 Task: Search one way flight ticket for 4 adults, 1 infant in seat and 1 infant on lap in premium economy from Rochester: Frederick Douglass/greater Rochester International Airport to Riverton: Central Wyoming Regional Airport (was Riverton Regional) on 8-4-2023. Choice of flights is Sun country airlines. Number of bags: 2 carry on bags and 1 checked bag. Price is upto 98000. Outbound departure time preference is 14:00.
Action: Mouse moved to (410, 343)
Screenshot: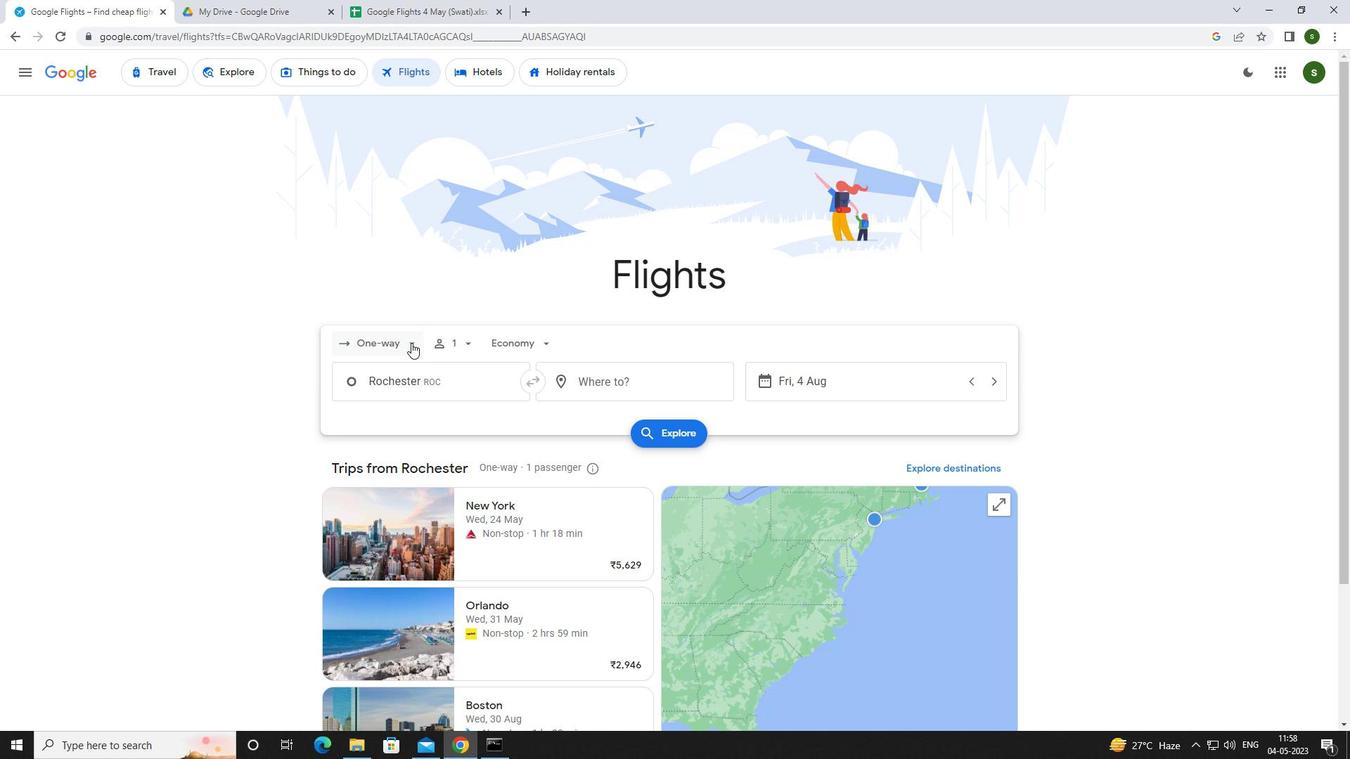 
Action: Mouse pressed left at (410, 343)
Screenshot: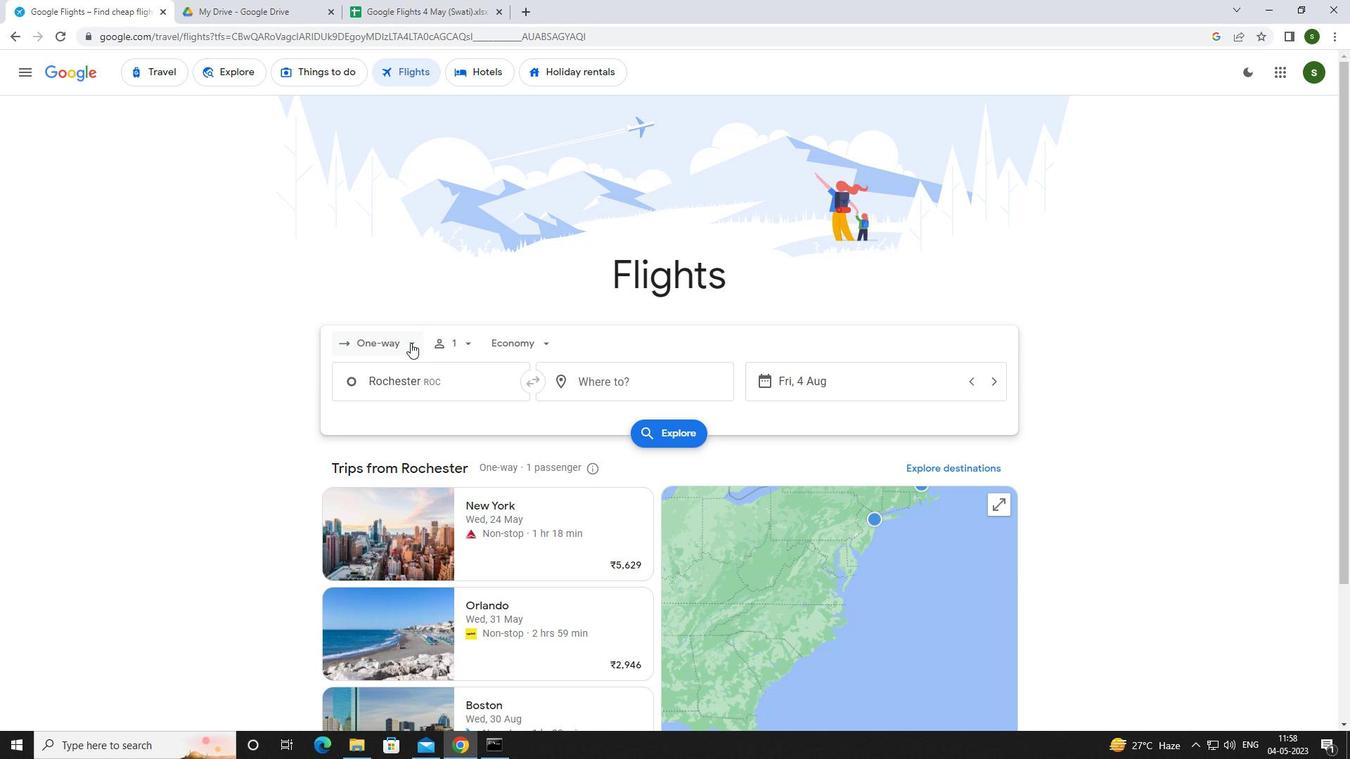 
Action: Mouse moved to (402, 402)
Screenshot: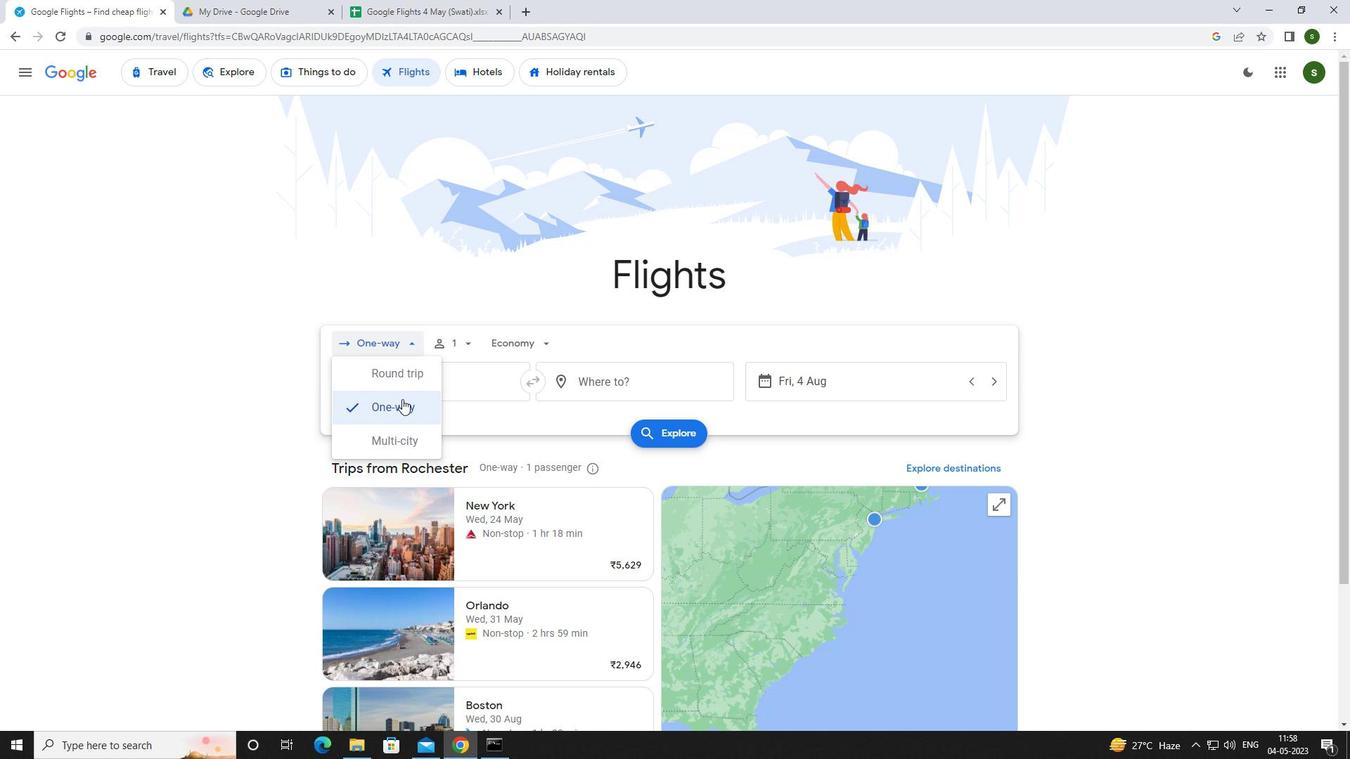 
Action: Mouse pressed left at (402, 402)
Screenshot: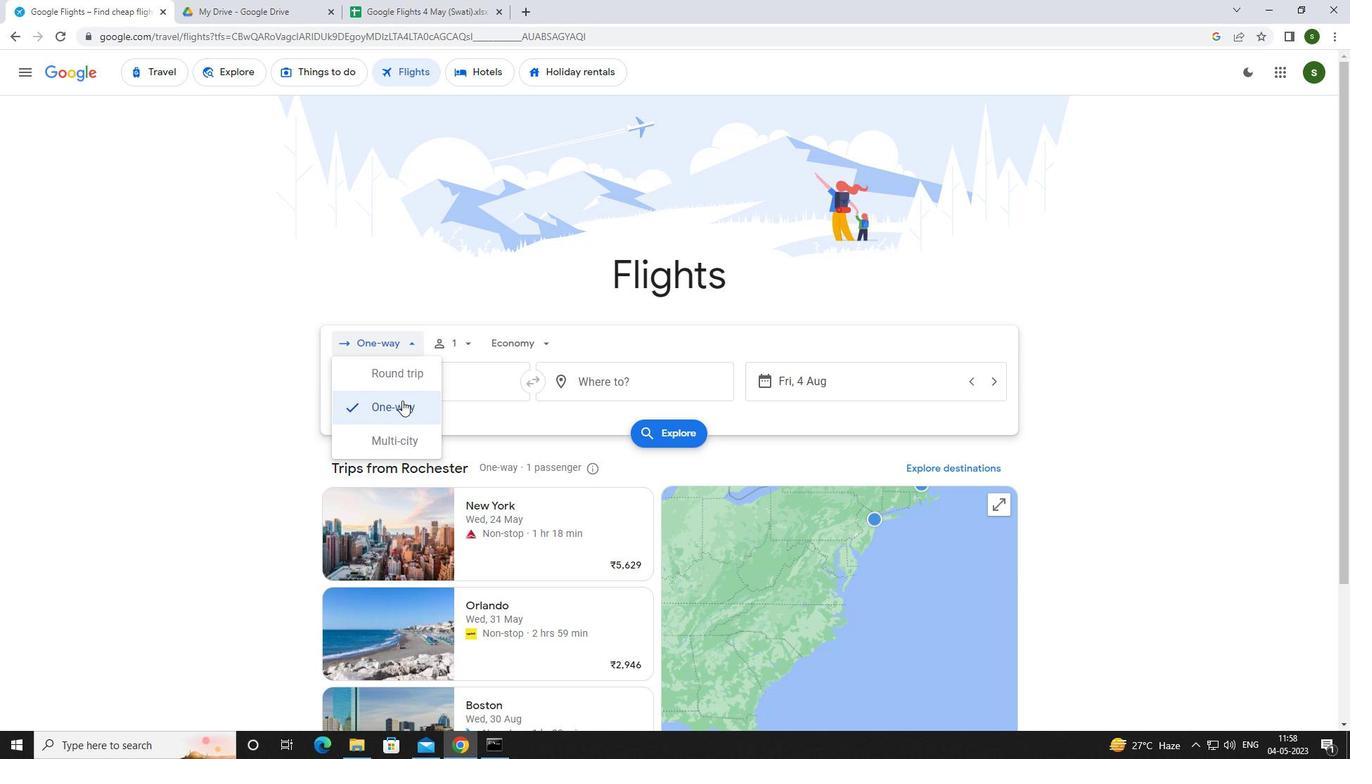 
Action: Mouse moved to (465, 341)
Screenshot: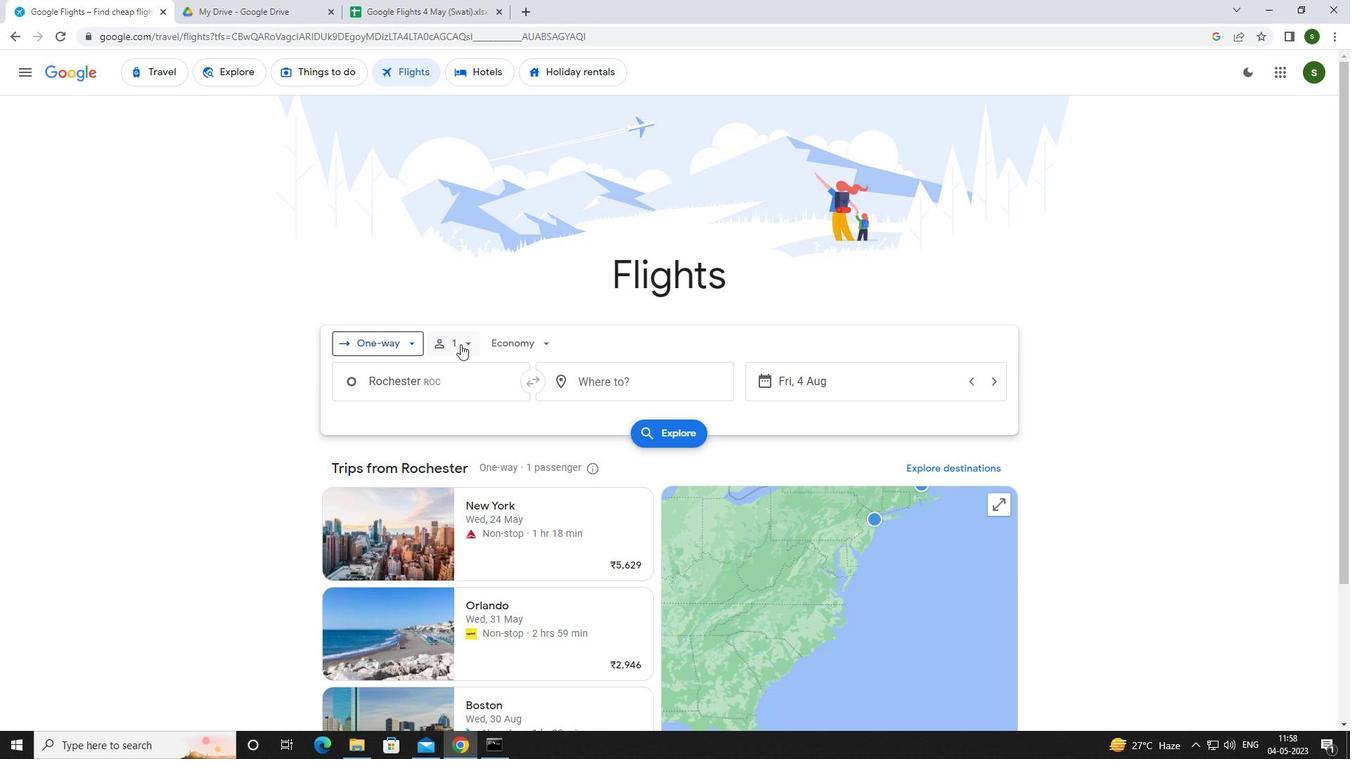 
Action: Mouse pressed left at (465, 341)
Screenshot: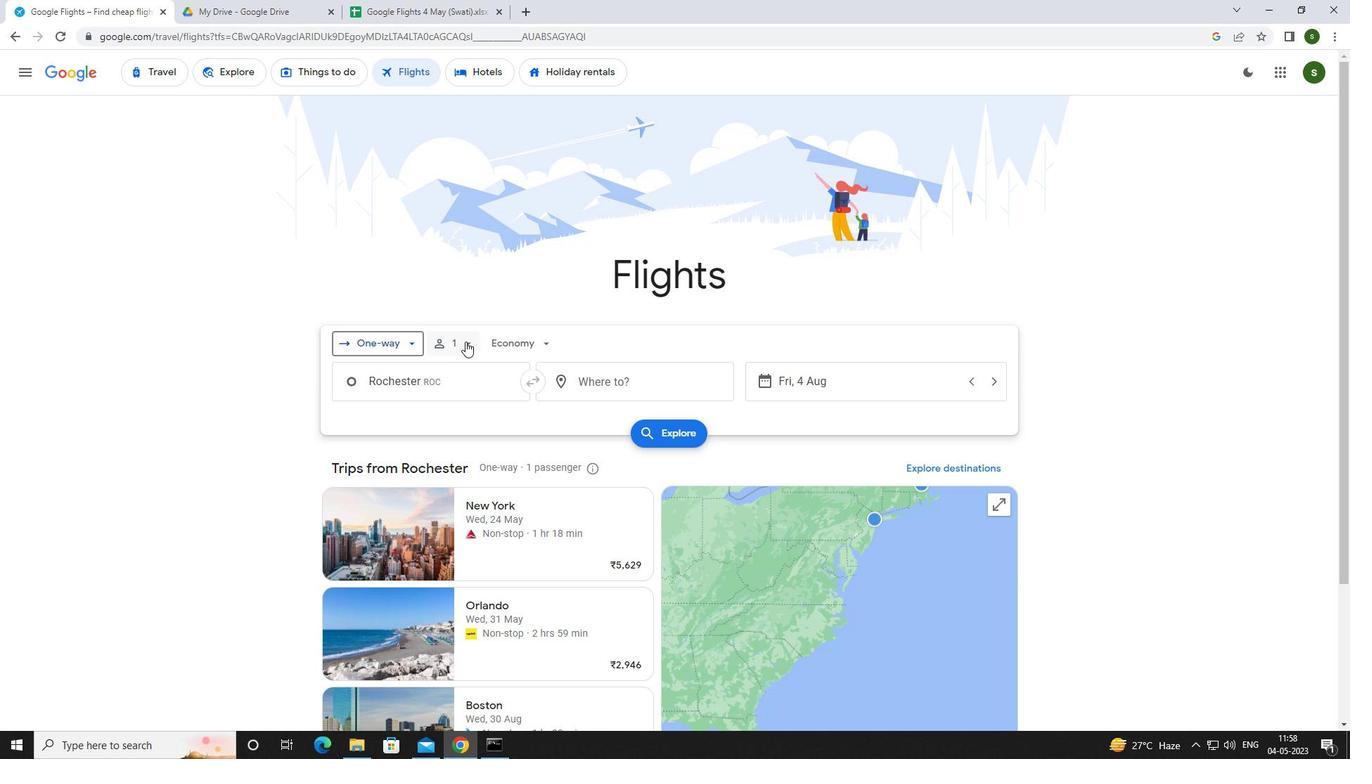 
Action: Mouse moved to (570, 376)
Screenshot: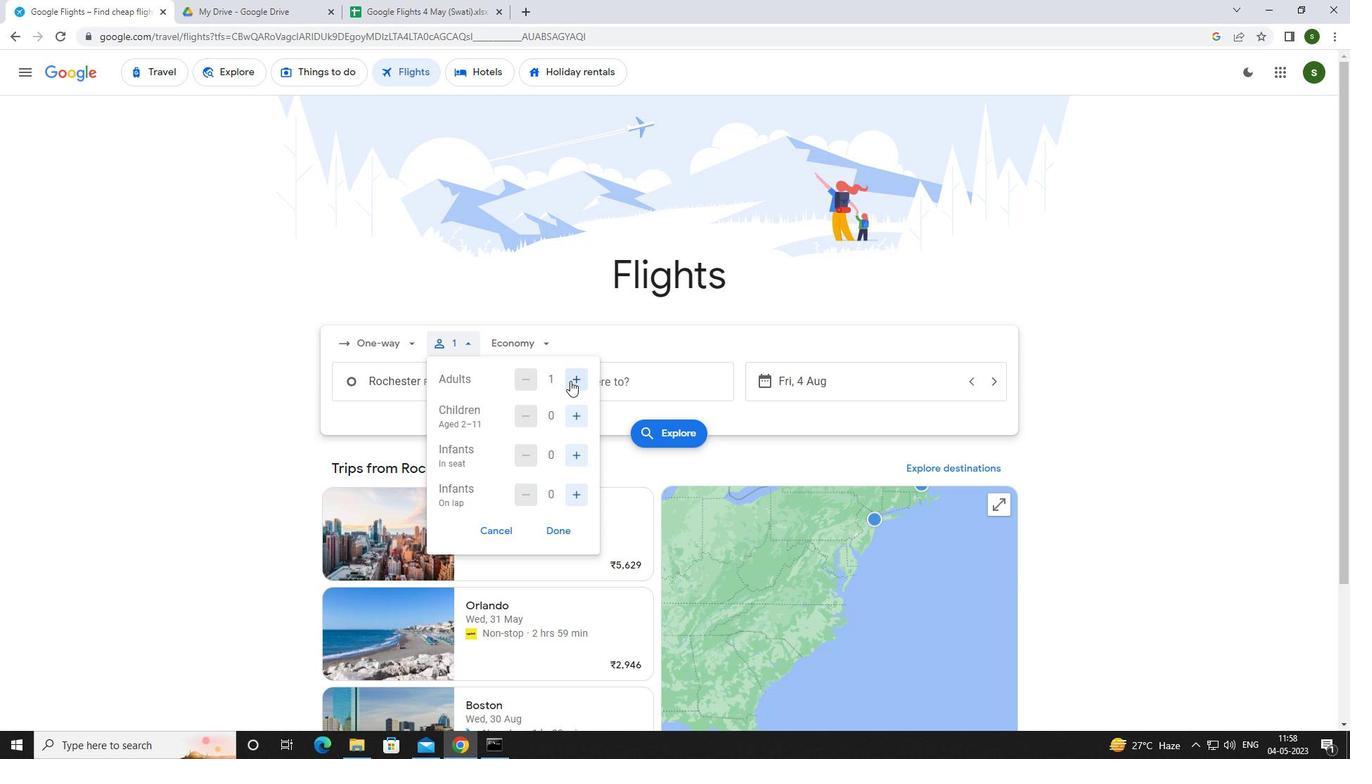 
Action: Mouse pressed left at (570, 376)
Screenshot: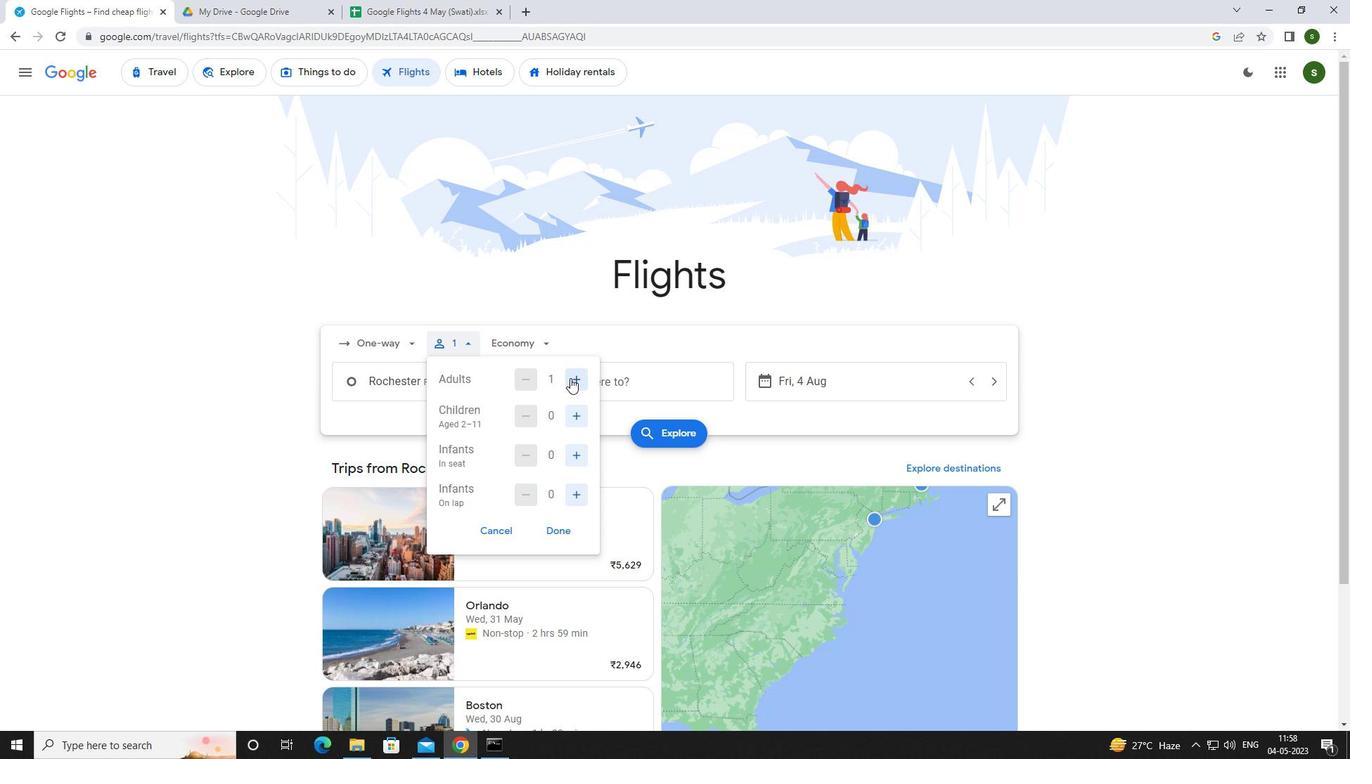 
Action: Mouse pressed left at (570, 376)
Screenshot: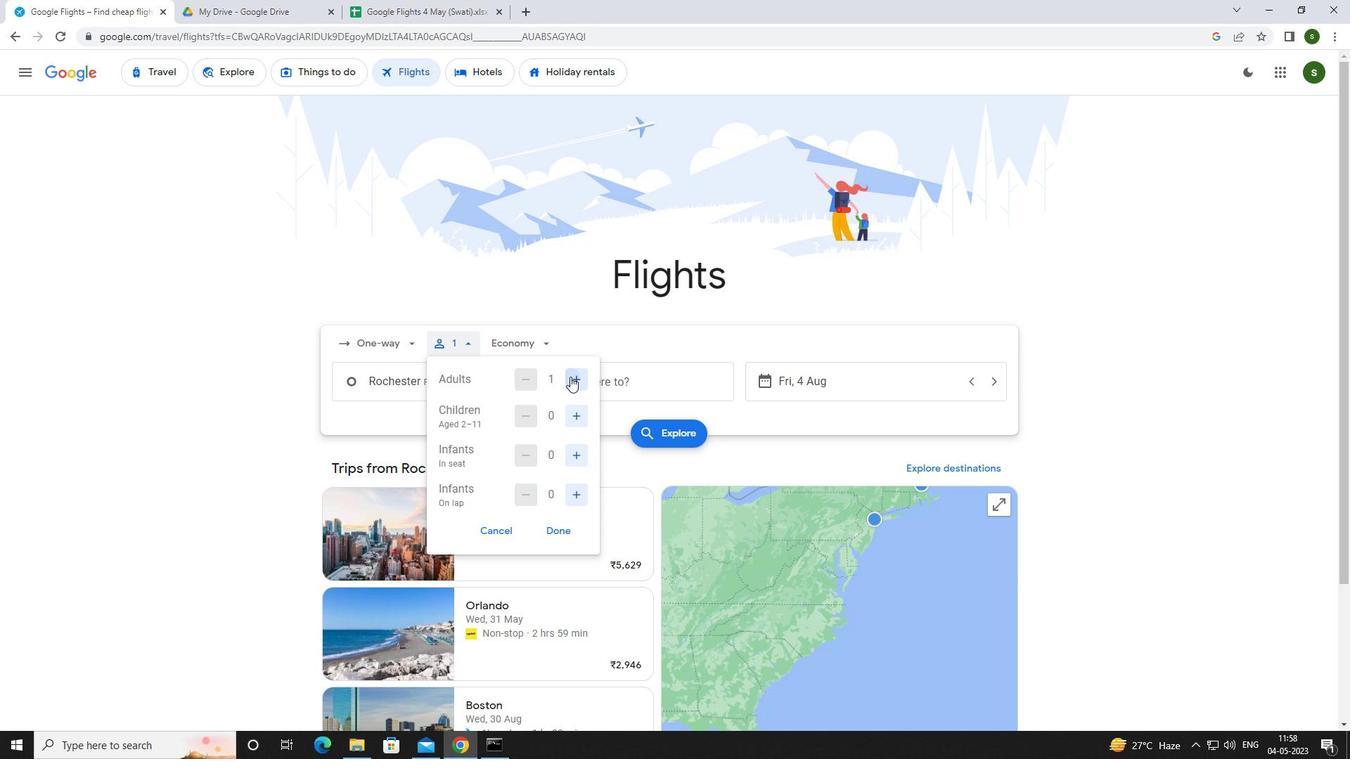 
Action: Mouse pressed left at (570, 376)
Screenshot: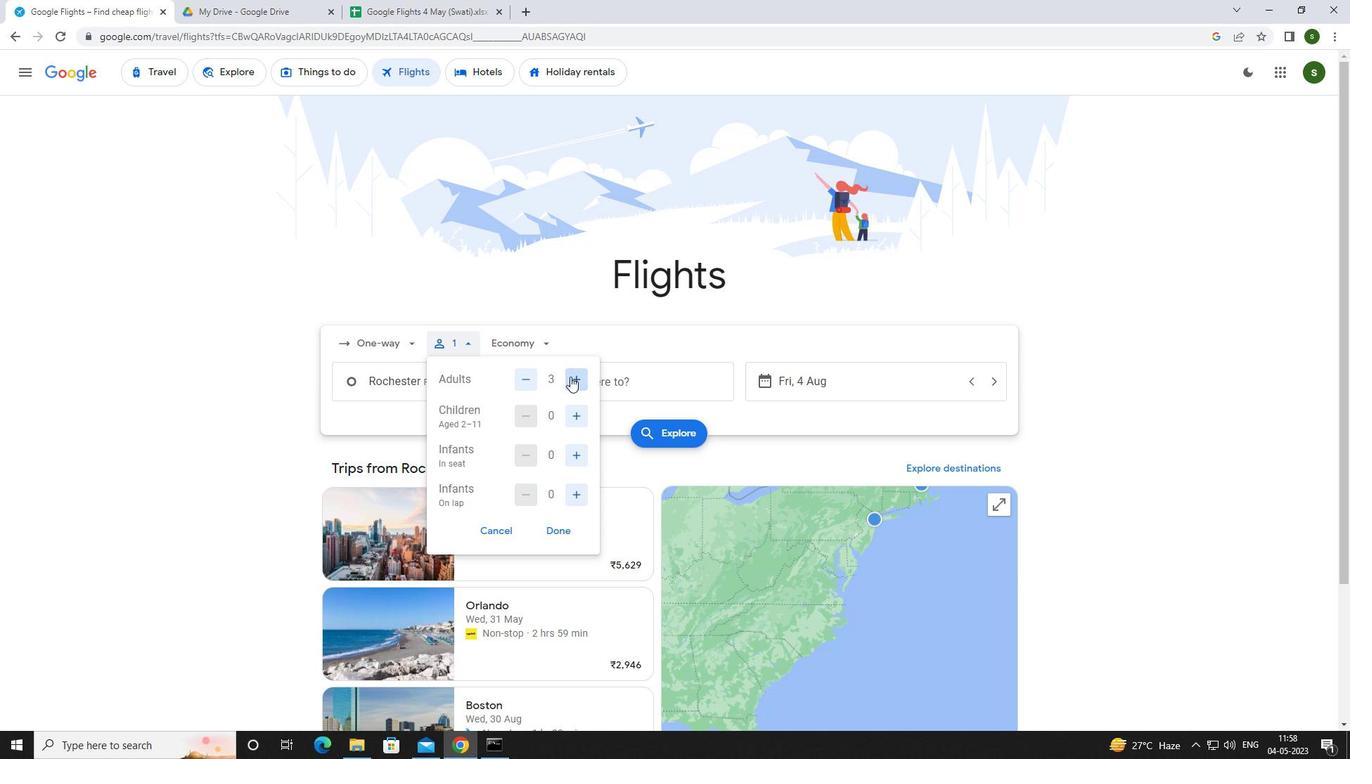 
Action: Mouse moved to (583, 455)
Screenshot: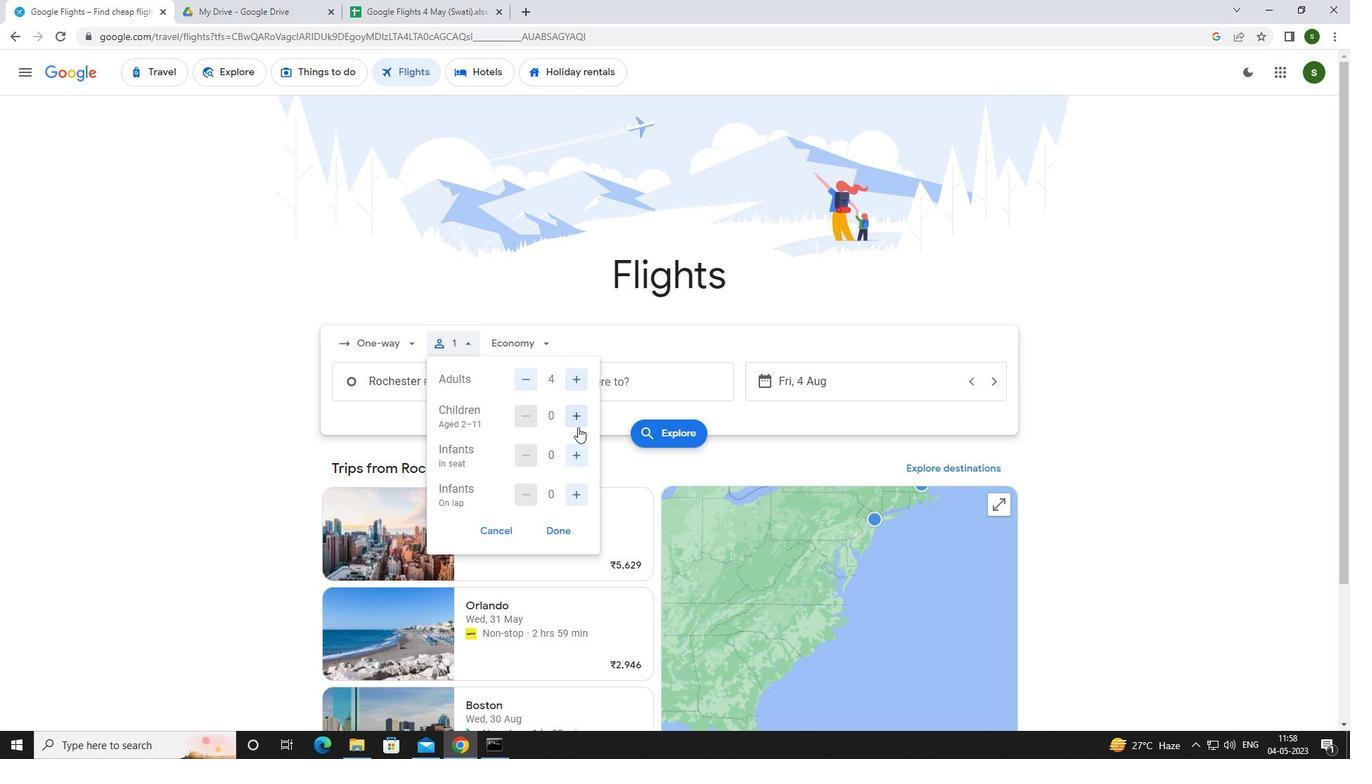 
Action: Mouse pressed left at (583, 455)
Screenshot: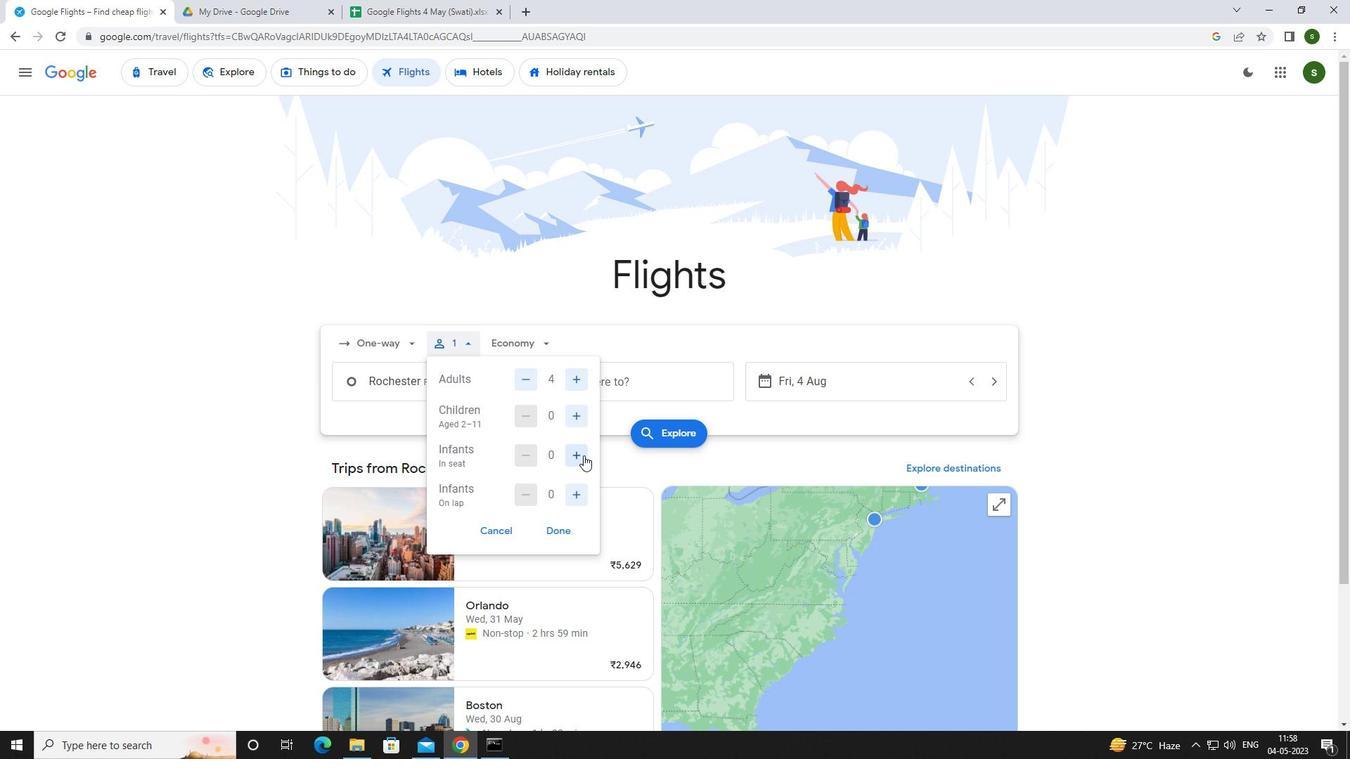 
Action: Mouse moved to (577, 492)
Screenshot: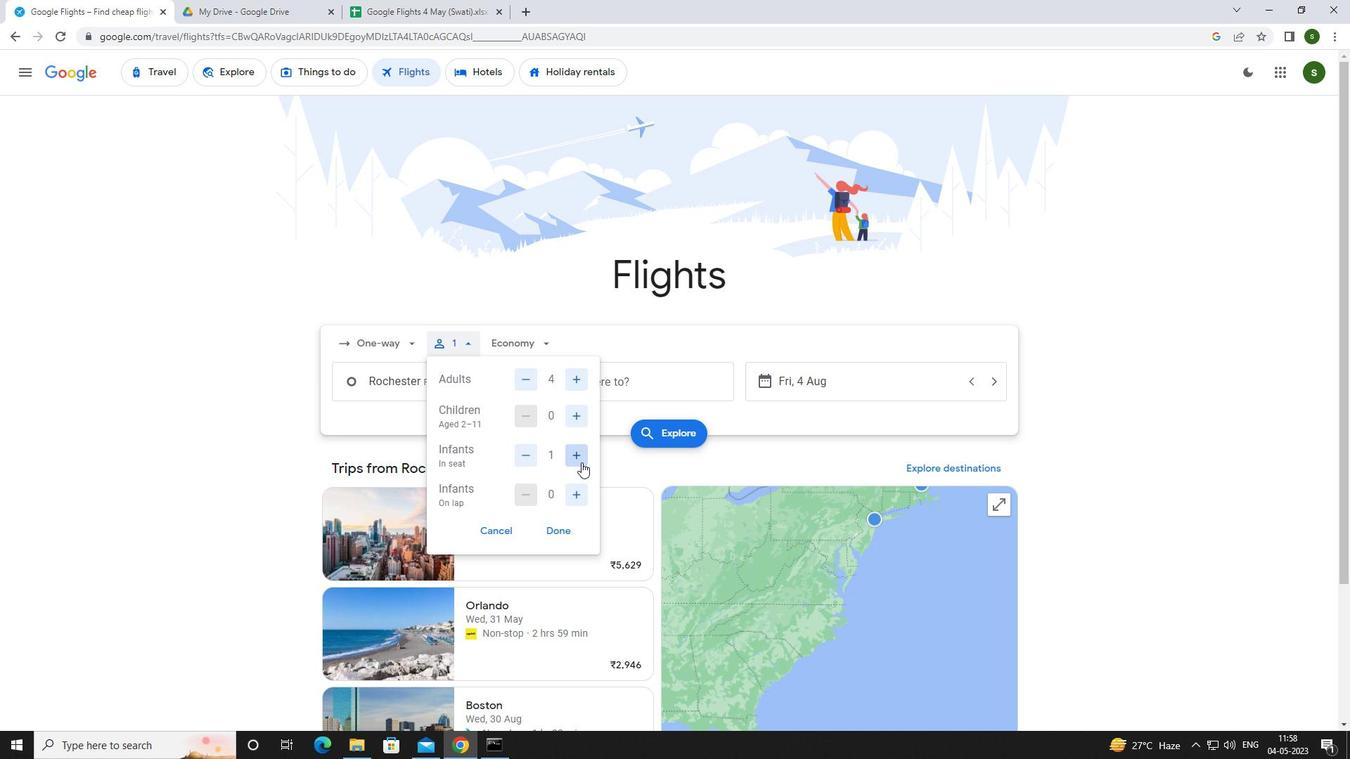
Action: Mouse pressed left at (577, 492)
Screenshot: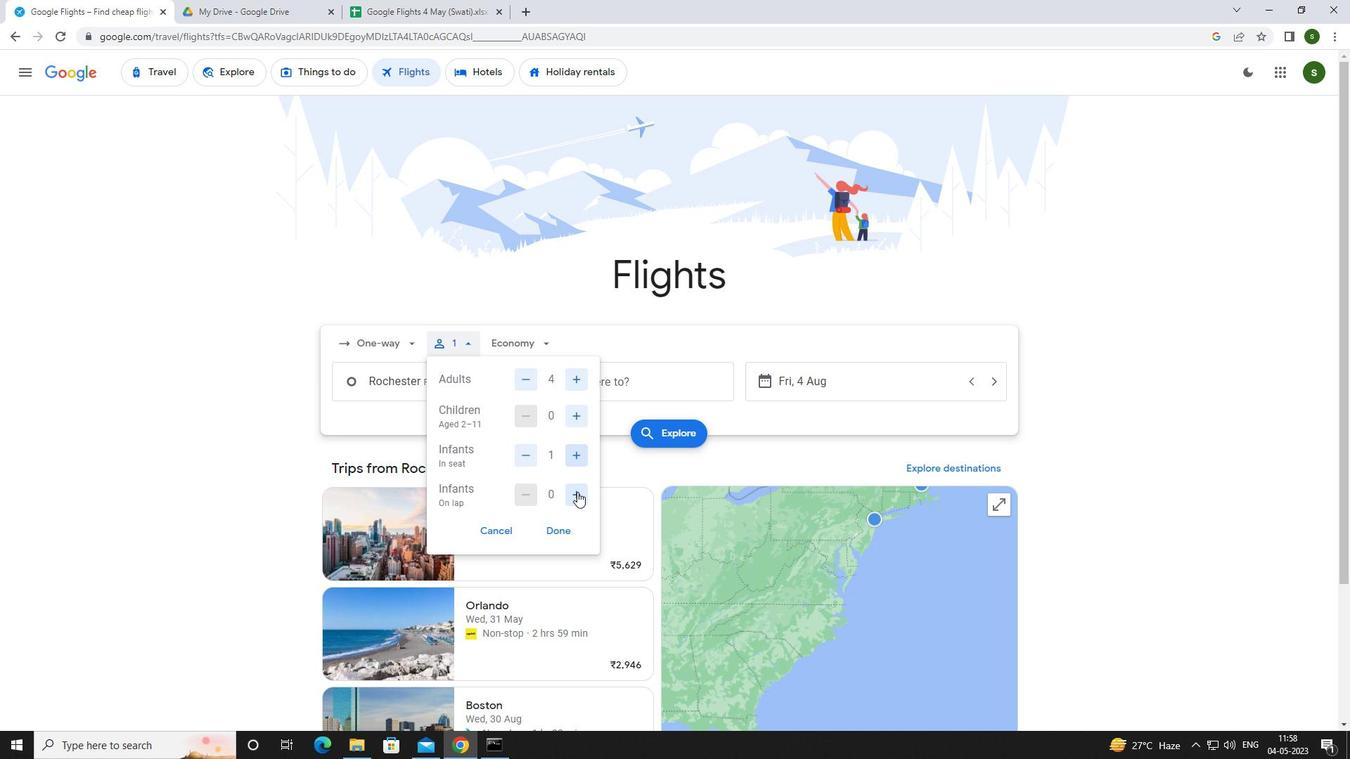 
Action: Mouse moved to (527, 339)
Screenshot: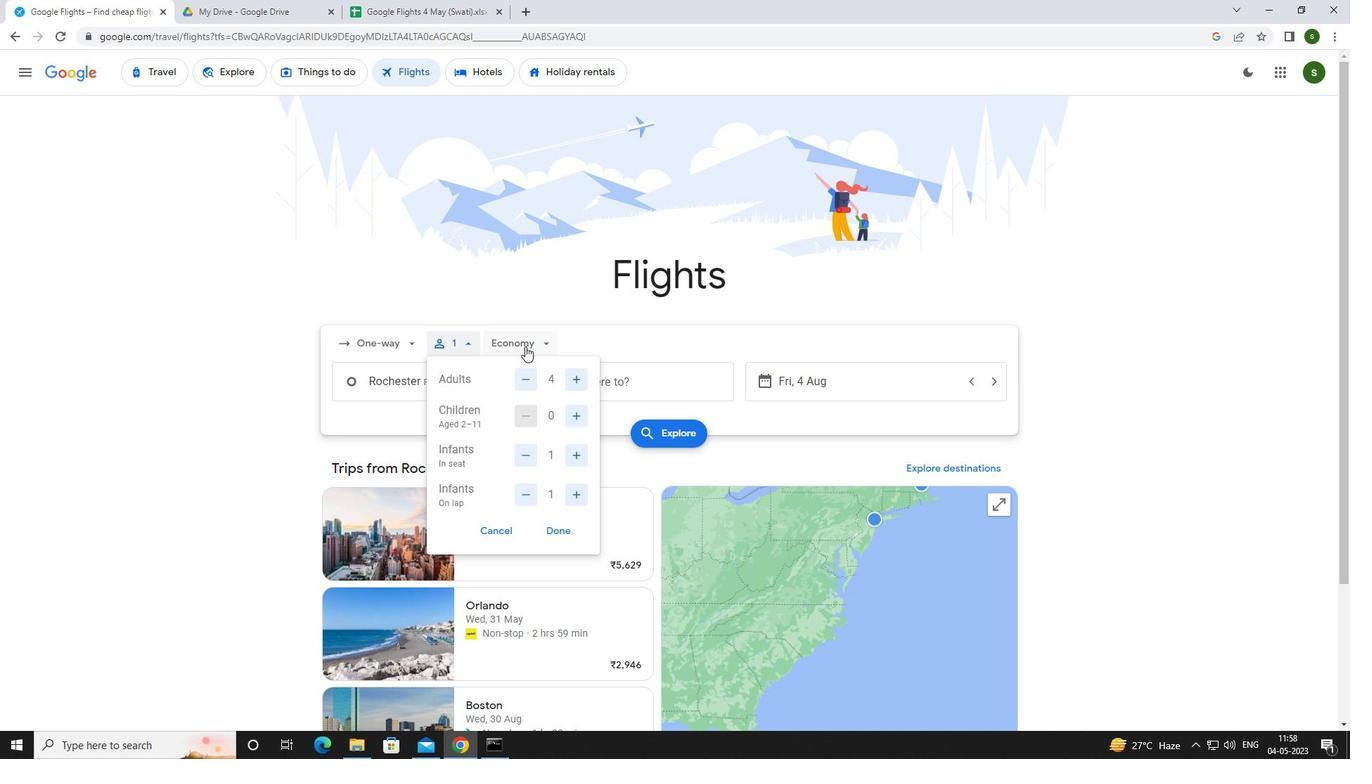 
Action: Mouse pressed left at (527, 339)
Screenshot: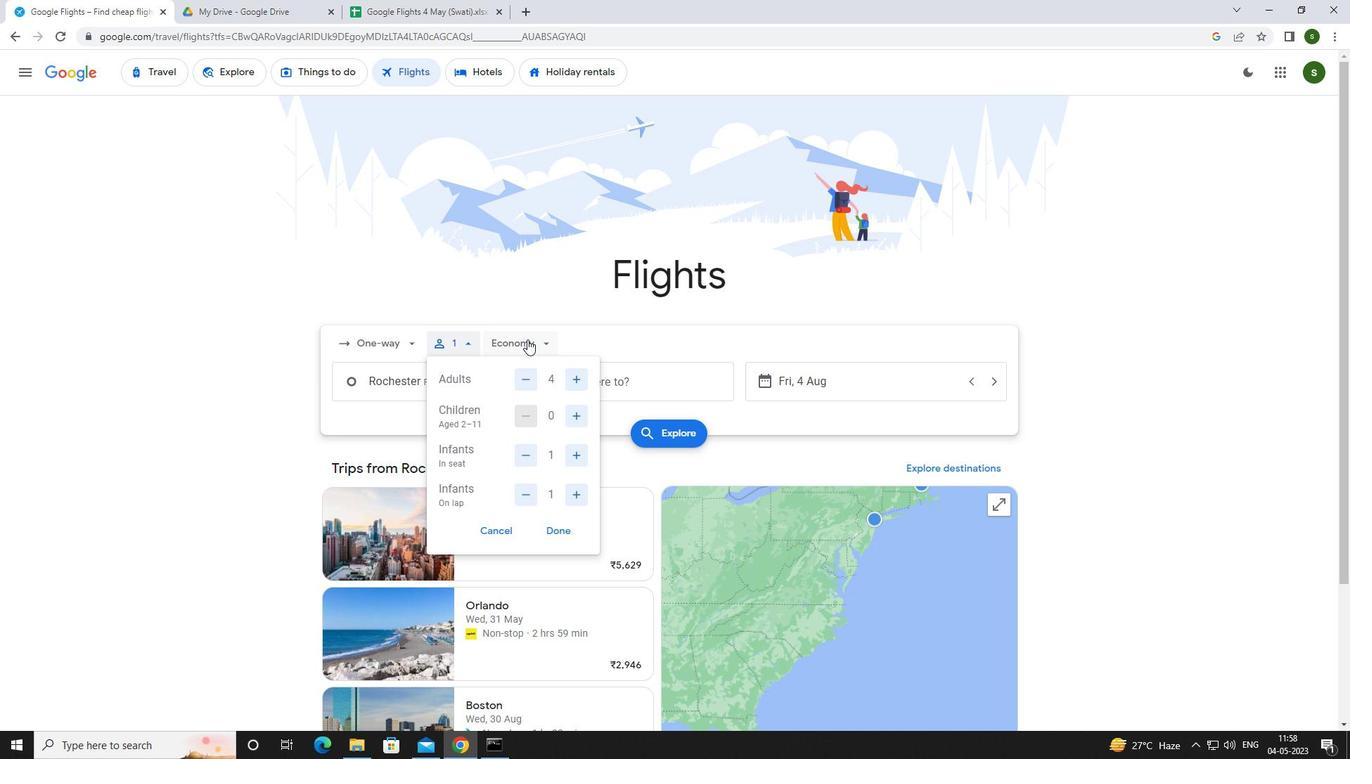 
Action: Mouse moved to (540, 409)
Screenshot: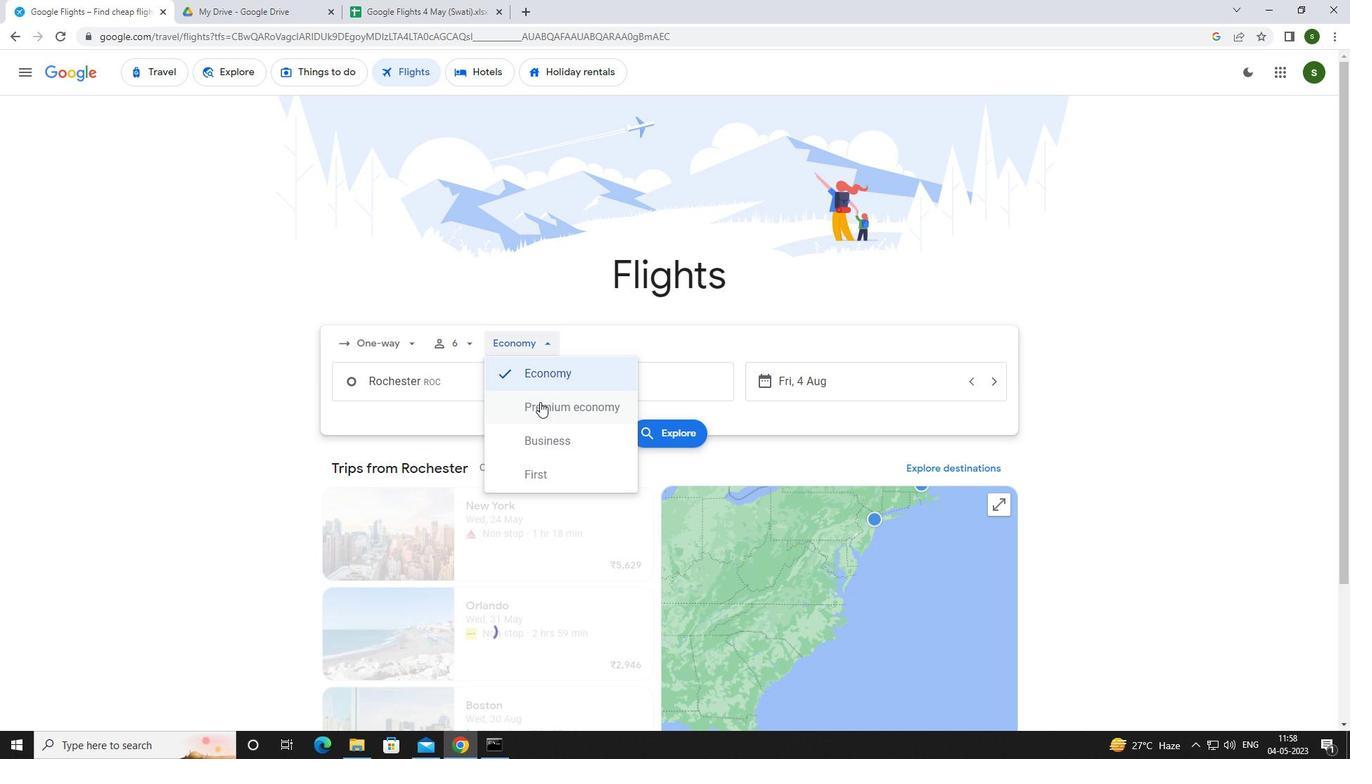 
Action: Mouse pressed left at (540, 409)
Screenshot: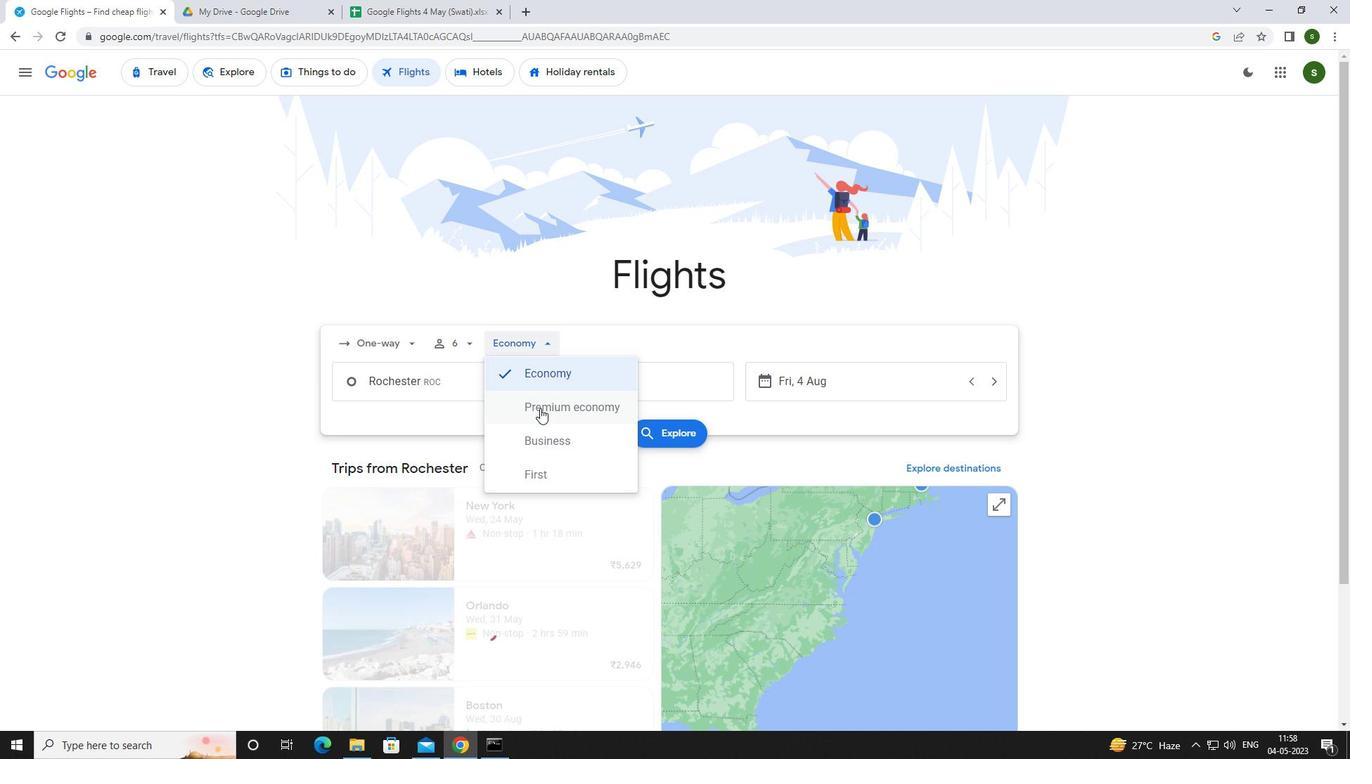 
Action: Mouse moved to (450, 387)
Screenshot: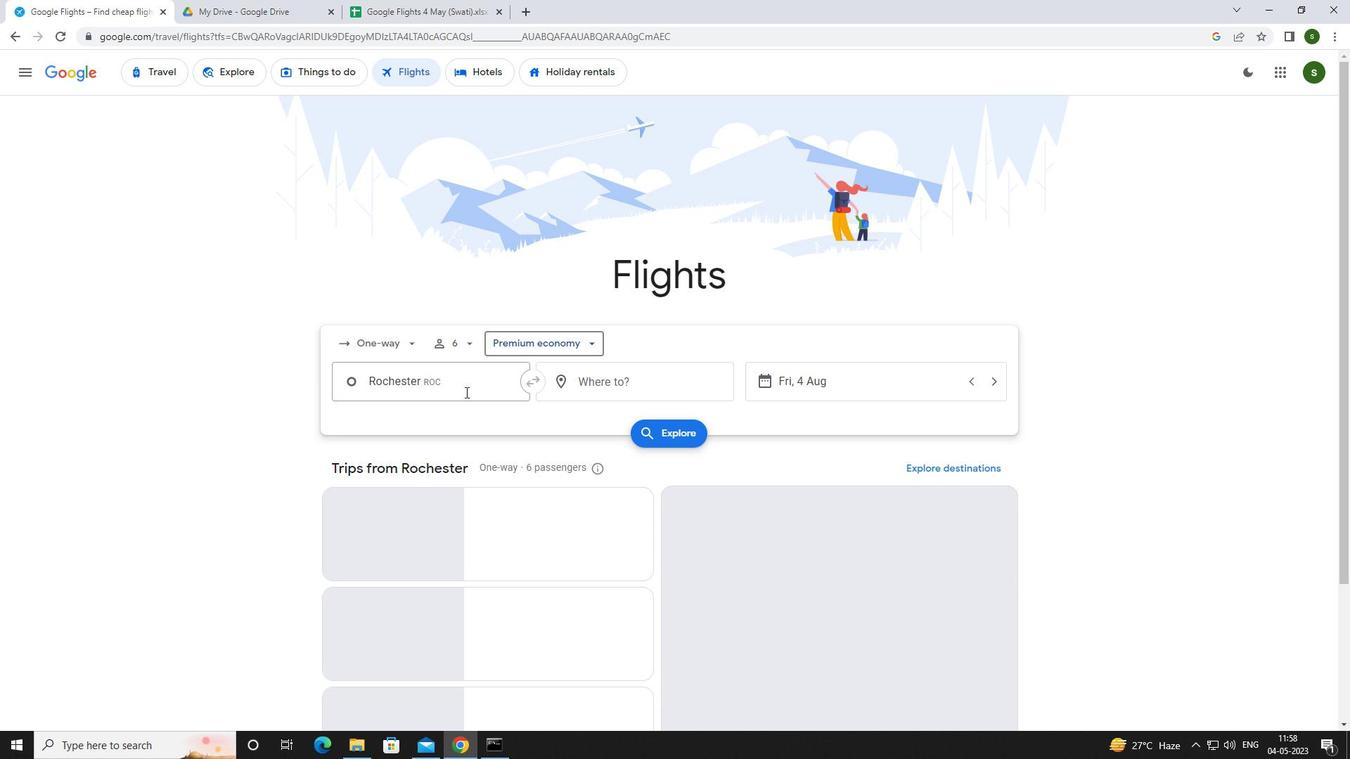 
Action: Mouse pressed left at (450, 387)
Screenshot: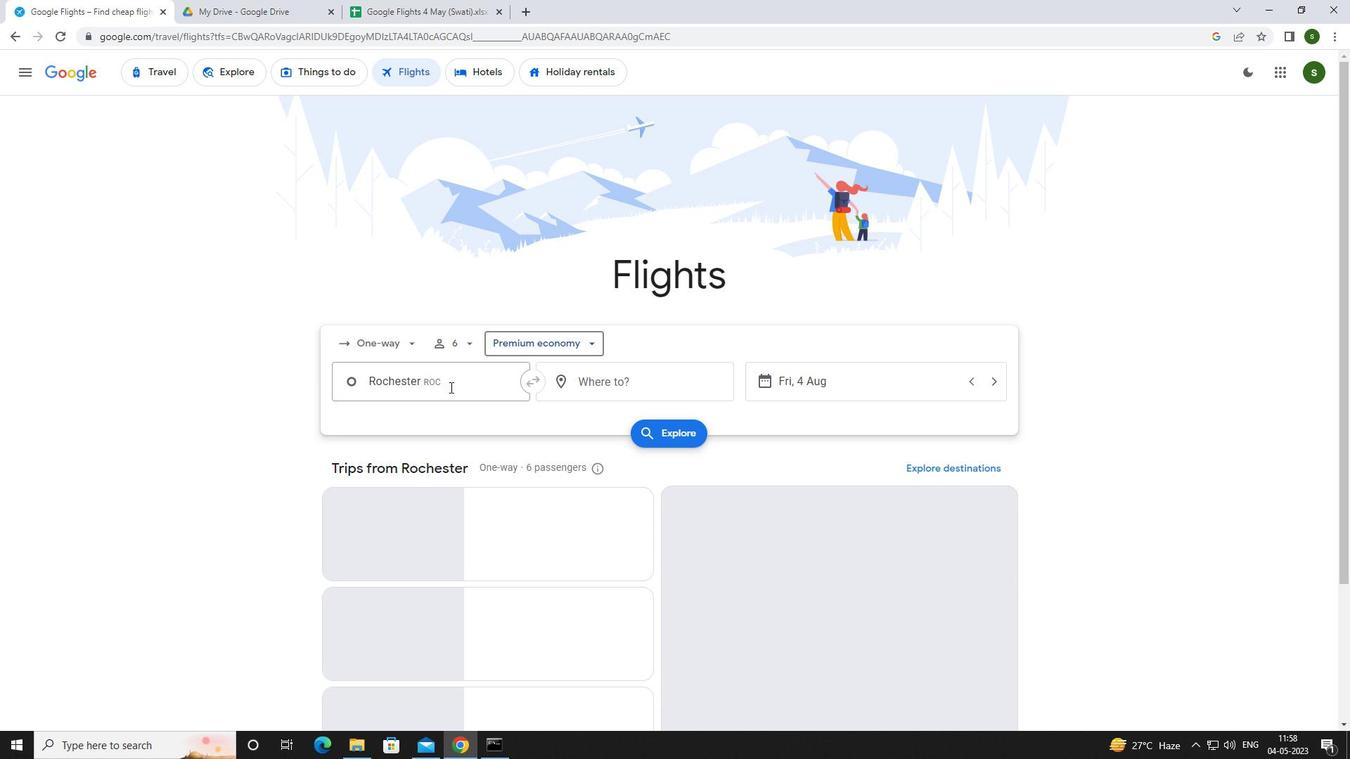 
Action: Mouse moved to (449, 387)
Screenshot: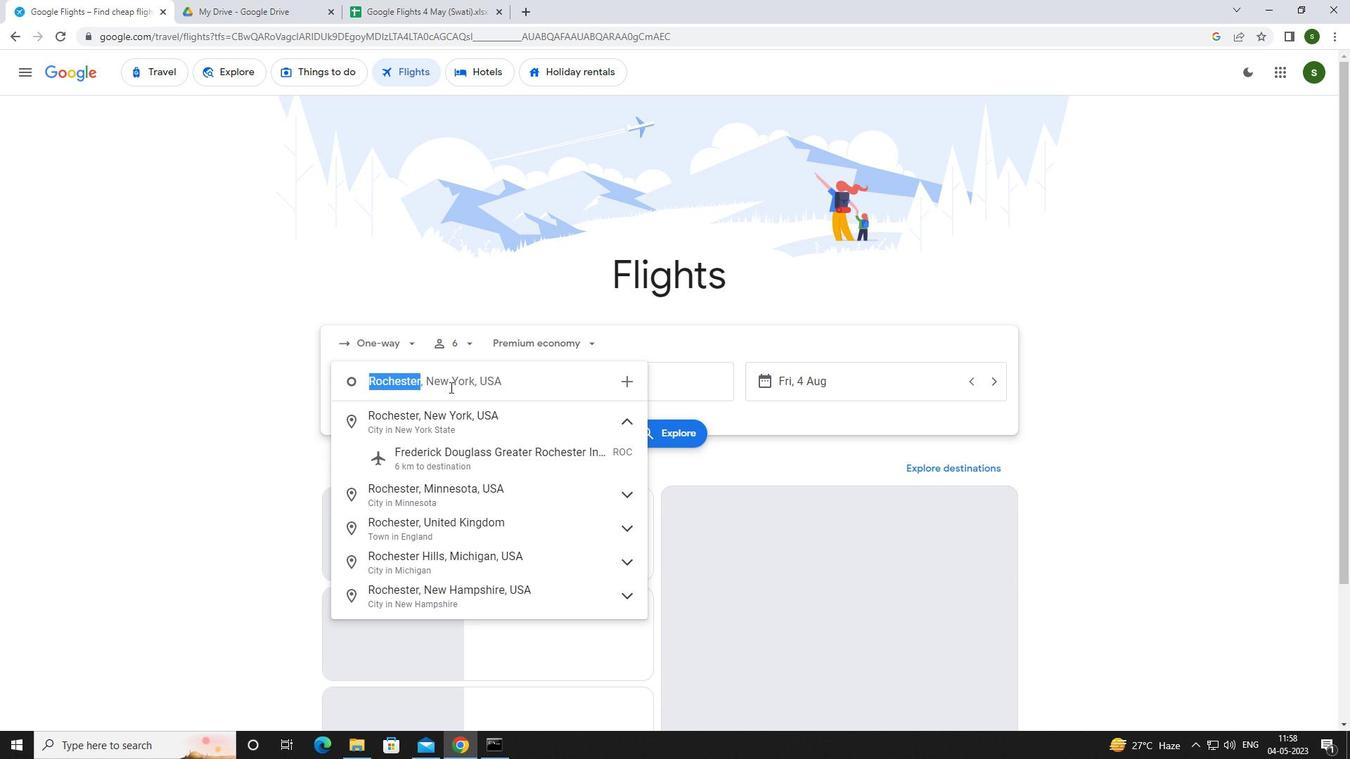 
Action: Key pressed <Key.caps_lock>r<Key.caps_lock>ochester
Screenshot: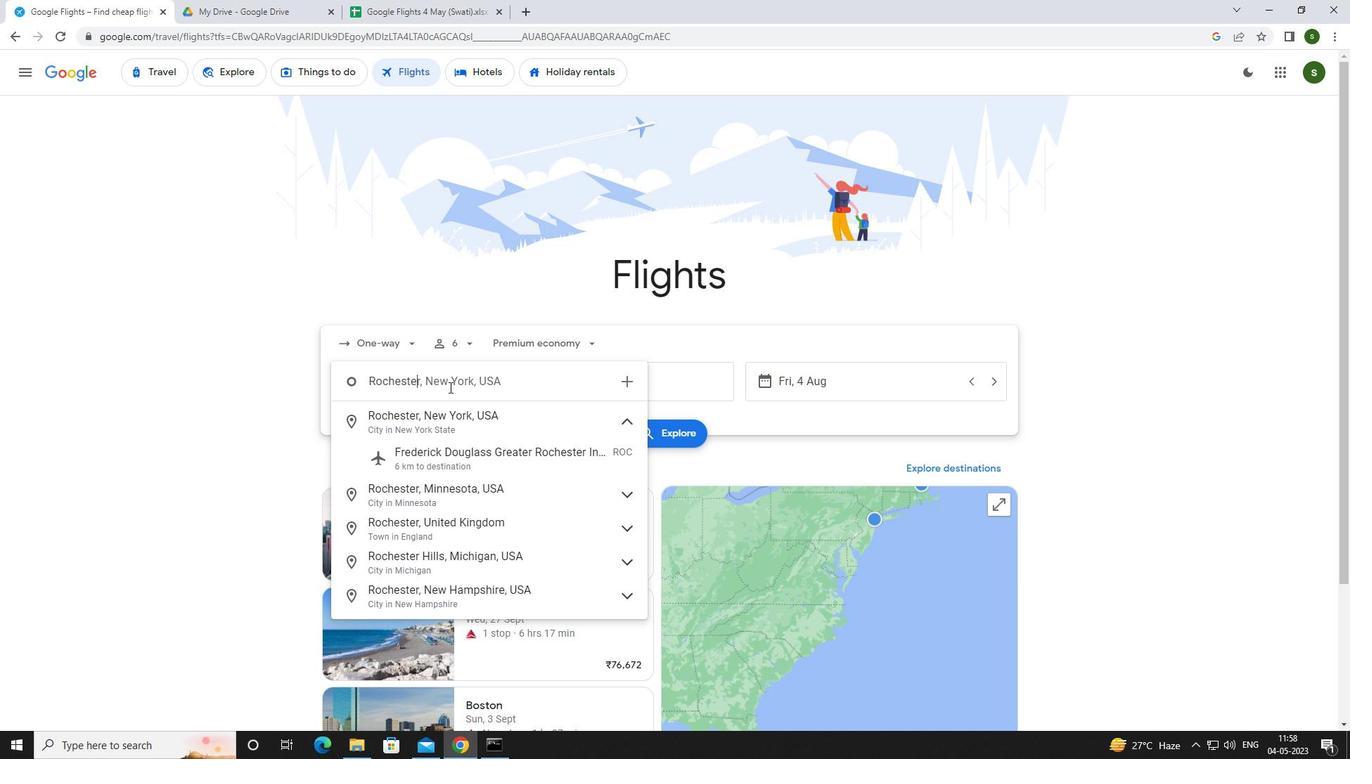 
Action: Mouse moved to (477, 450)
Screenshot: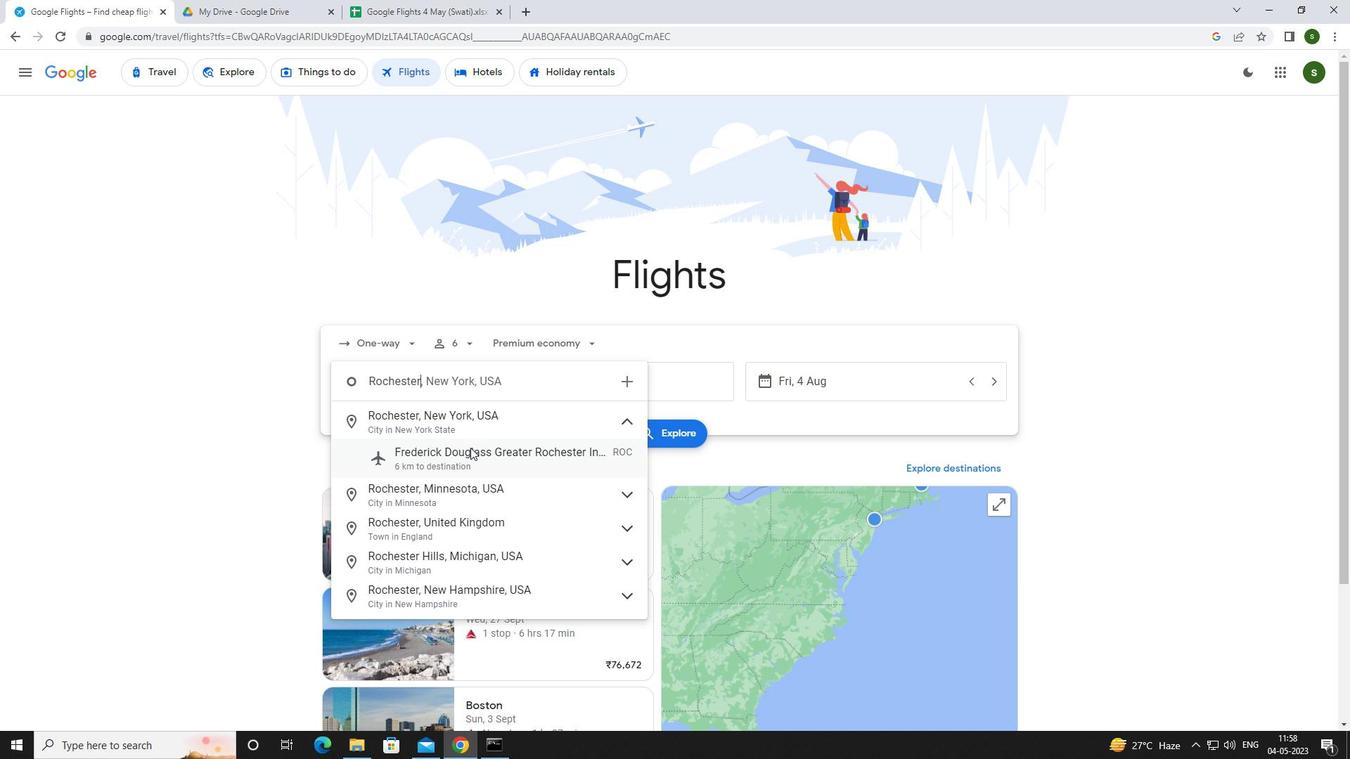 
Action: Mouse pressed left at (477, 450)
Screenshot: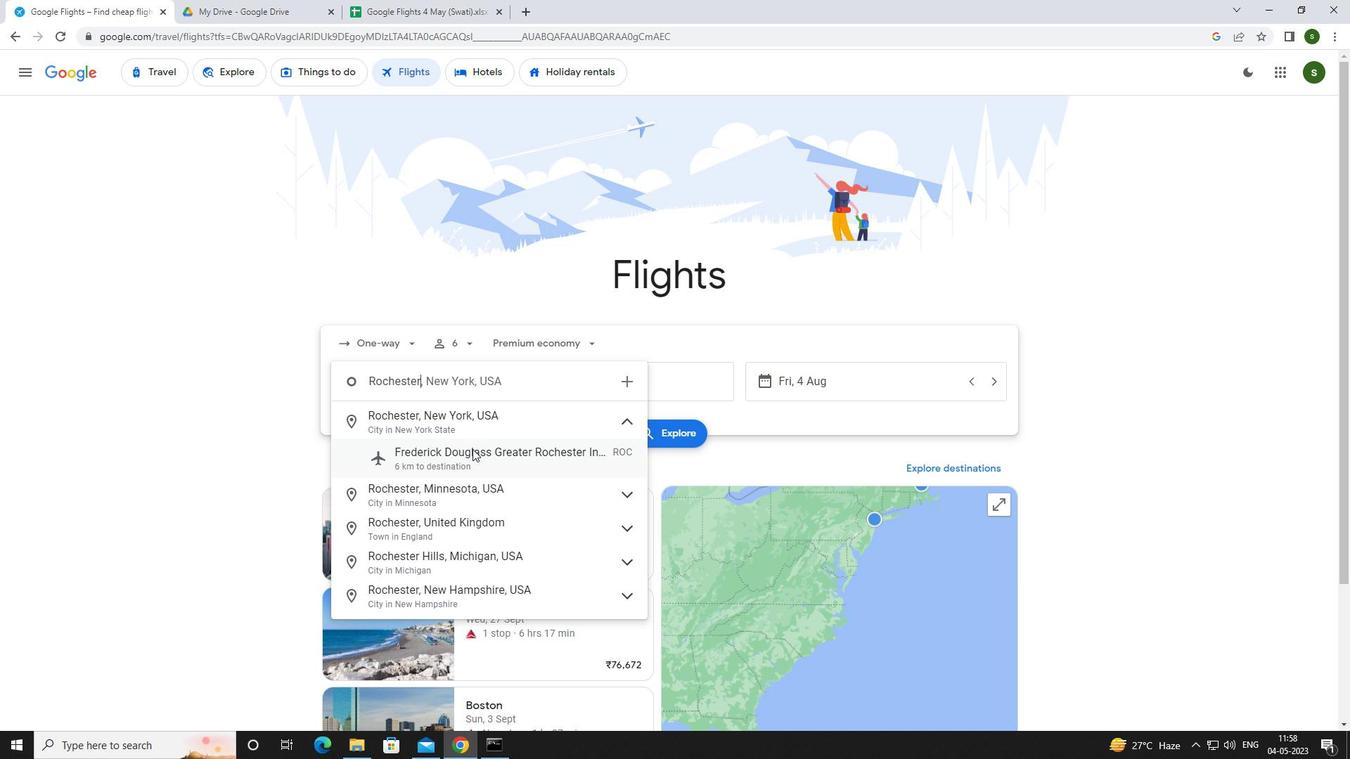 
Action: Mouse moved to (623, 384)
Screenshot: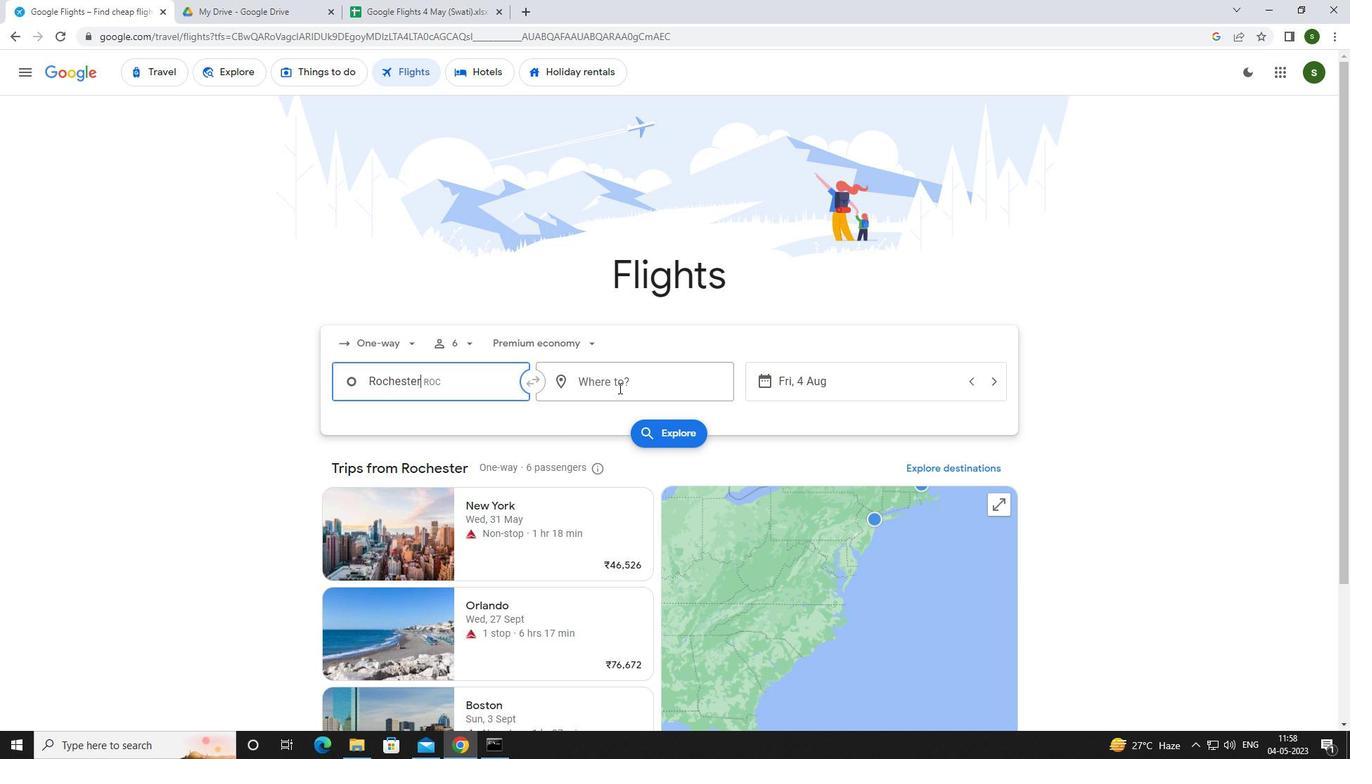 
Action: Mouse pressed left at (623, 384)
Screenshot: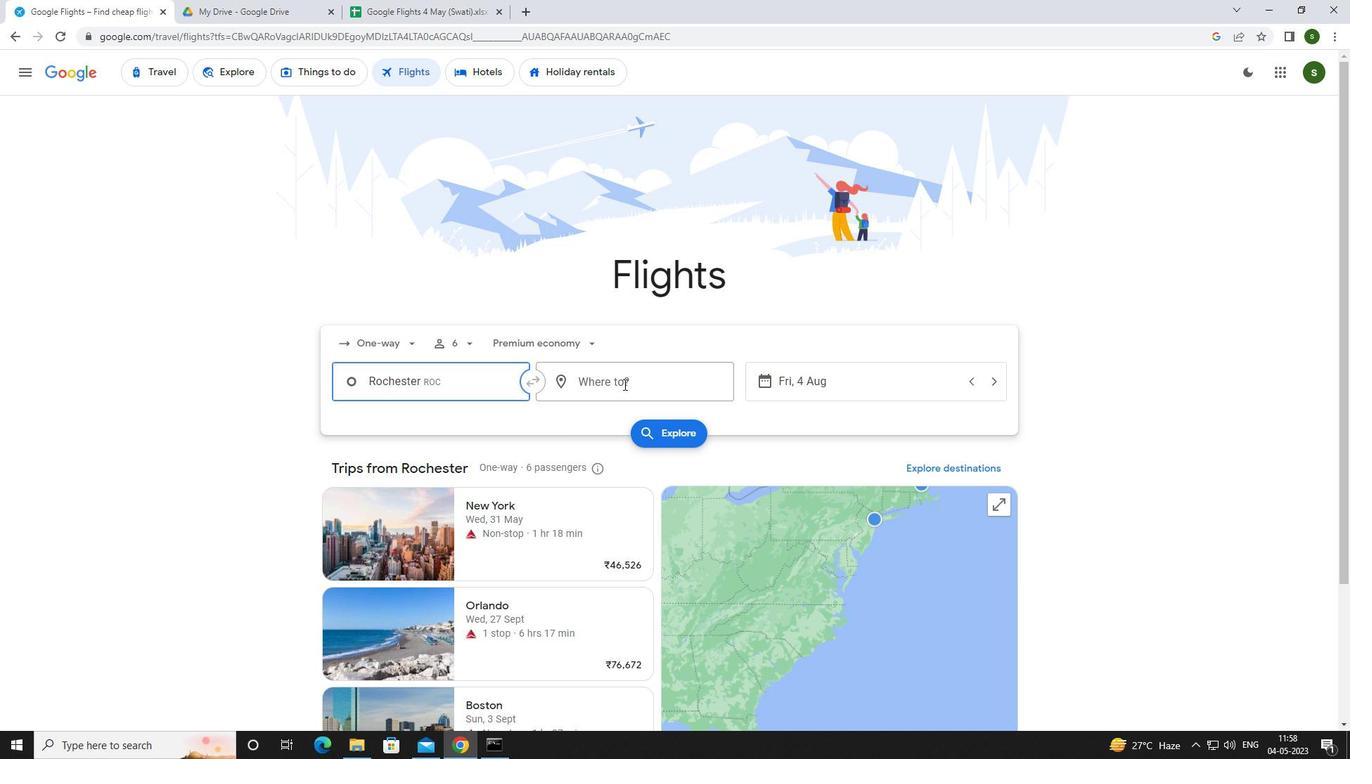
Action: Mouse moved to (563, 390)
Screenshot: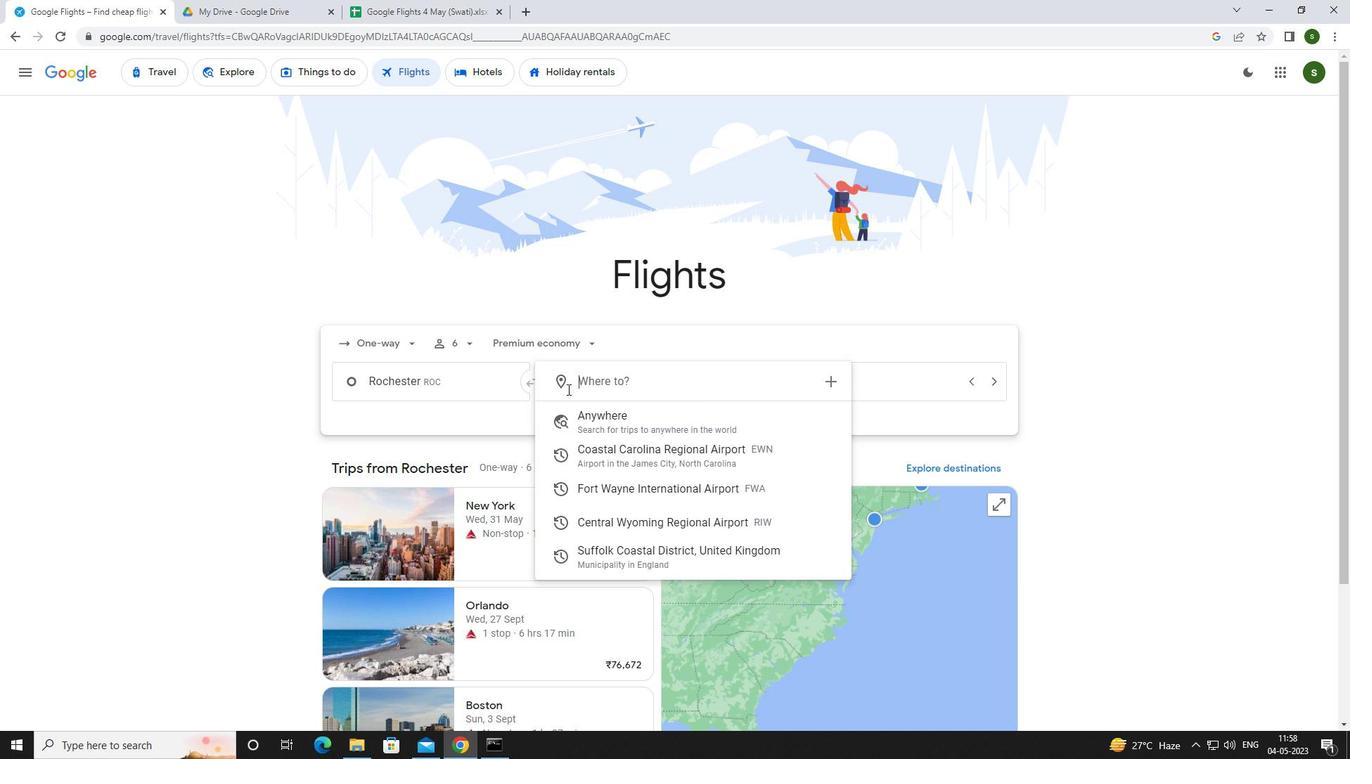 
Action: Key pressed <Key.caps_lock>r<Key.caps_lock>iverton
Screenshot: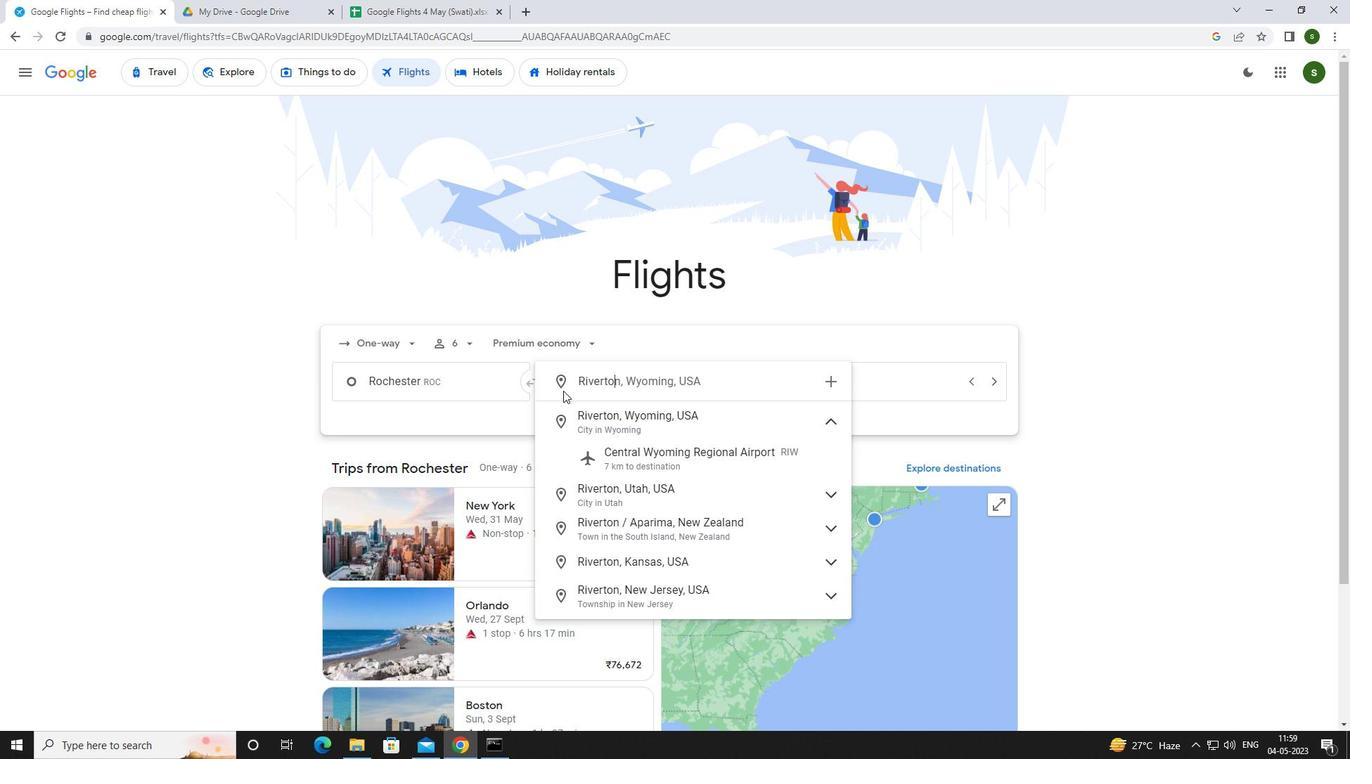 
Action: Mouse moved to (641, 446)
Screenshot: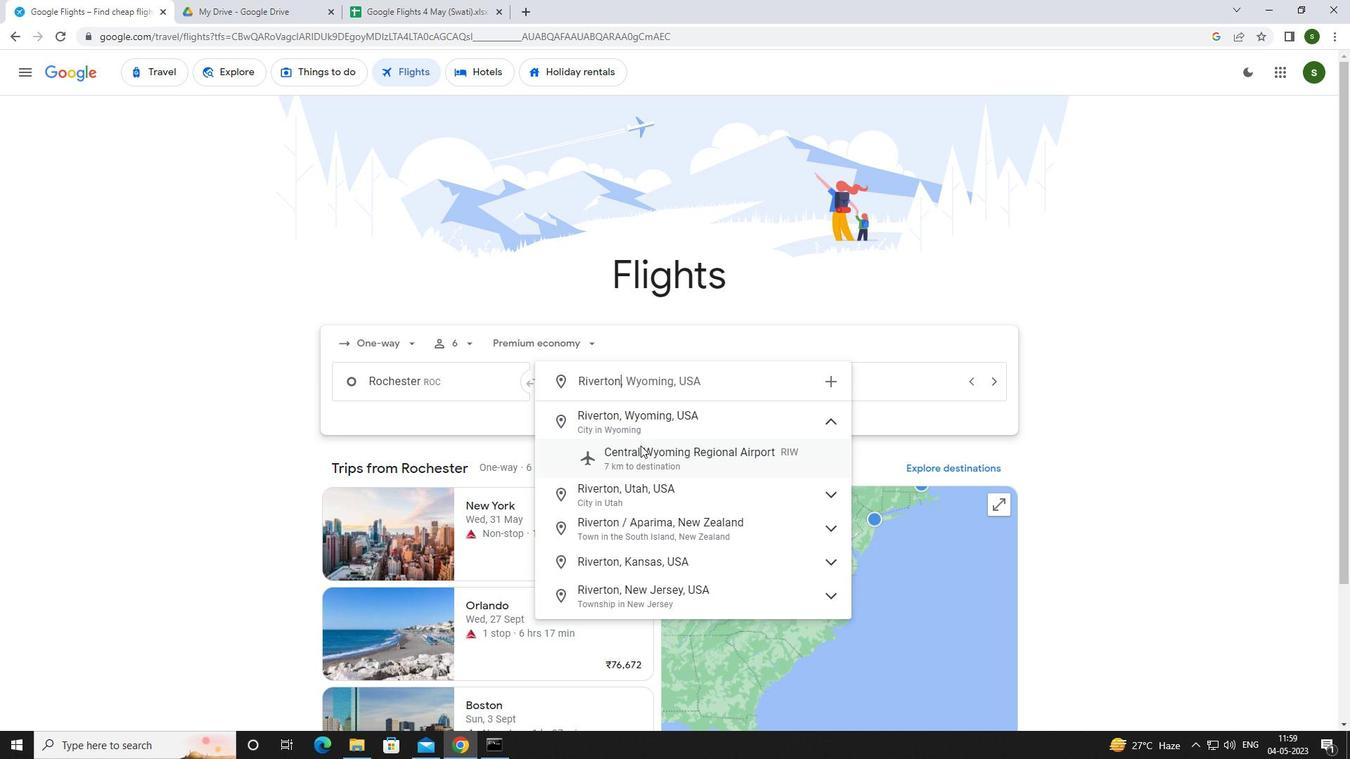 
Action: Mouse pressed left at (641, 446)
Screenshot: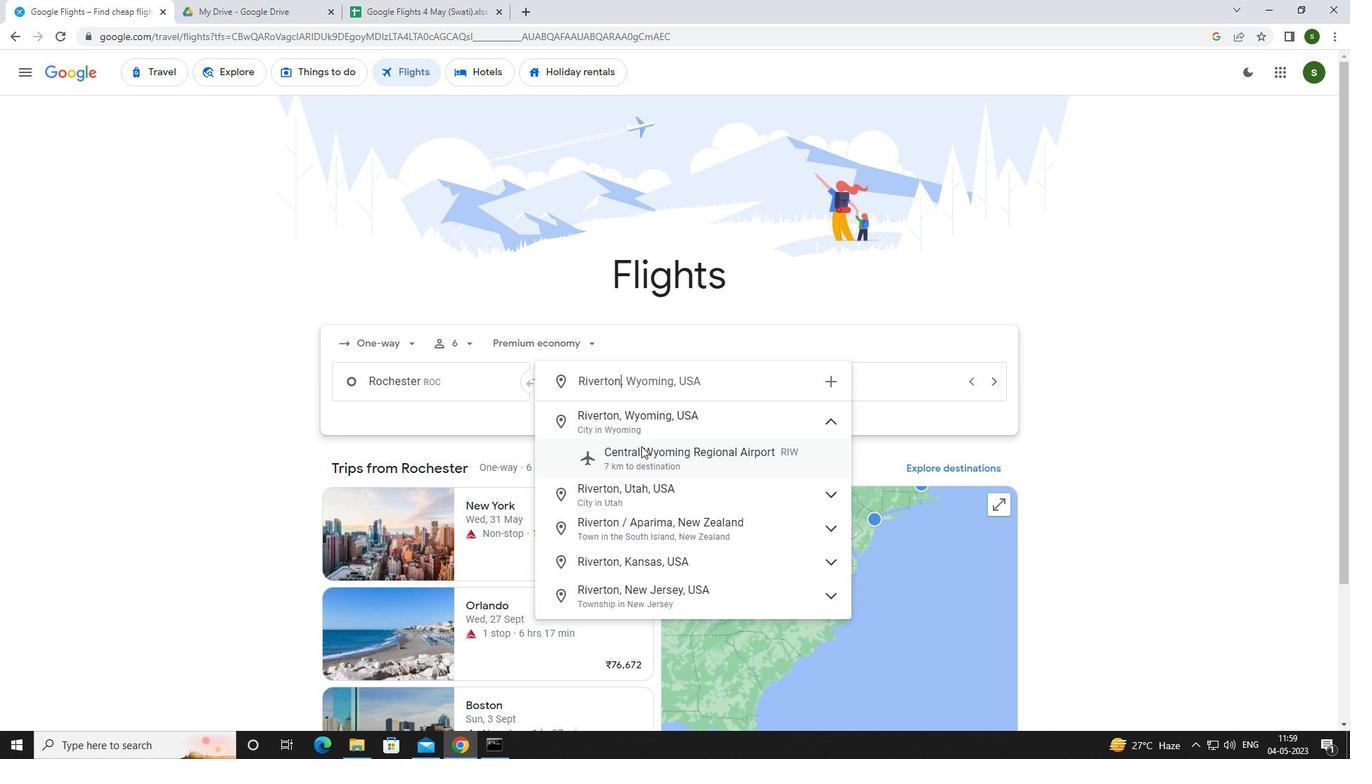 
Action: Mouse moved to (850, 376)
Screenshot: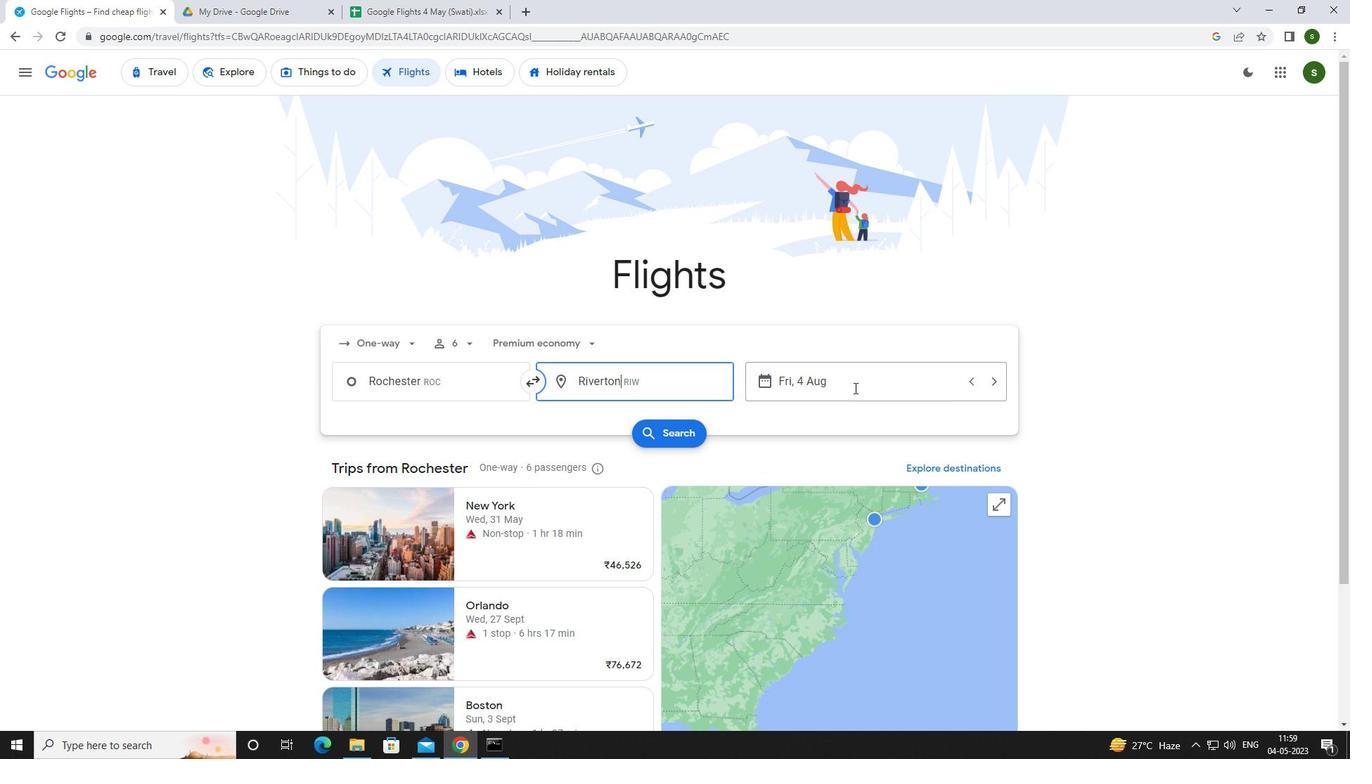 
Action: Mouse pressed left at (850, 376)
Screenshot: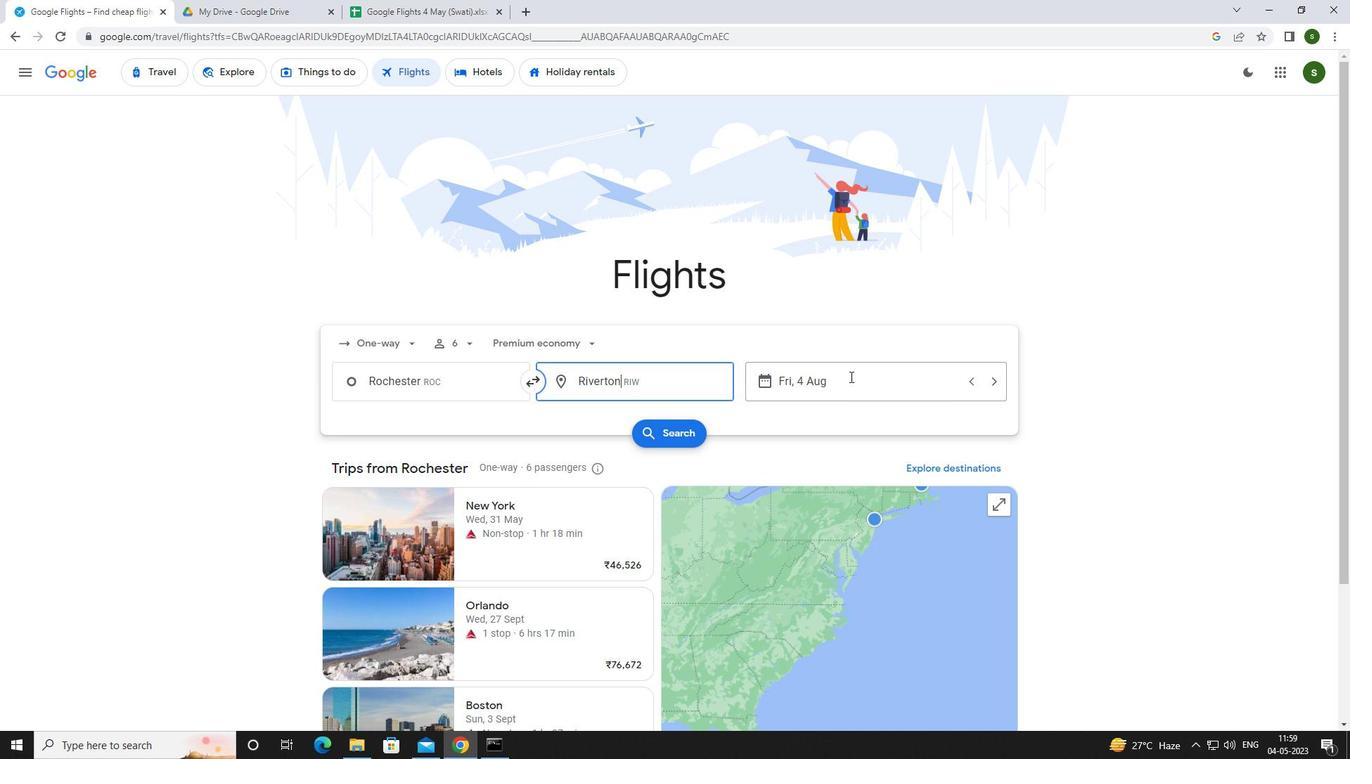
Action: Mouse moved to (686, 482)
Screenshot: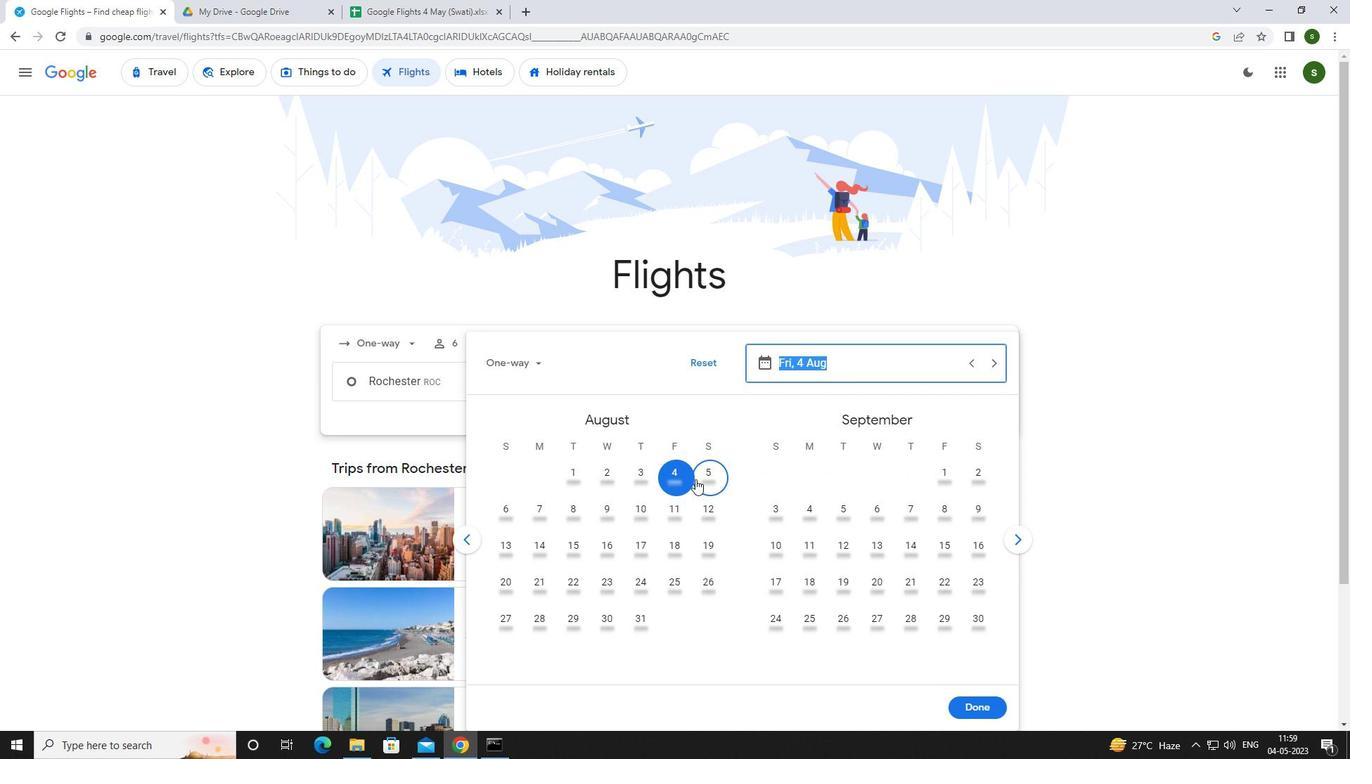 
Action: Mouse pressed left at (686, 482)
Screenshot: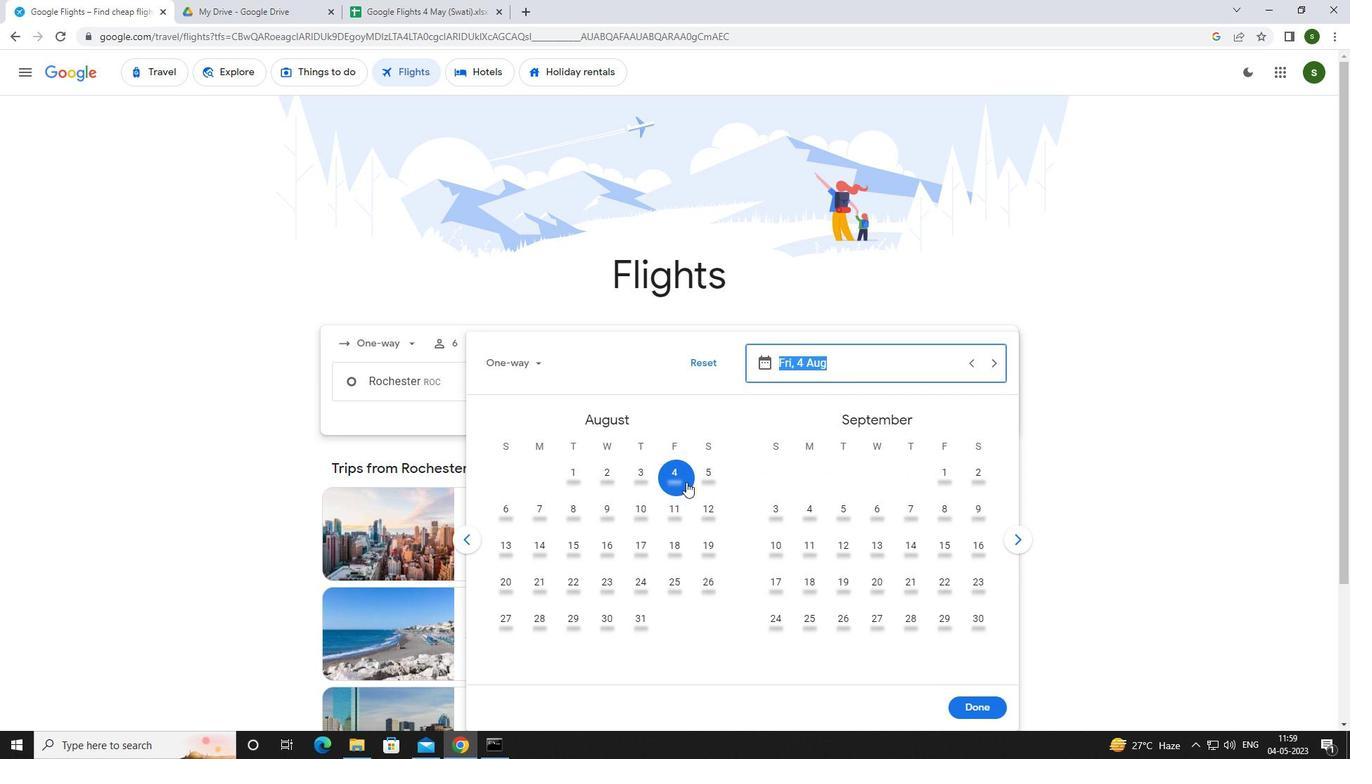 
Action: Mouse moved to (958, 700)
Screenshot: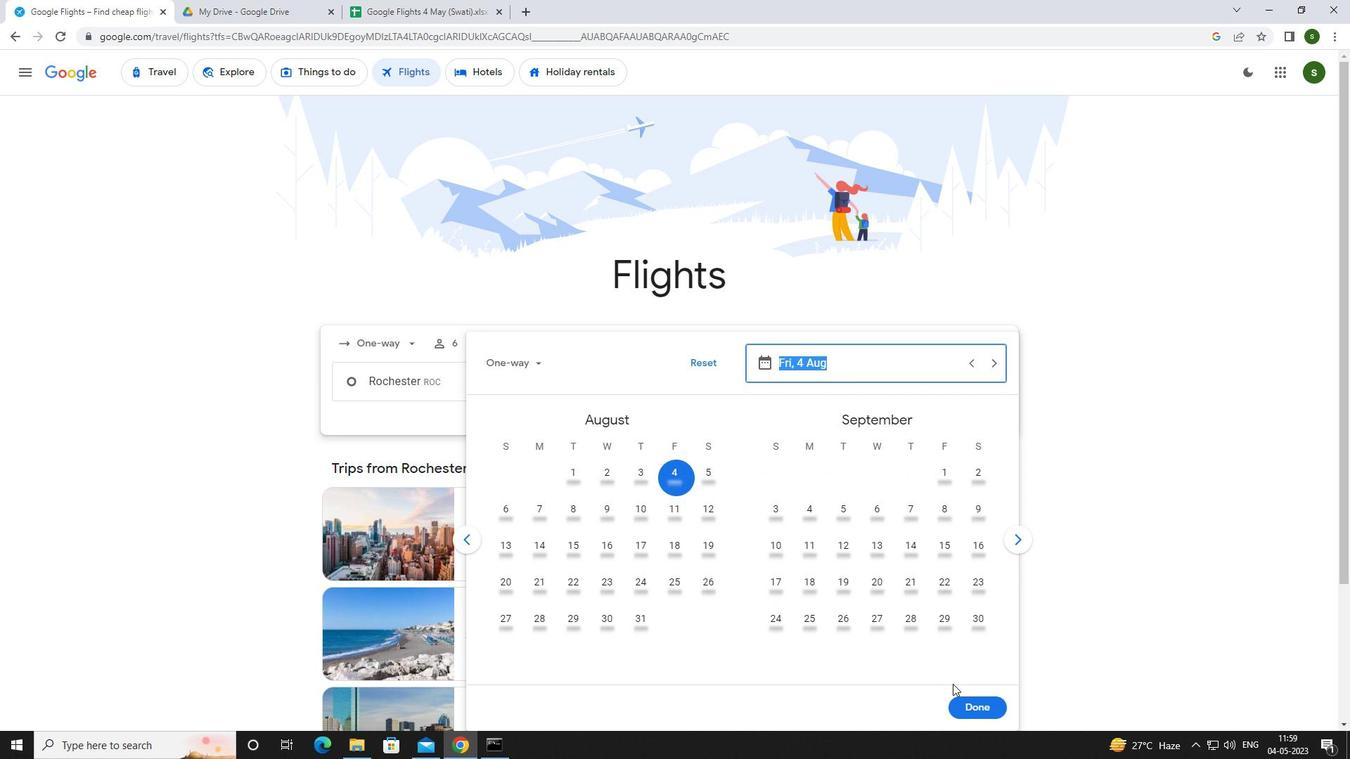 
Action: Mouse pressed left at (958, 700)
Screenshot: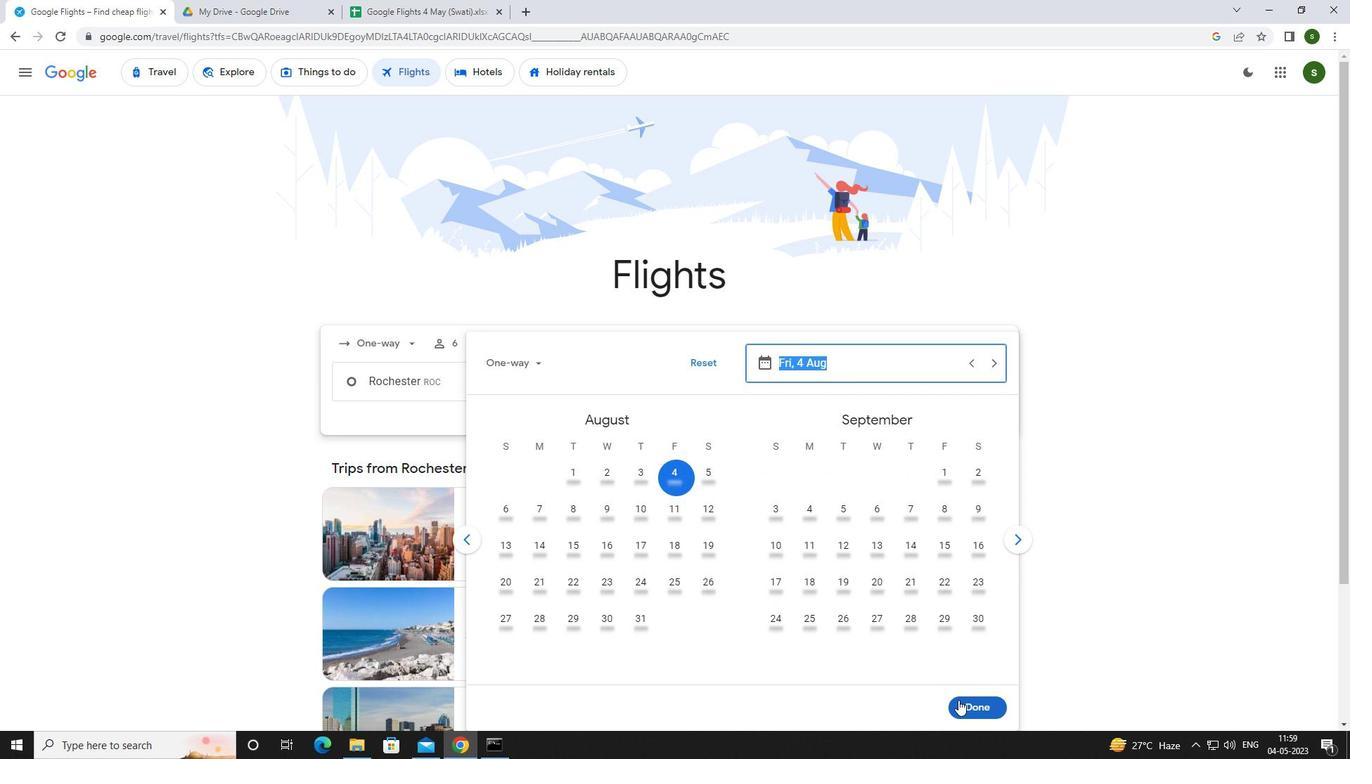 
Action: Mouse moved to (653, 437)
Screenshot: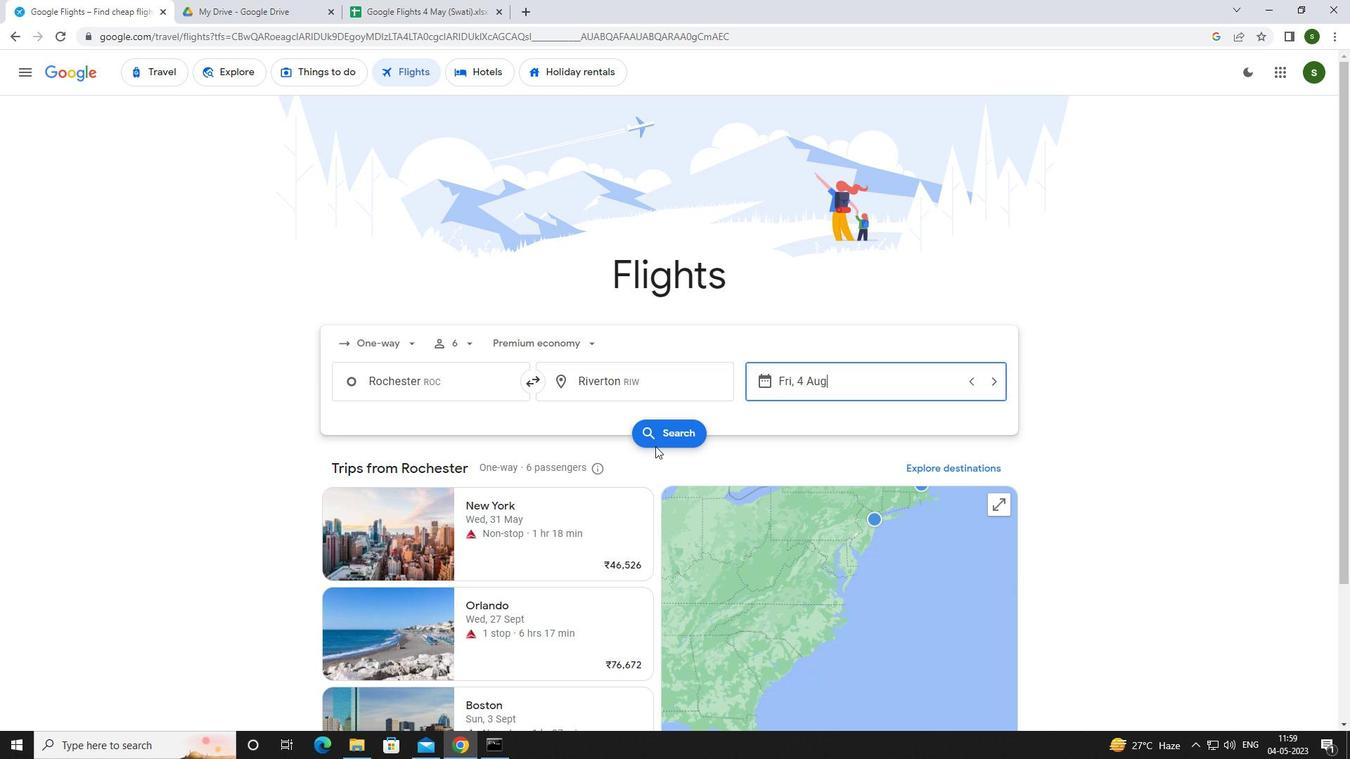 
Action: Mouse pressed left at (653, 437)
Screenshot: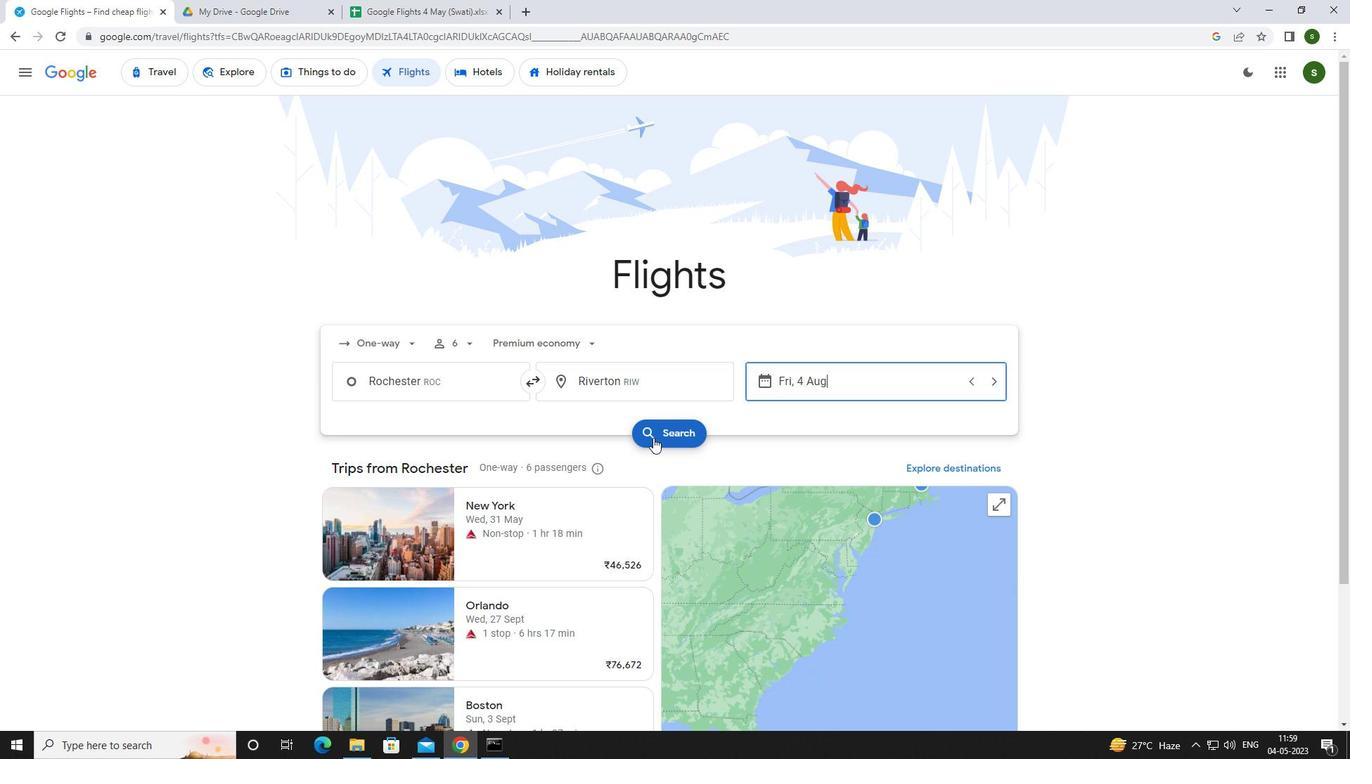 
Action: Mouse moved to (361, 201)
Screenshot: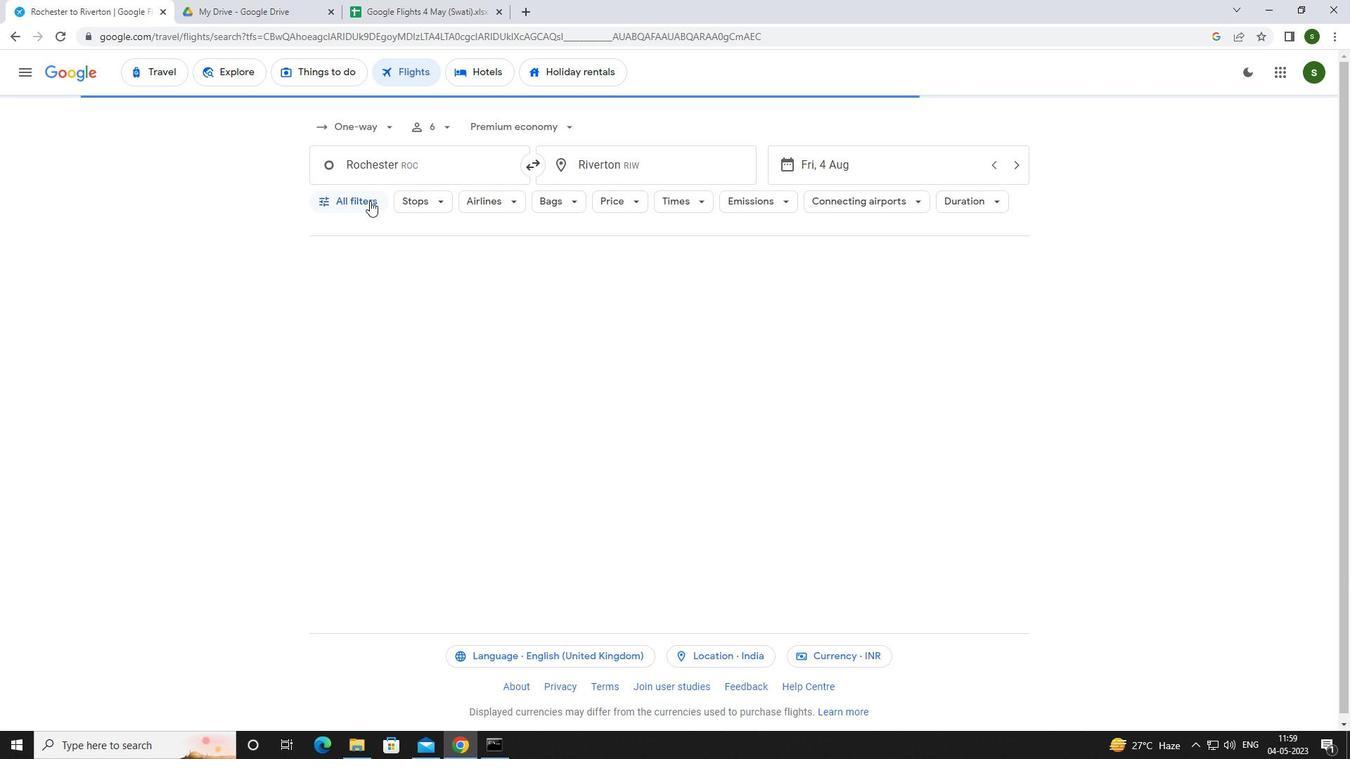 
Action: Mouse pressed left at (361, 201)
Screenshot: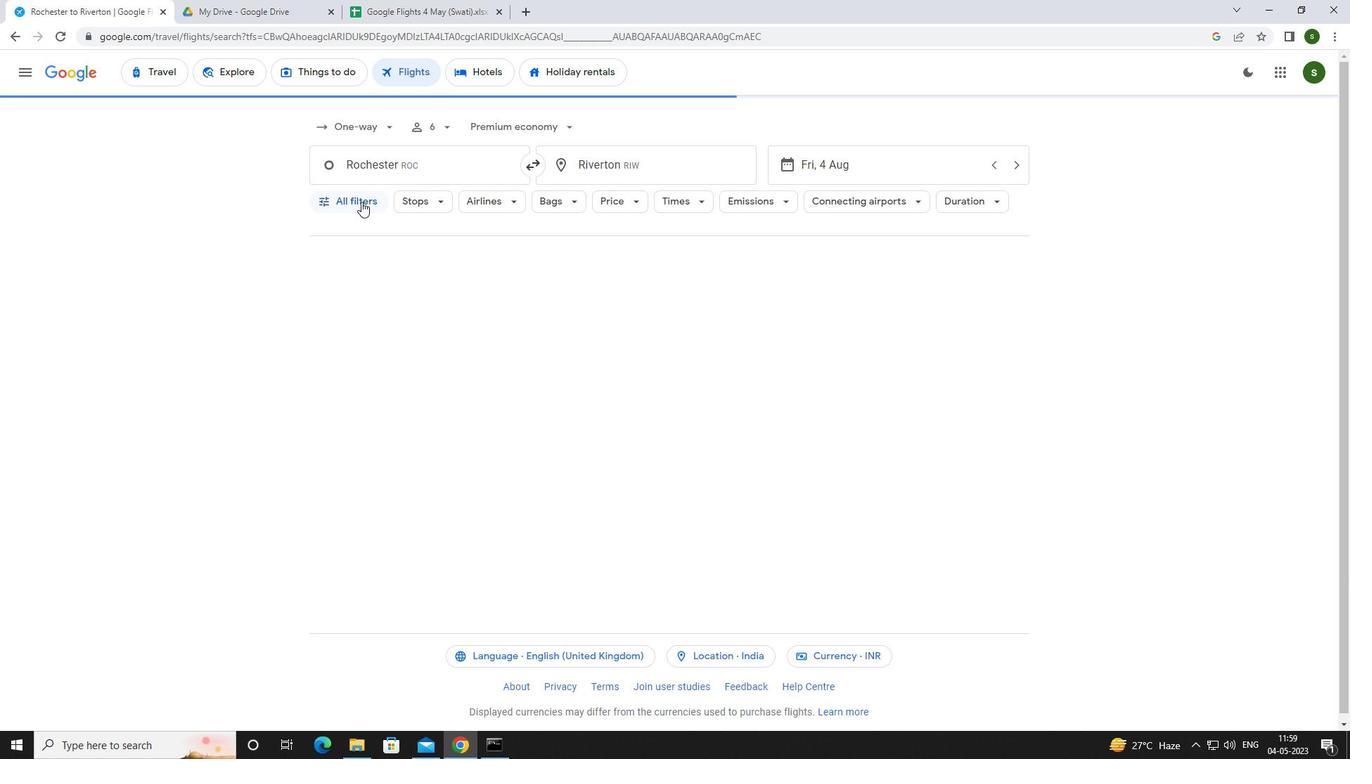 
Action: Mouse moved to (528, 495)
Screenshot: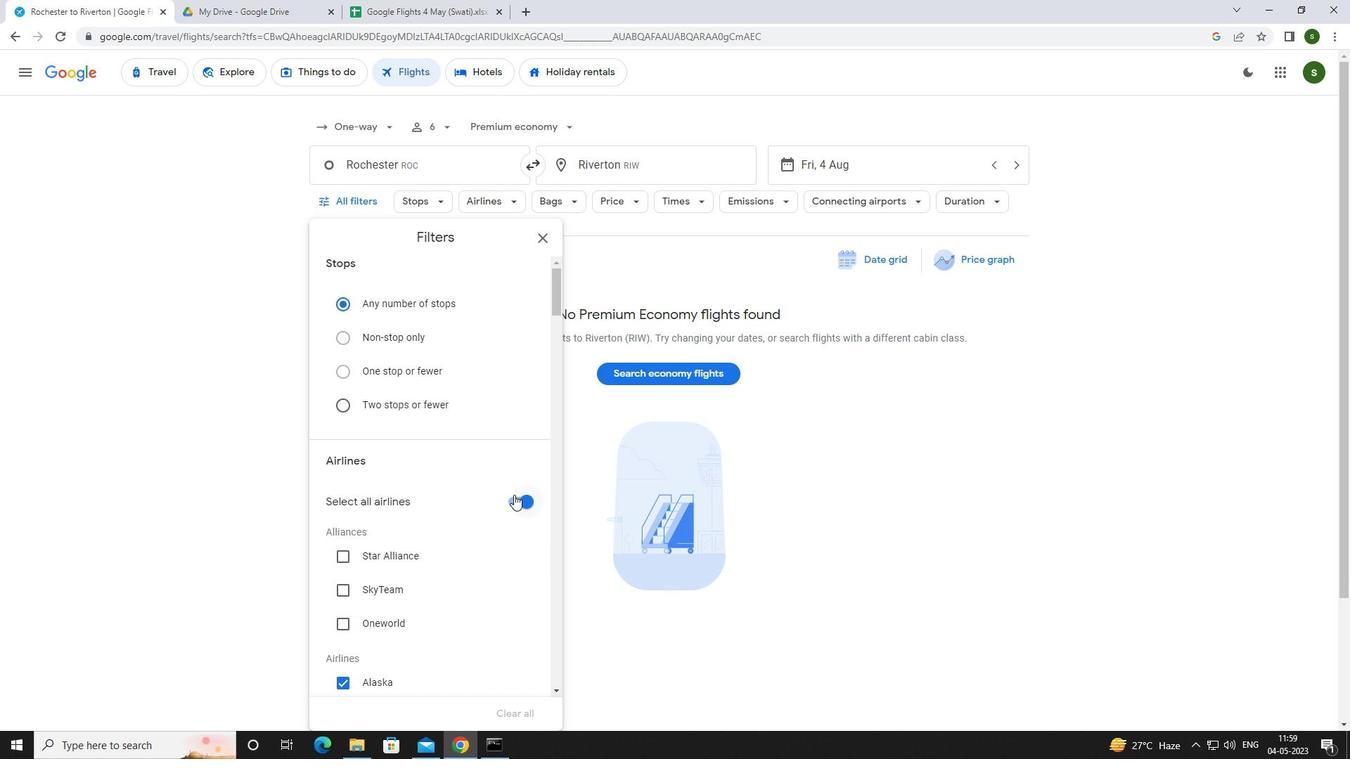
Action: Mouse pressed left at (528, 495)
Screenshot: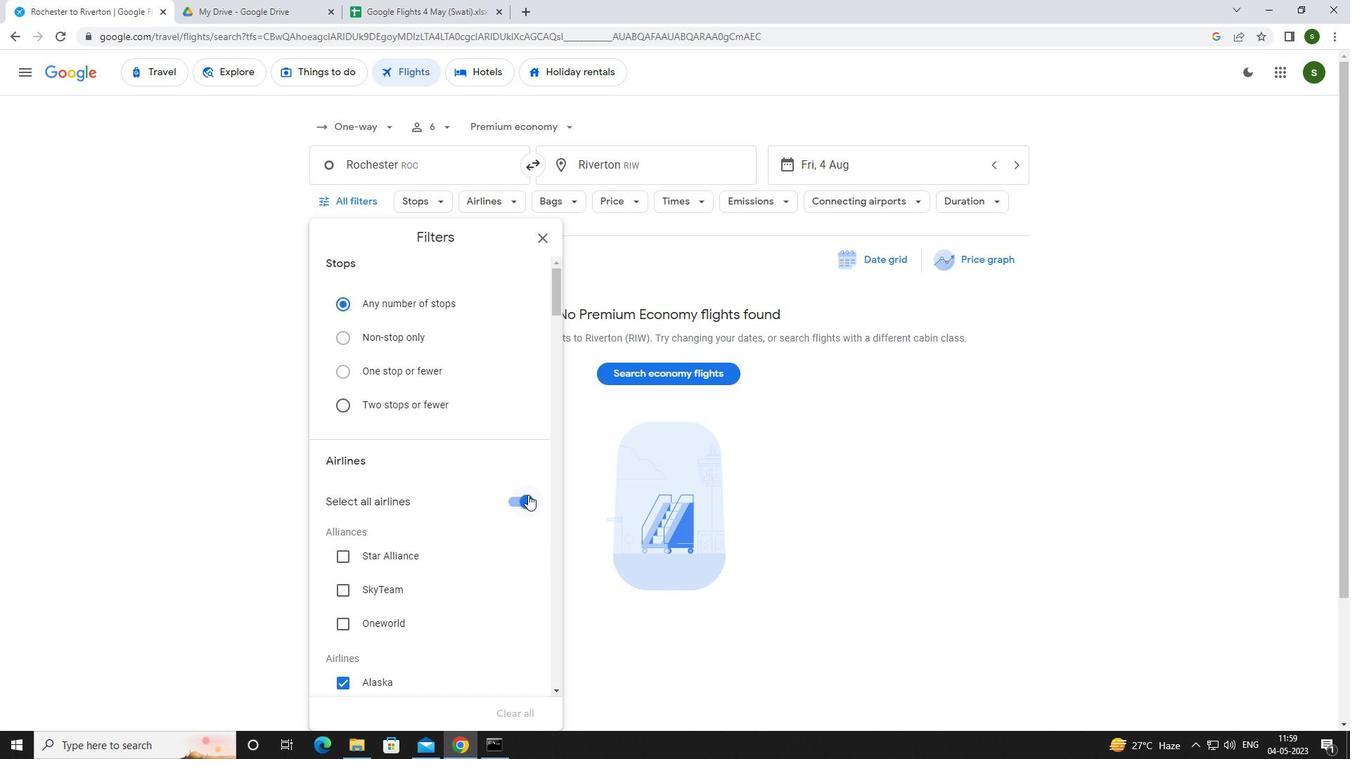 
Action: Mouse moved to (483, 447)
Screenshot: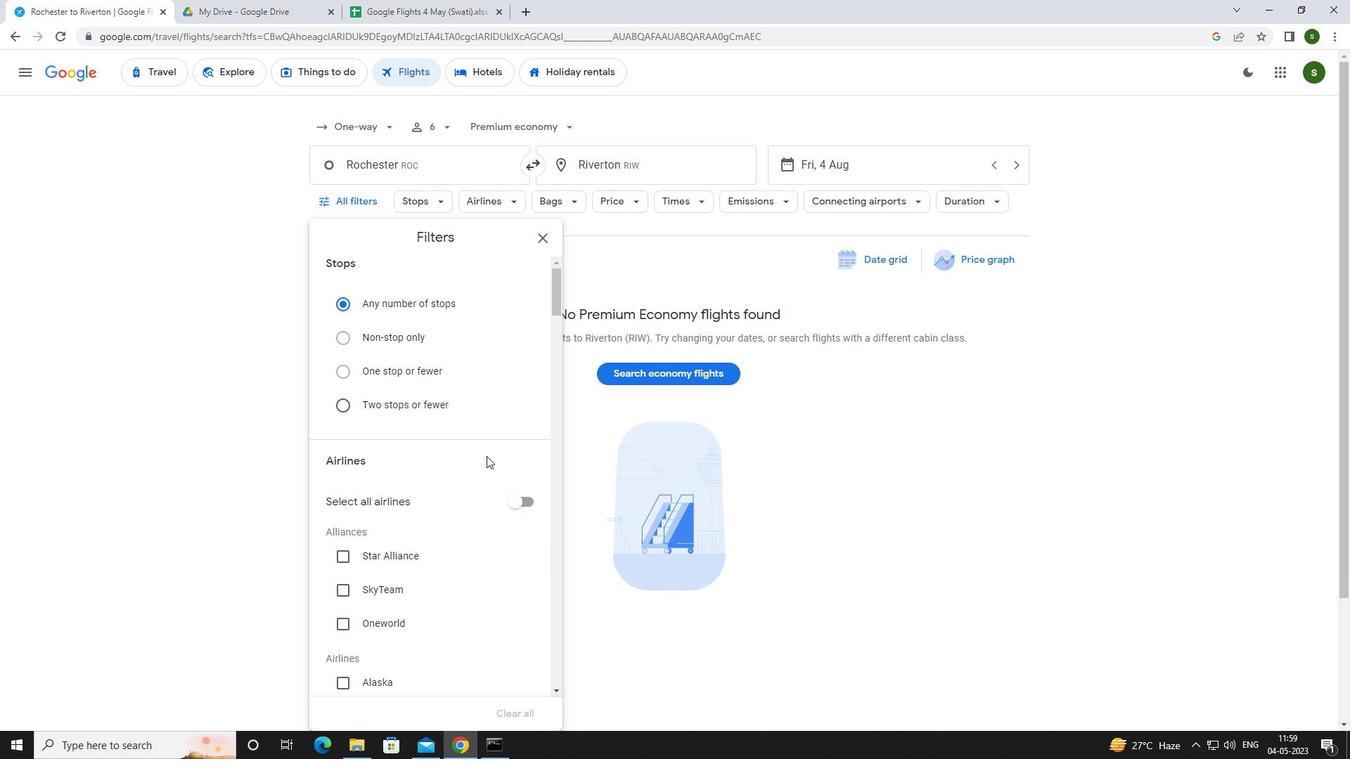 
Action: Mouse scrolled (483, 446) with delta (0, 0)
Screenshot: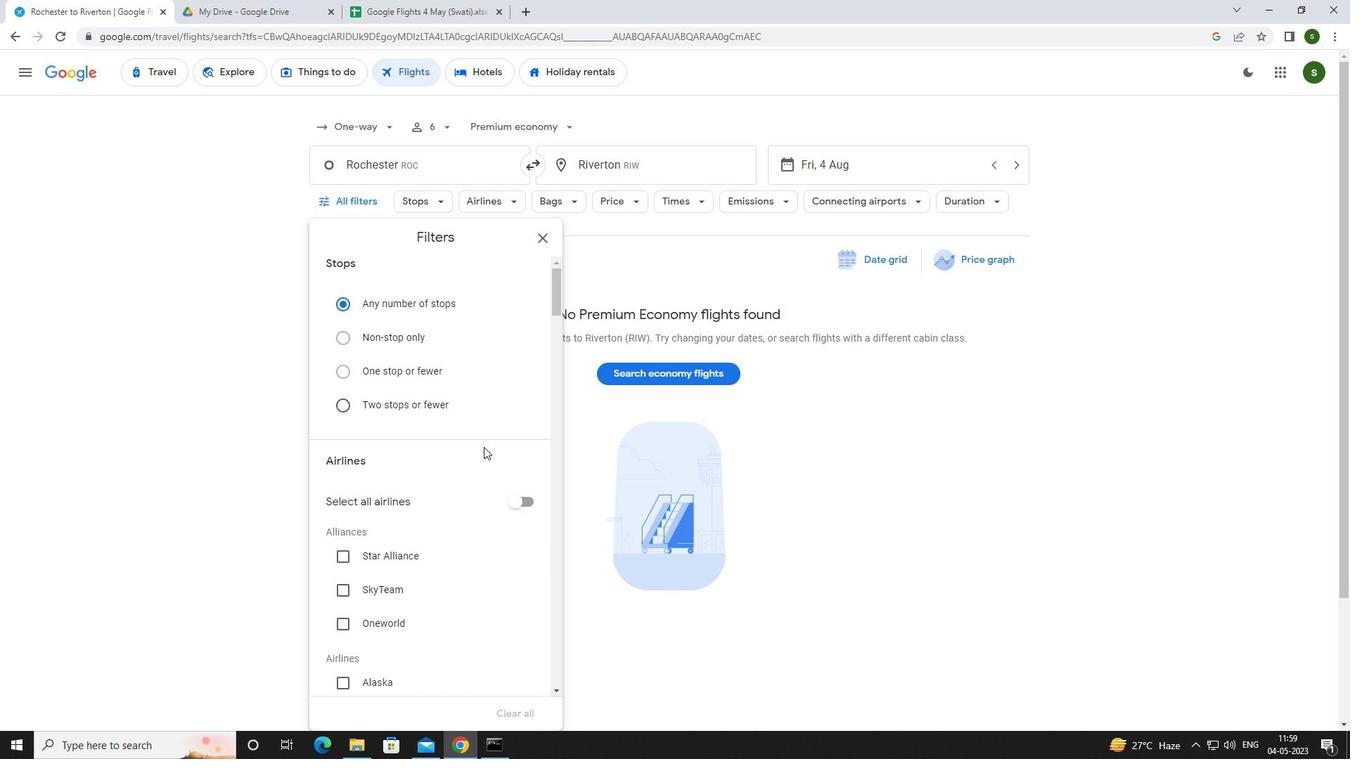 
Action: Mouse scrolled (483, 446) with delta (0, 0)
Screenshot: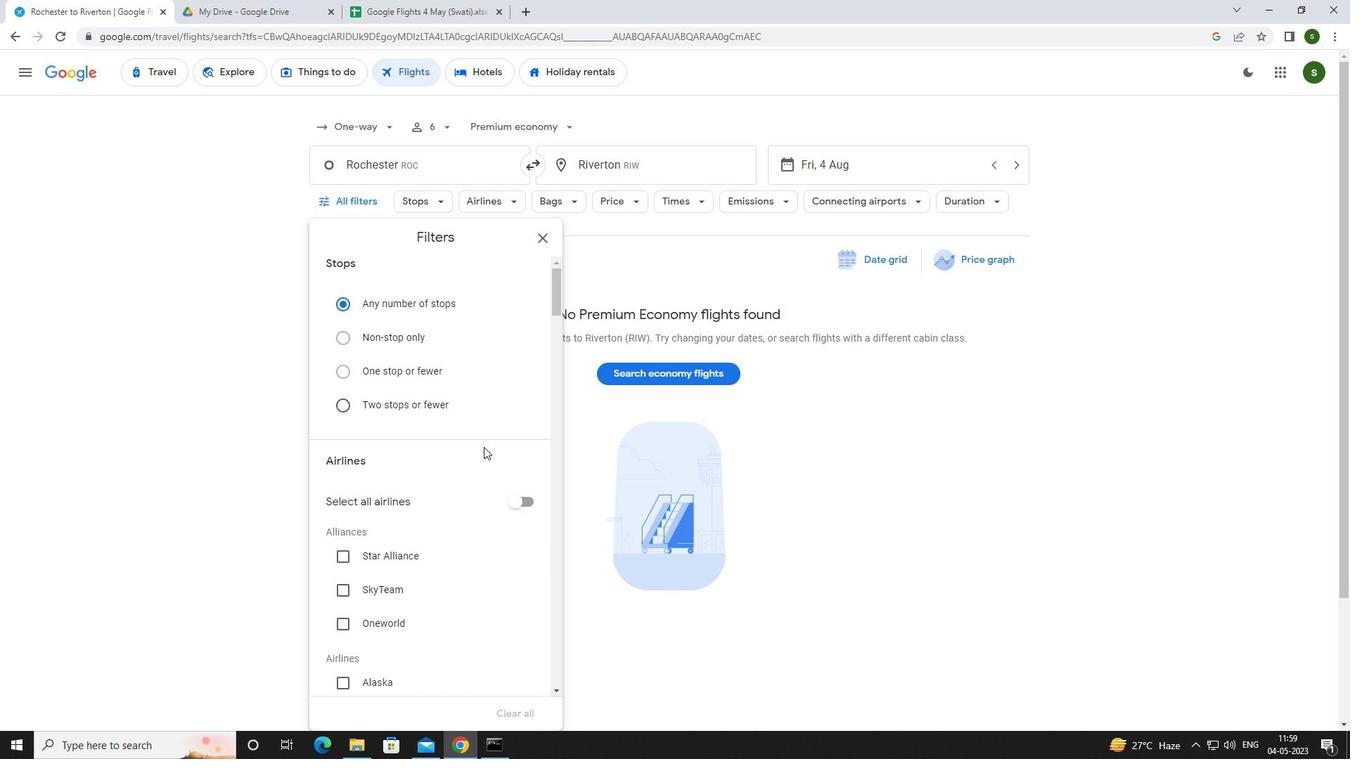 
Action: Mouse scrolled (483, 446) with delta (0, 0)
Screenshot: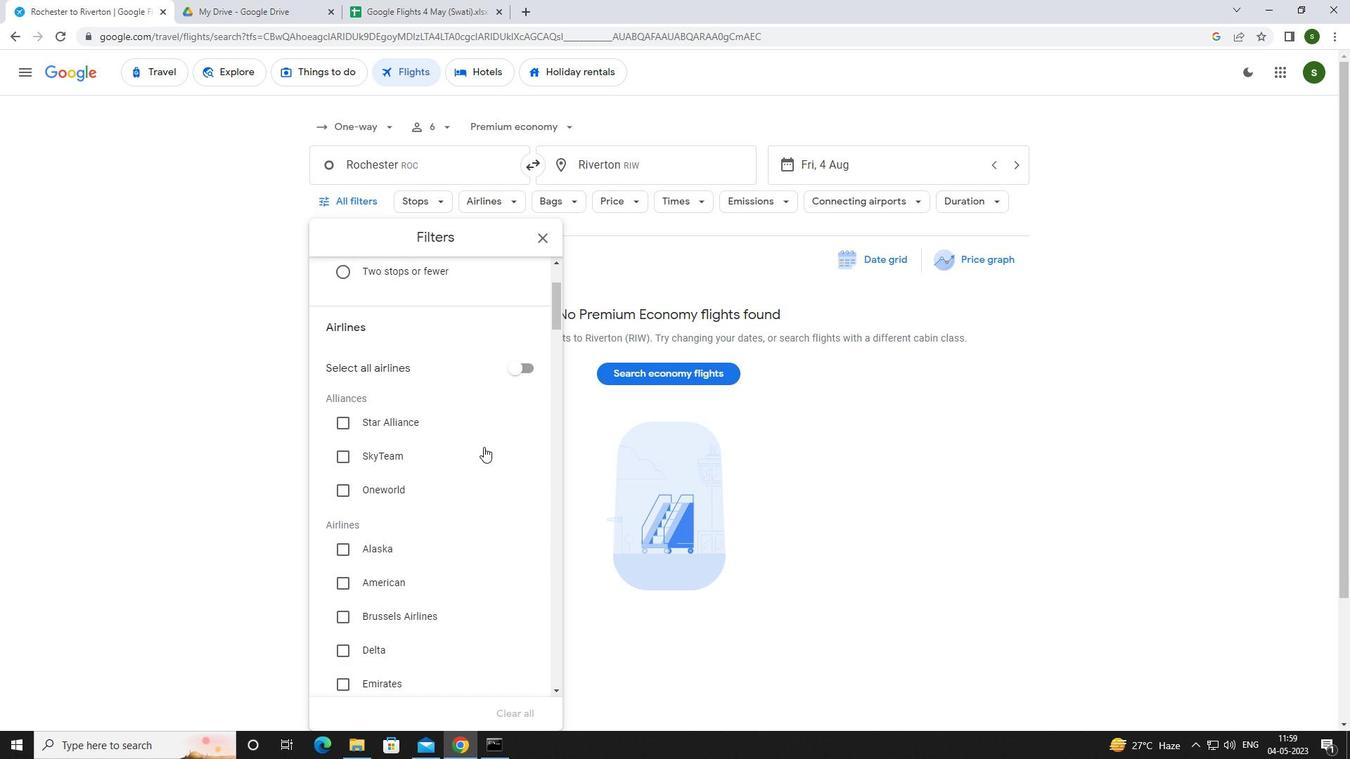 
Action: Mouse scrolled (483, 446) with delta (0, 0)
Screenshot: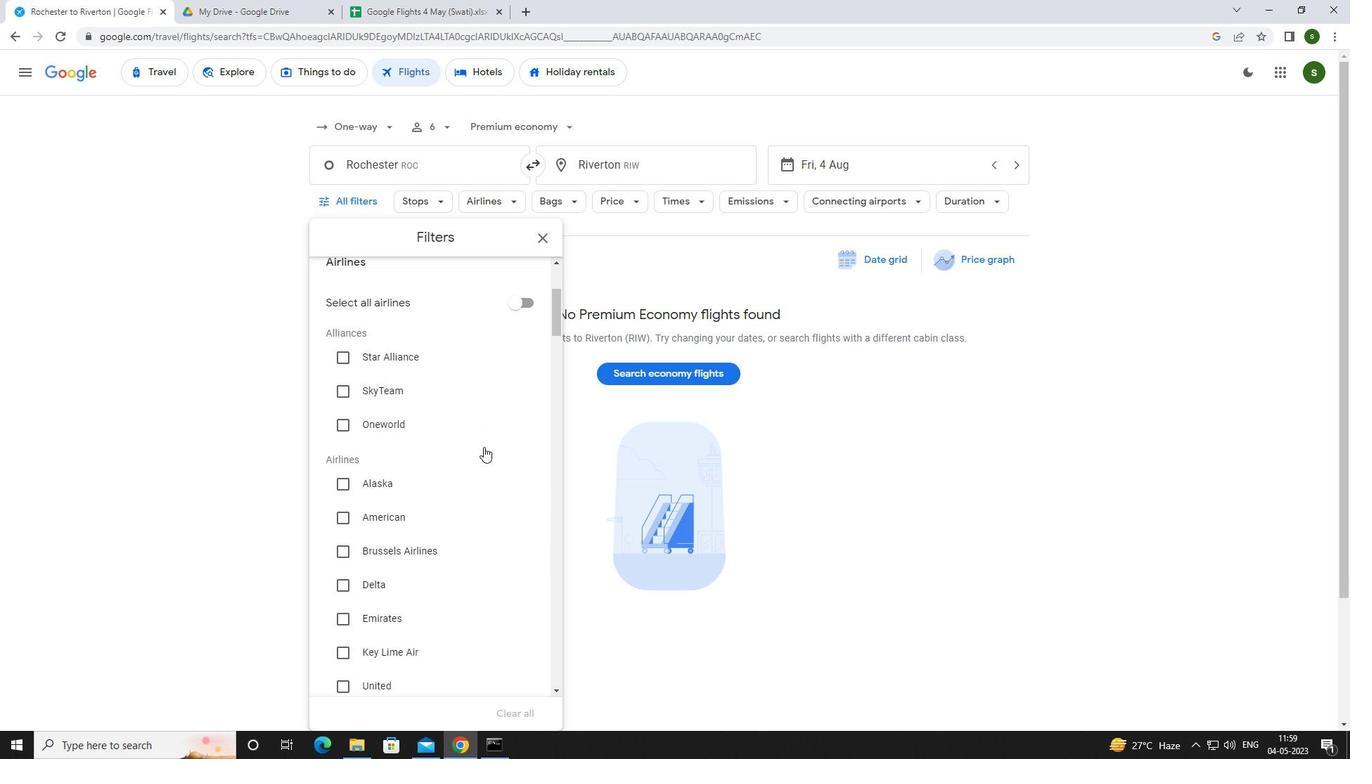 
Action: Mouse scrolled (483, 446) with delta (0, 0)
Screenshot: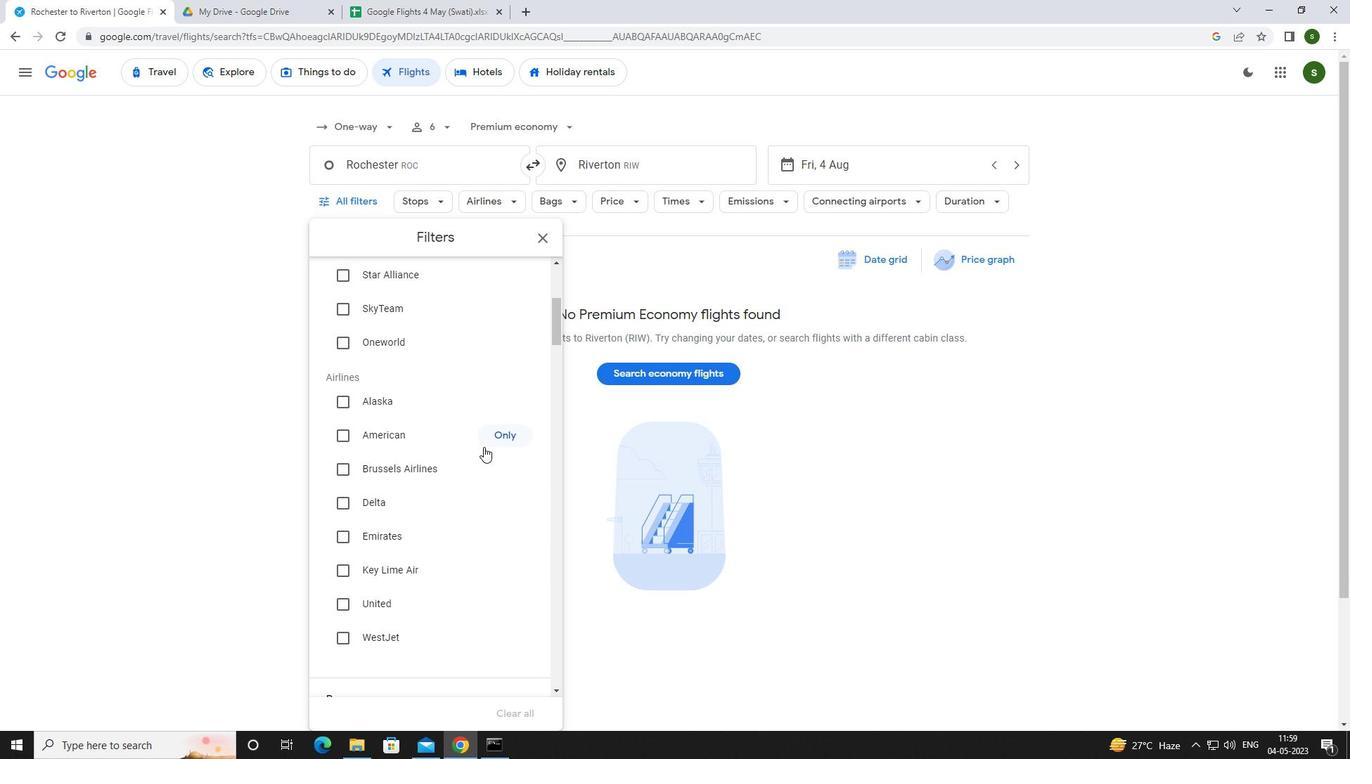 
Action: Mouse scrolled (483, 446) with delta (0, 0)
Screenshot: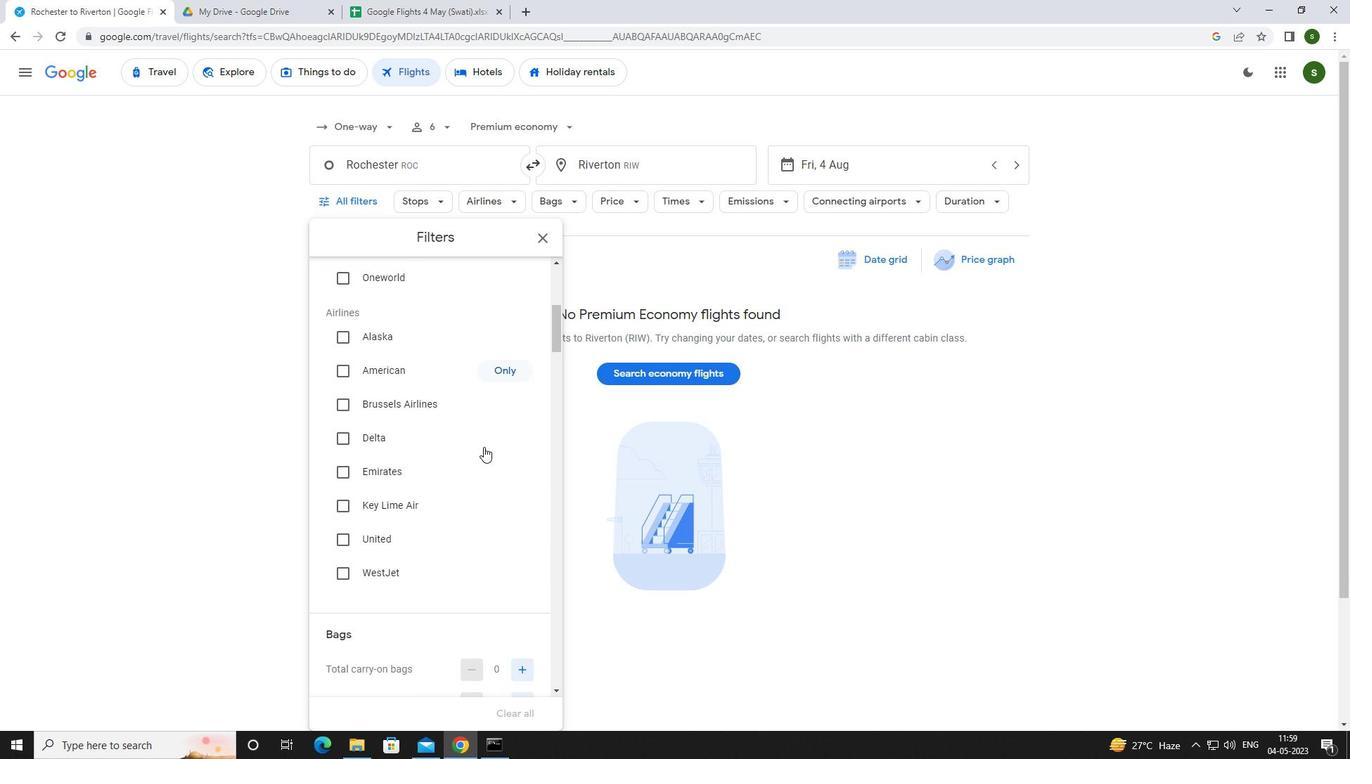 
Action: Mouse scrolled (483, 446) with delta (0, 0)
Screenshot: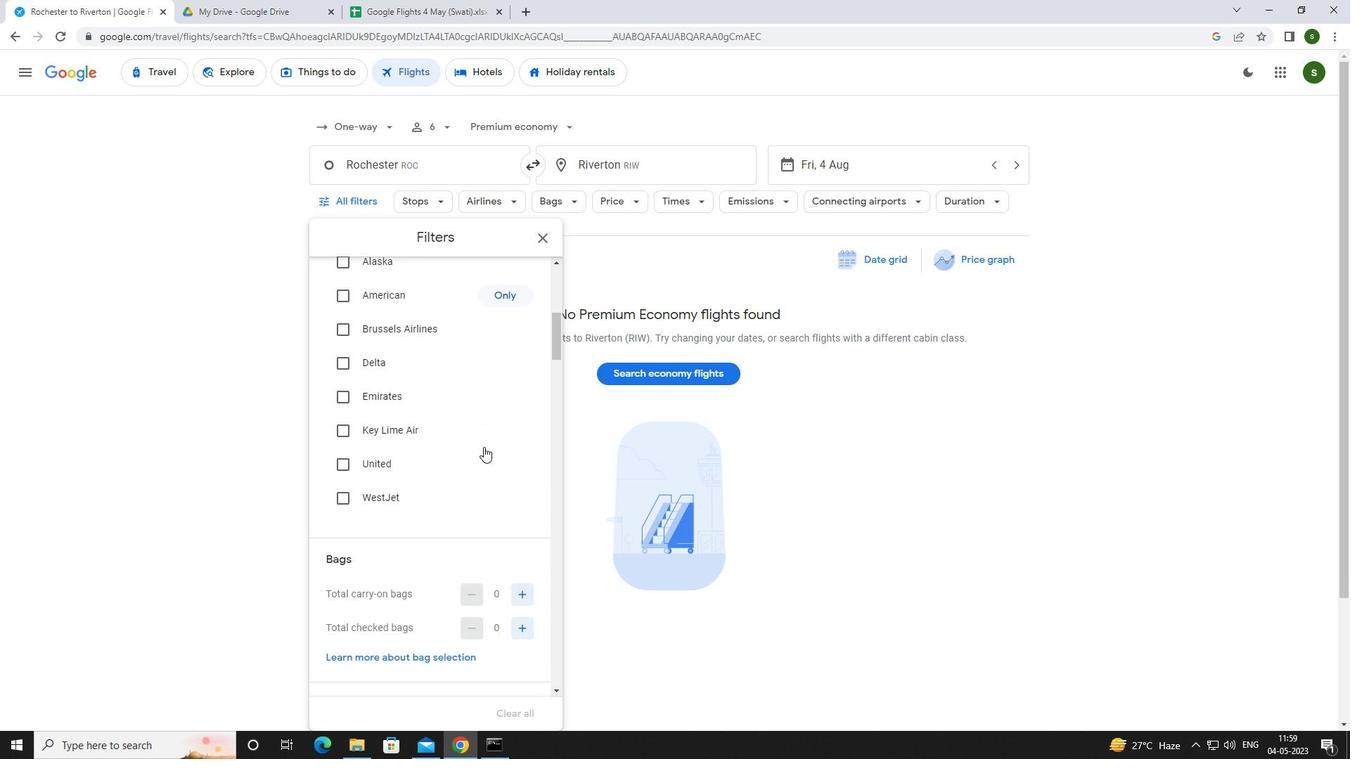 
Action: Mouse scrolled (483, 446) with delta (0, 0)
Screenshot: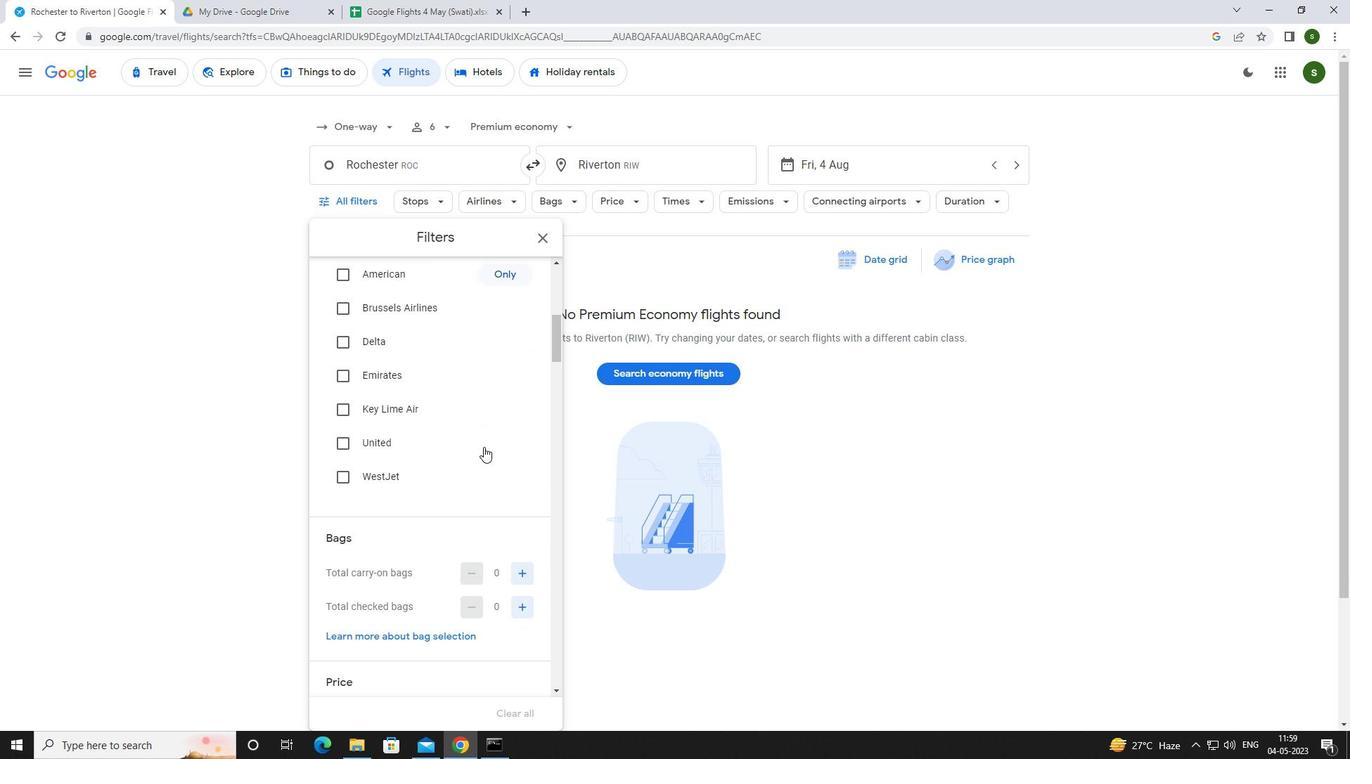 
Action: Mouse moved to (523, 452)
Screenshot: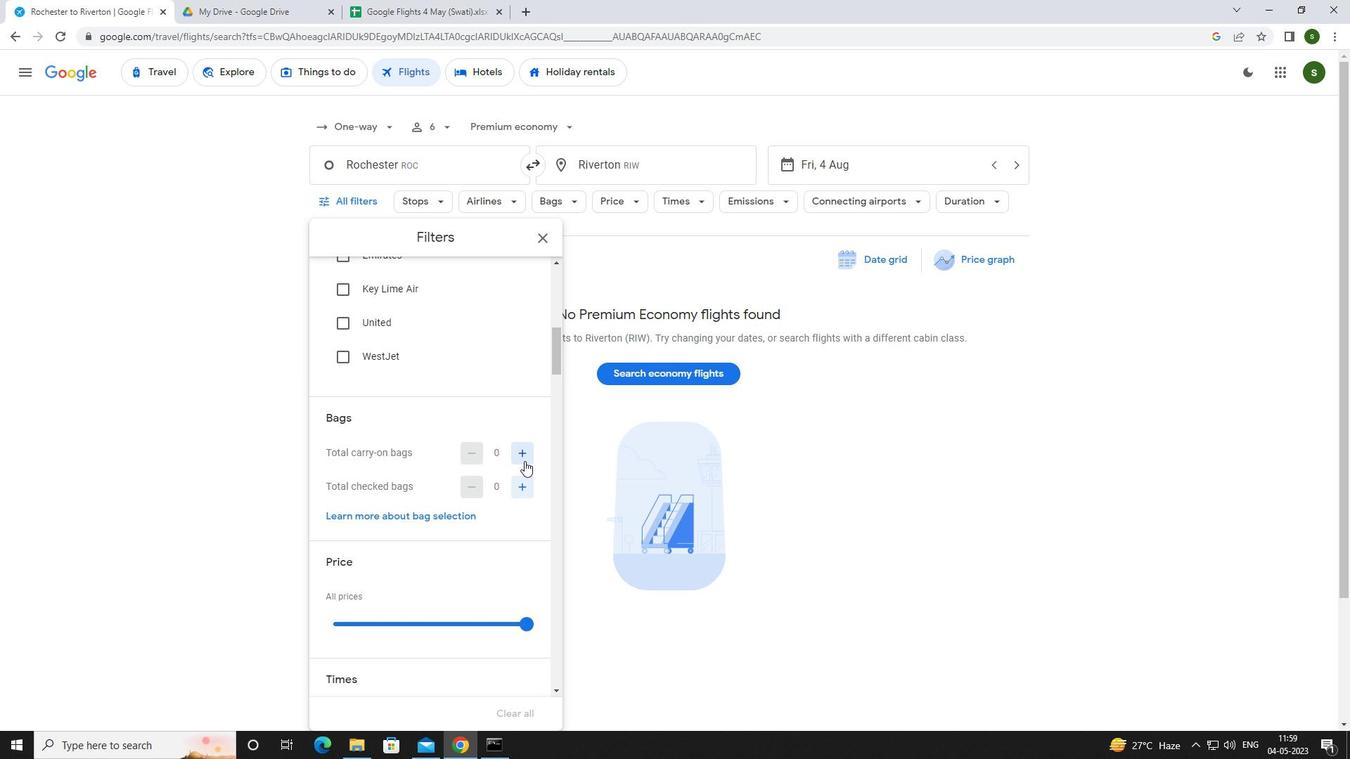 
Action: Mouse pressed left at (523, 452)
Screenshot: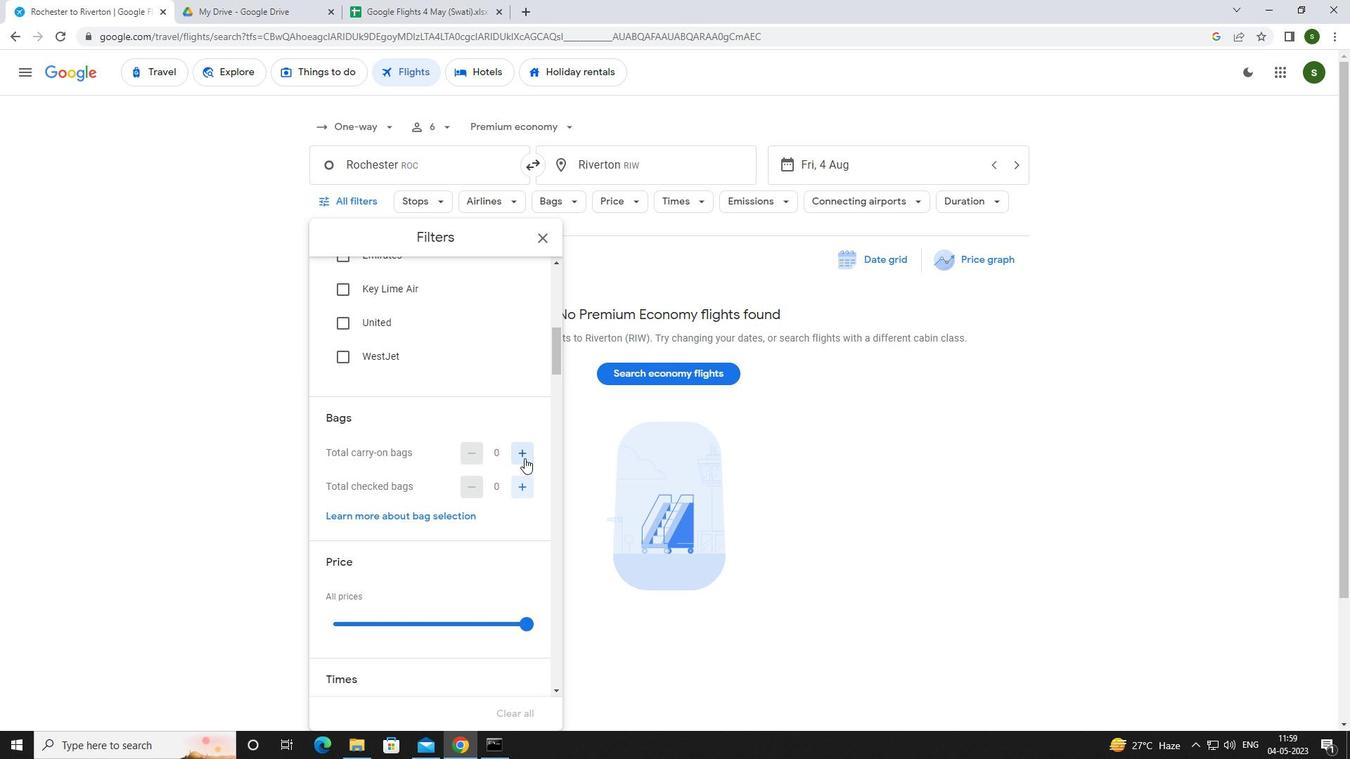 
Action: Mouse pressed left at (523, 452)
Screenshot: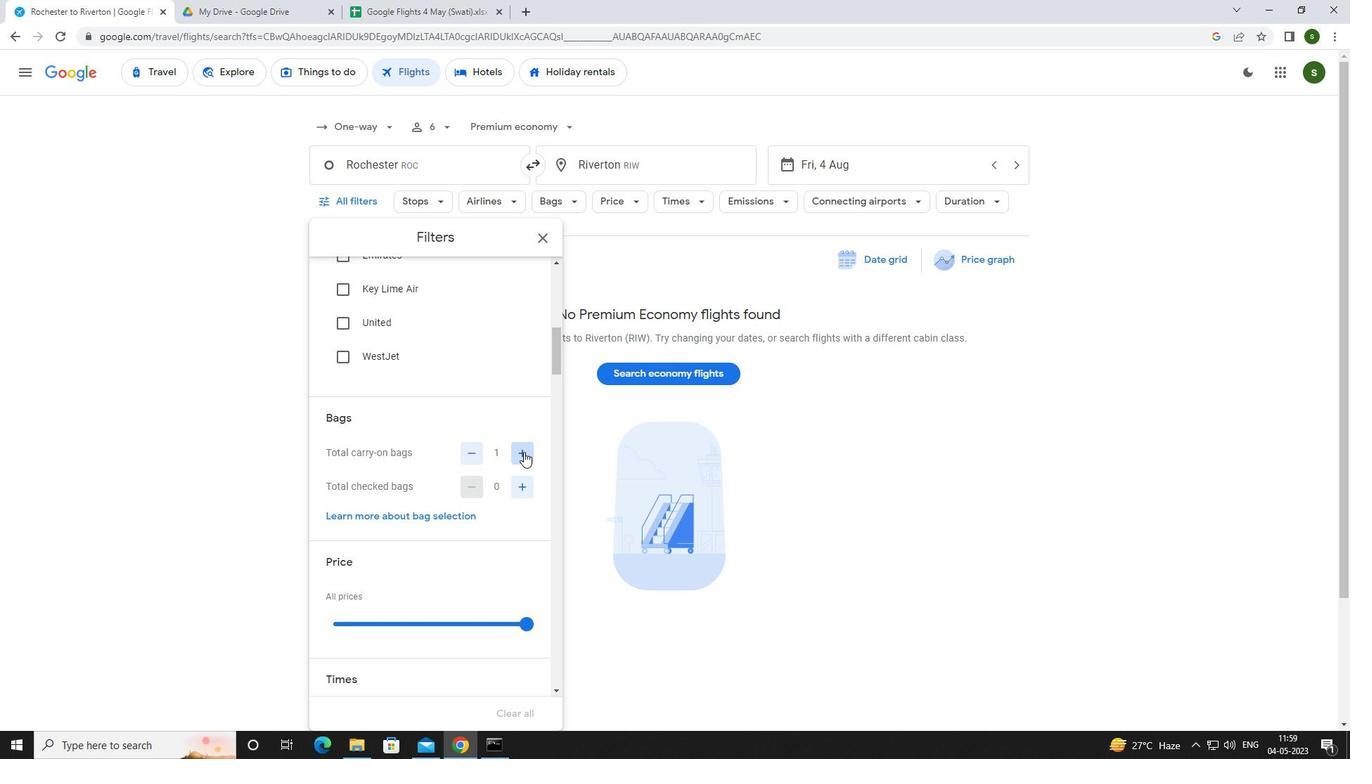 
Action: Mouse moved to (520, 482)
Screenshot: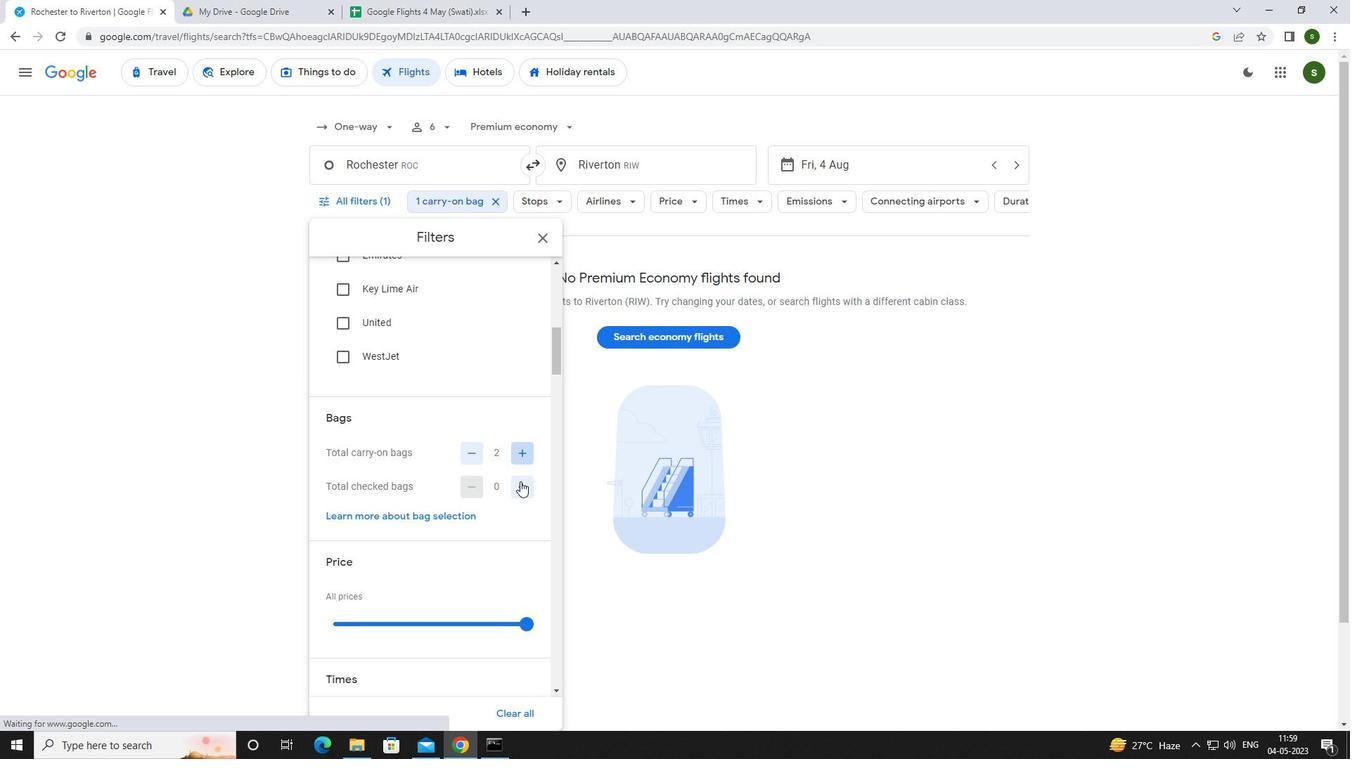 
Action: Mouse pressed left at (520, 482)
Screenshot: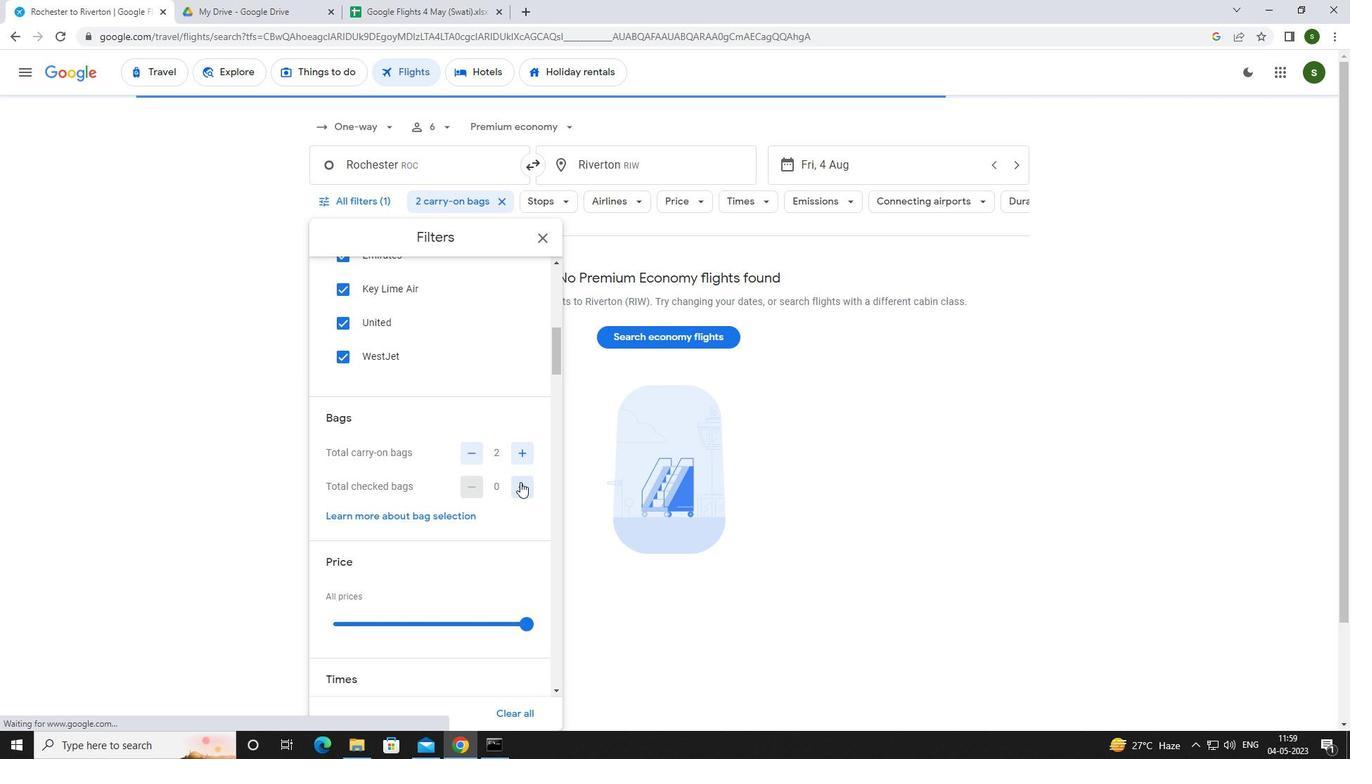
Action: Mouse scrolled (520, 481) with delta (0, 0)
Screenshot: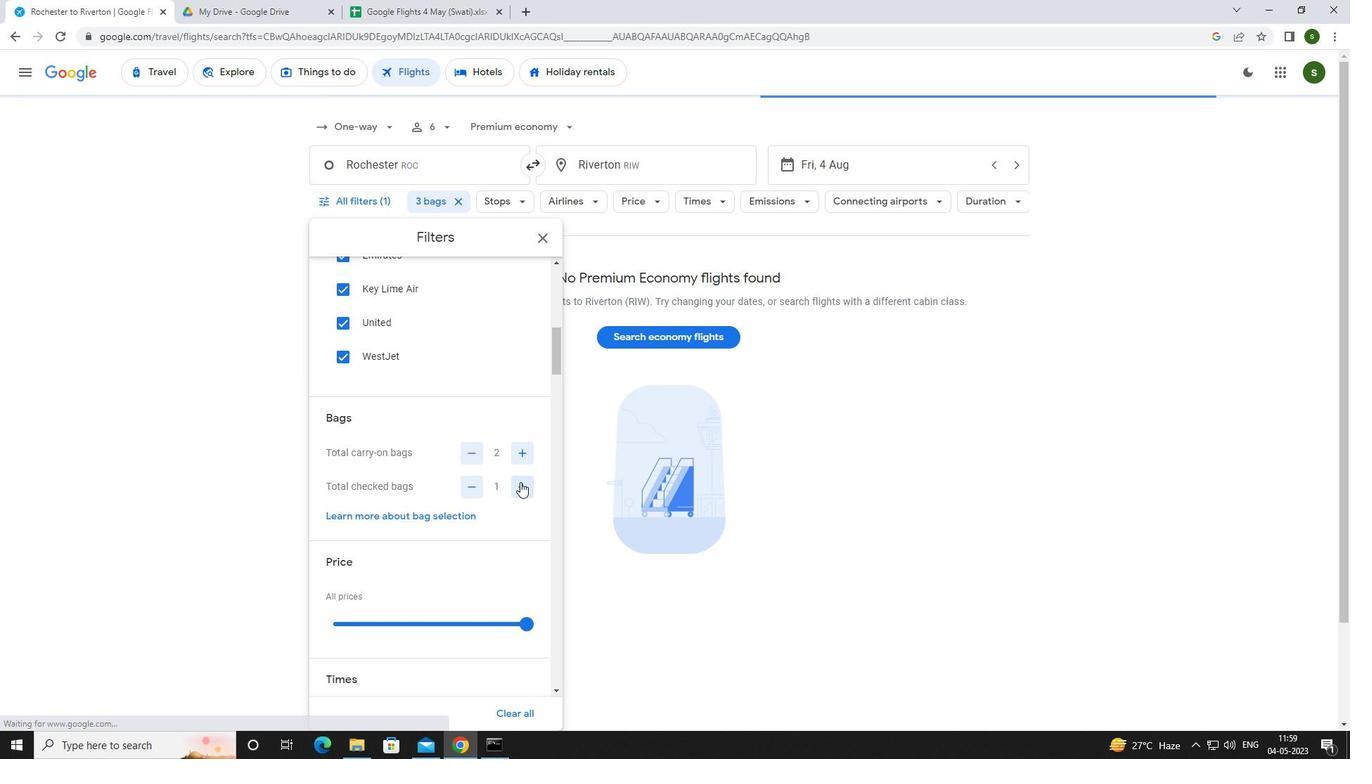 
Action: Mouse scrolled (520, 481) with delta (0, 0)
Screenshot: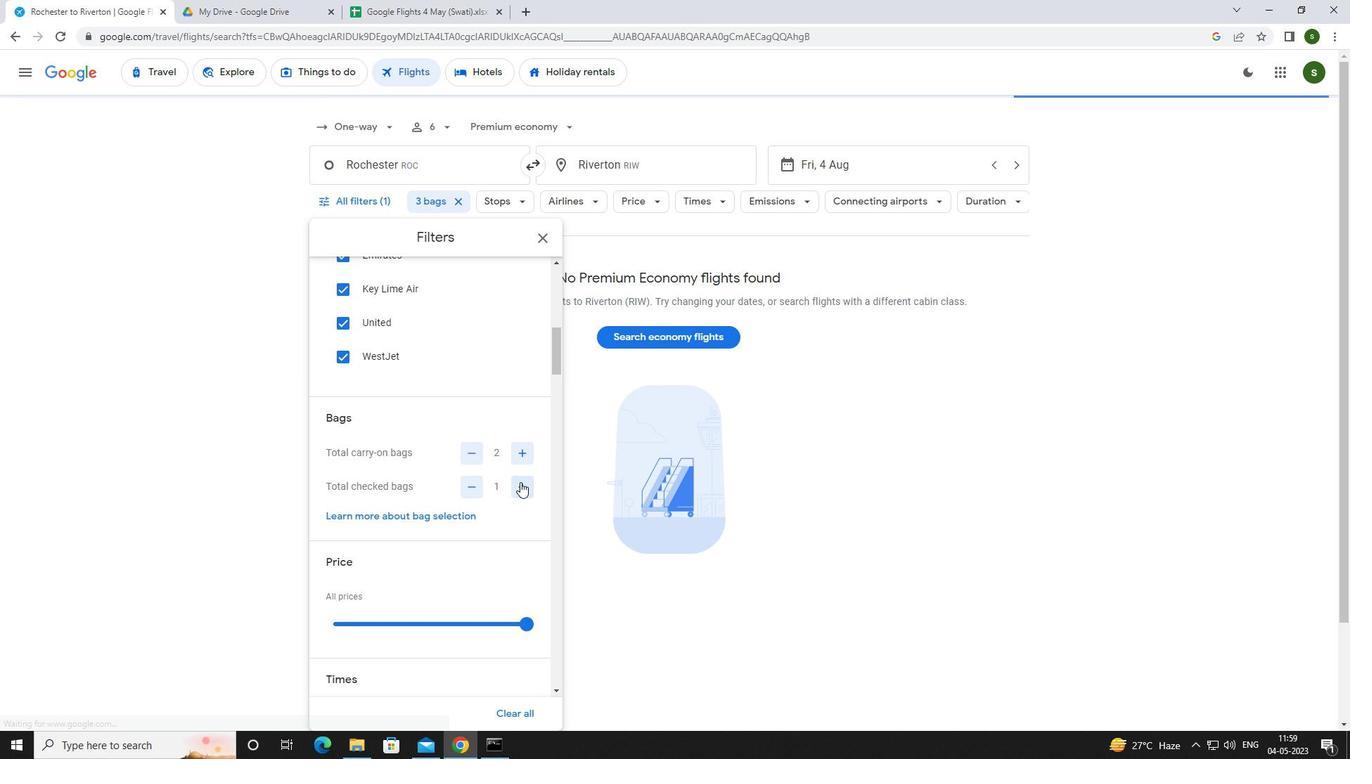 
Action: Mouse moved to (528, 476)
Screenshot: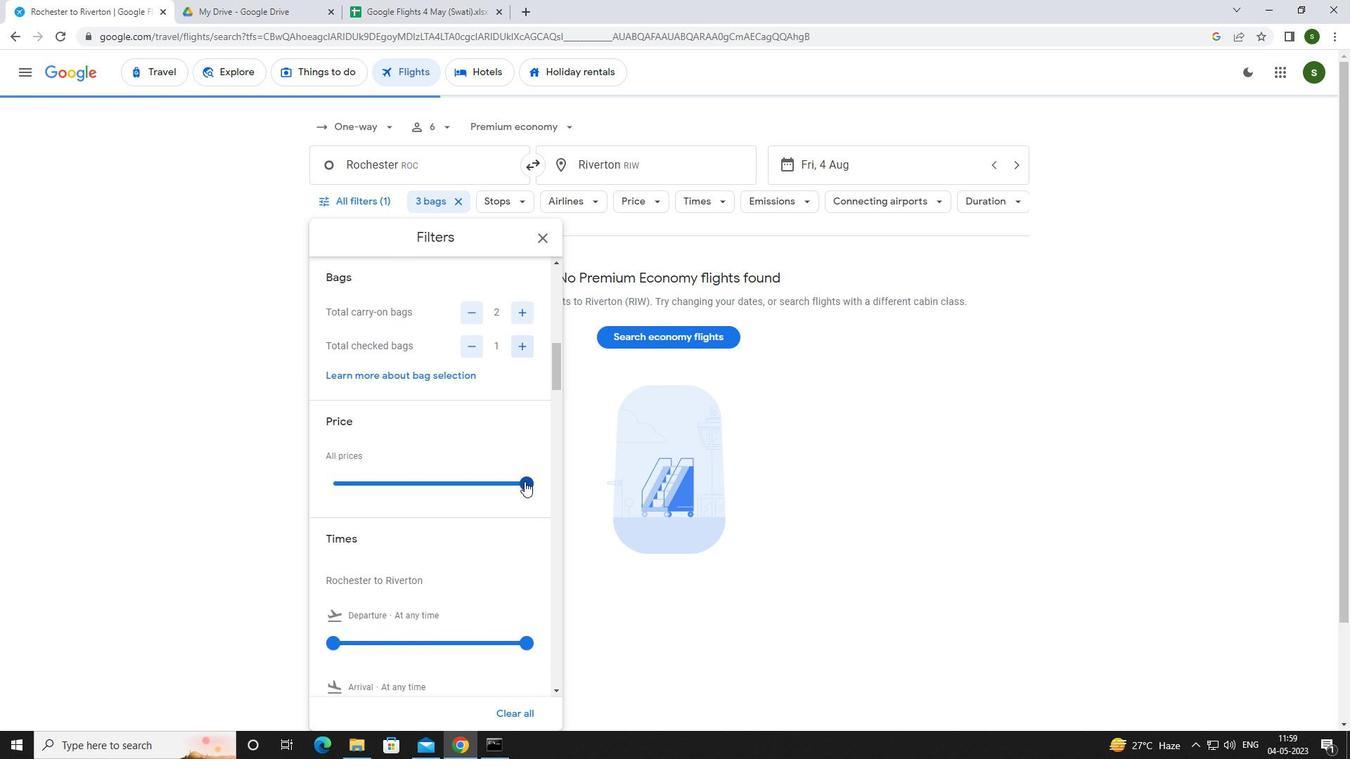 
Action: Mouse pressed left at (528, 476)
Screenshot: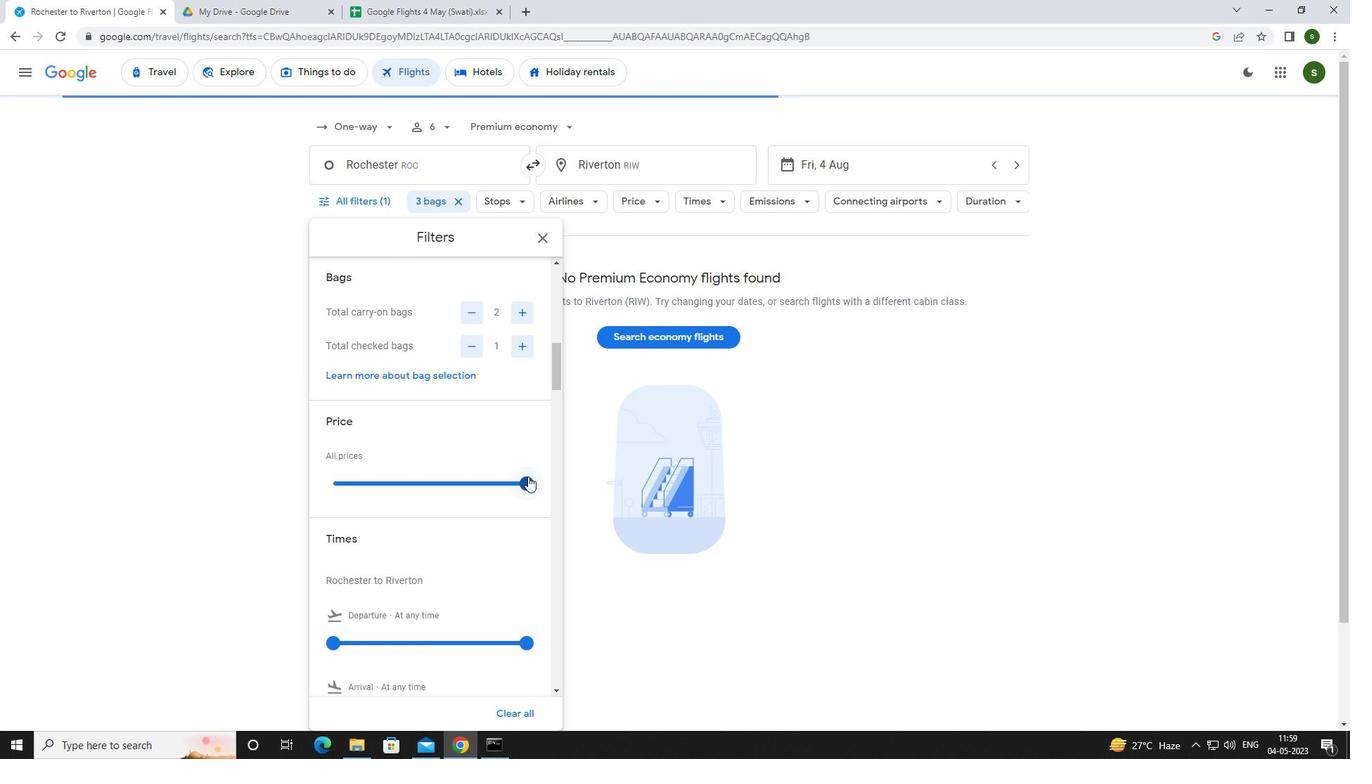 
Action: Mouse moved to (528, 476)
Screenshot: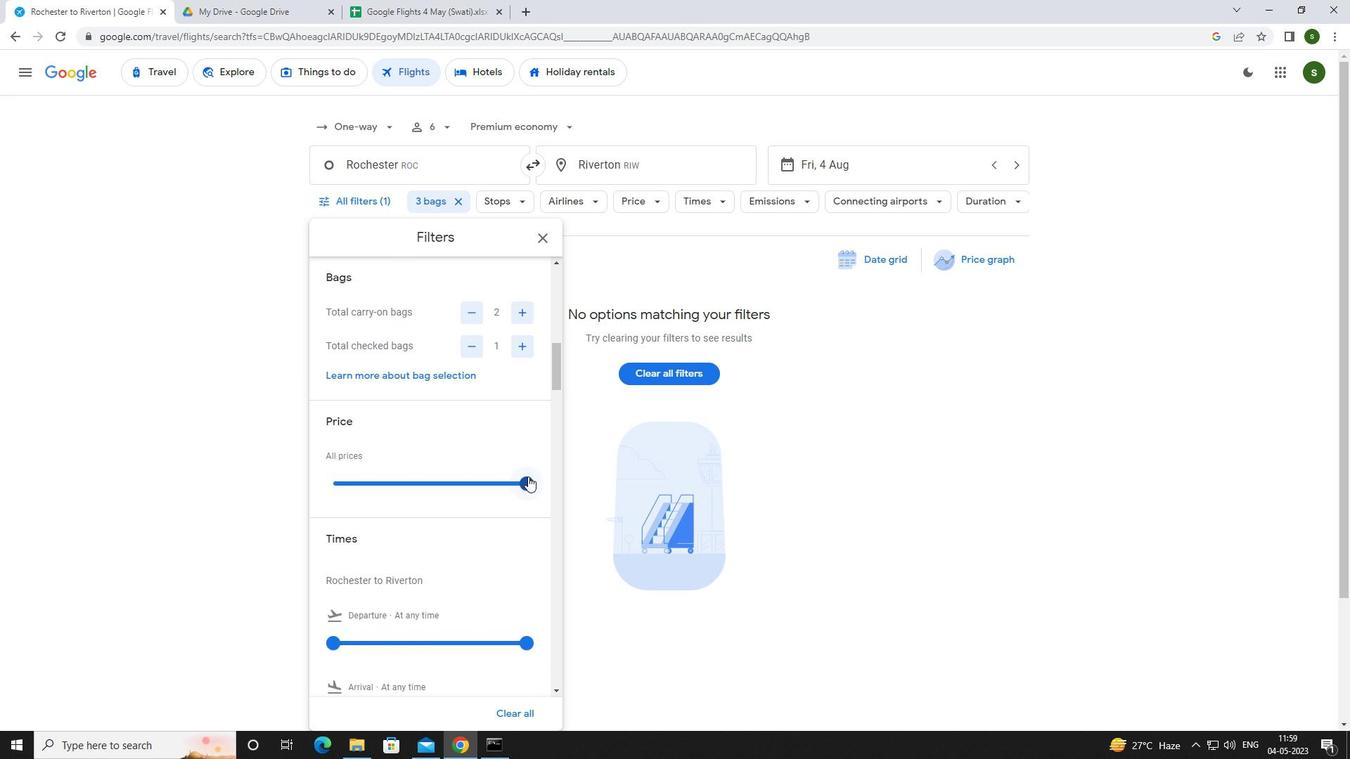
Action: Mouse scrolled (528, 475) with delta (0, 0)
Screenshot: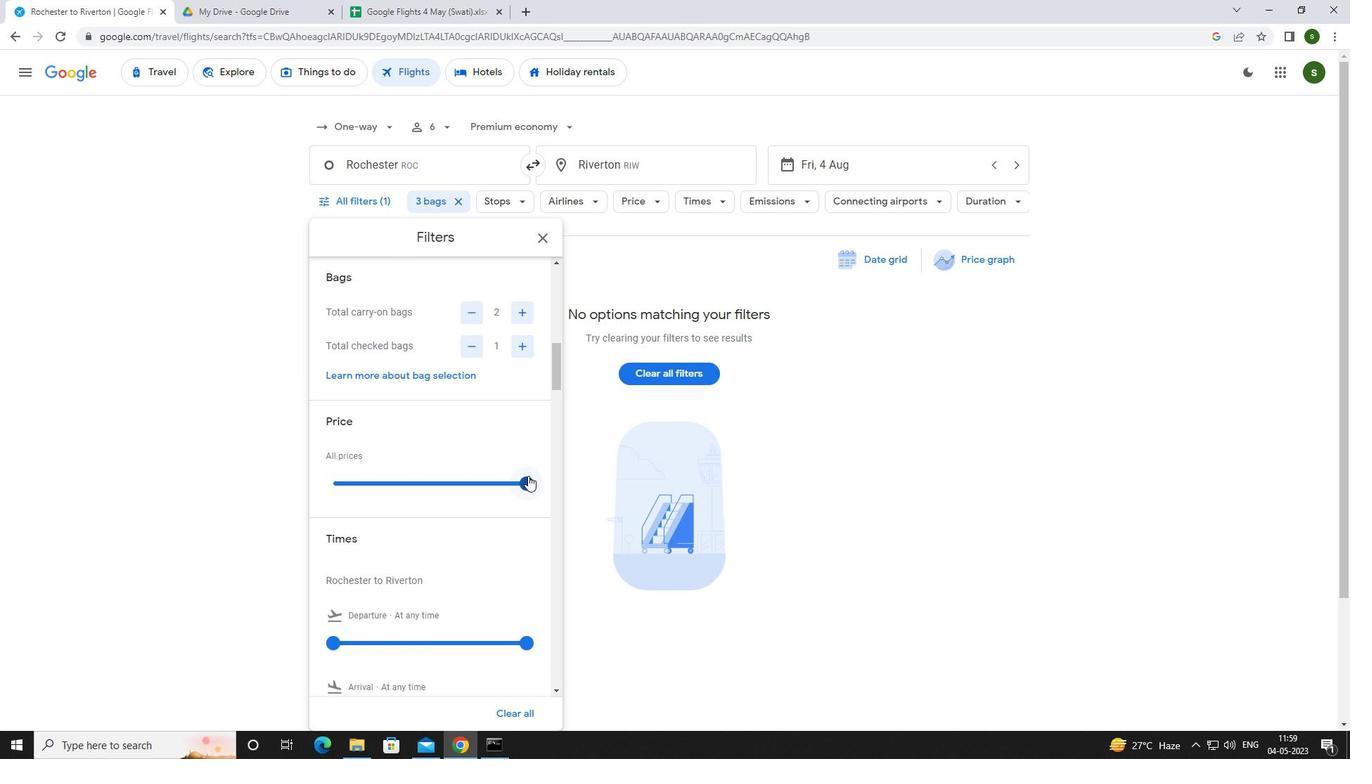 
Action: Mouse moved to (333, 568)
Screenshot: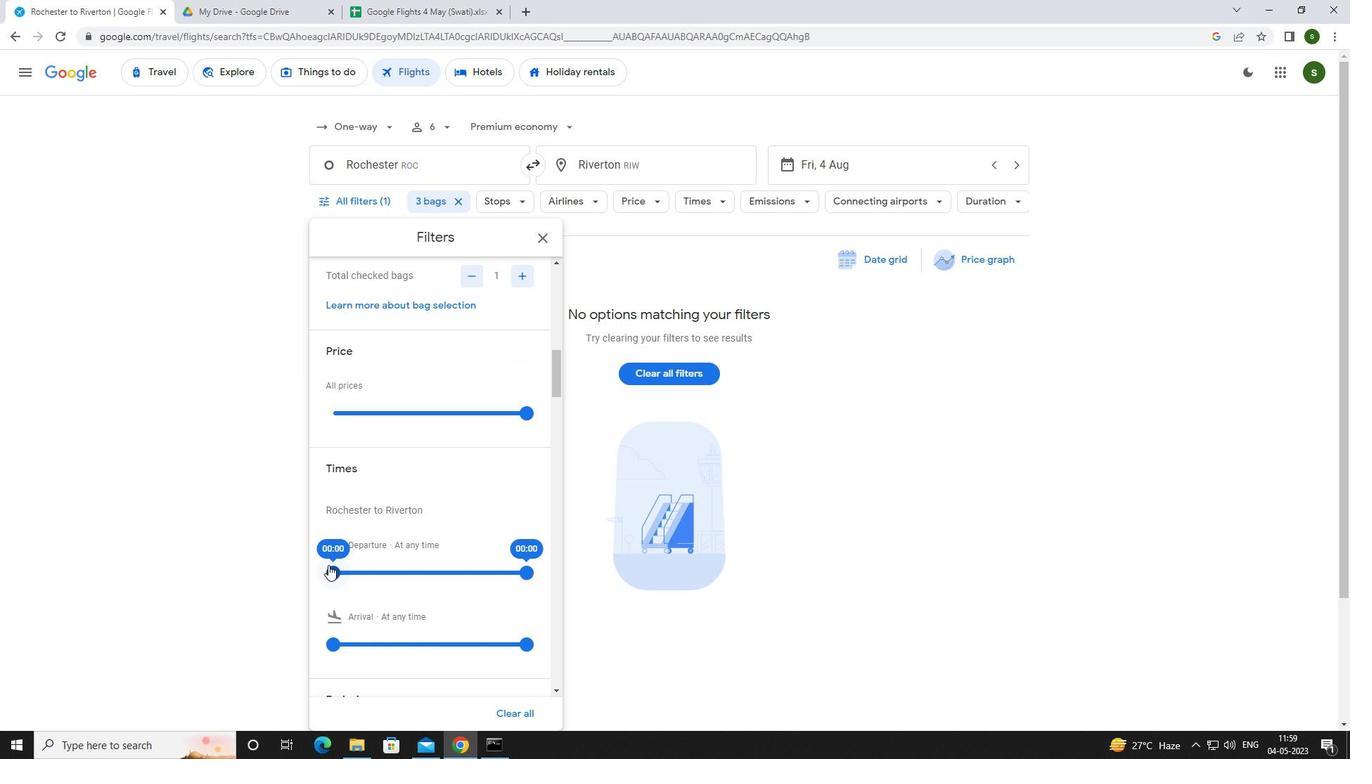 
Action: Mouse pressed left at (333, 568)
Screenshot: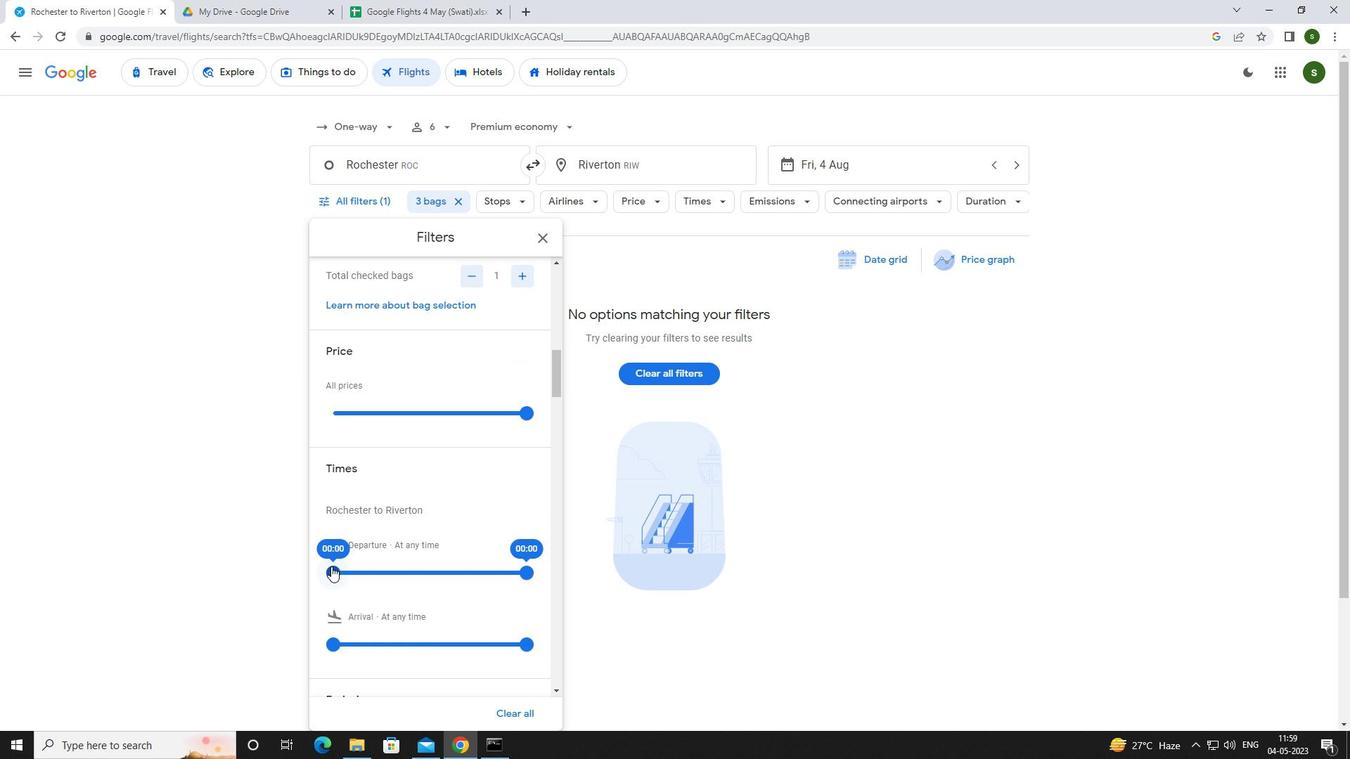 
Action: Mouse moved to (834, 536)
Screenshot: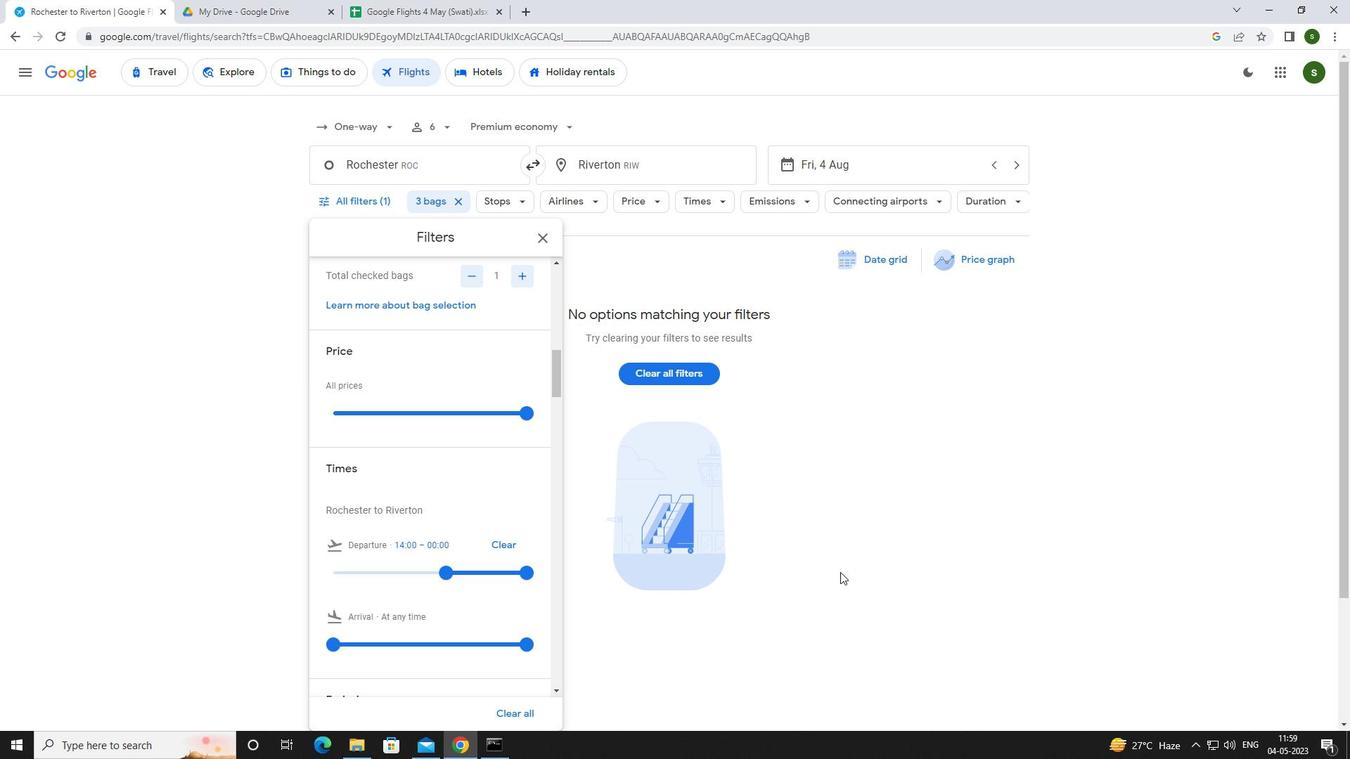 
Action: Mouse pressed left at (834, 536)
Screenshot: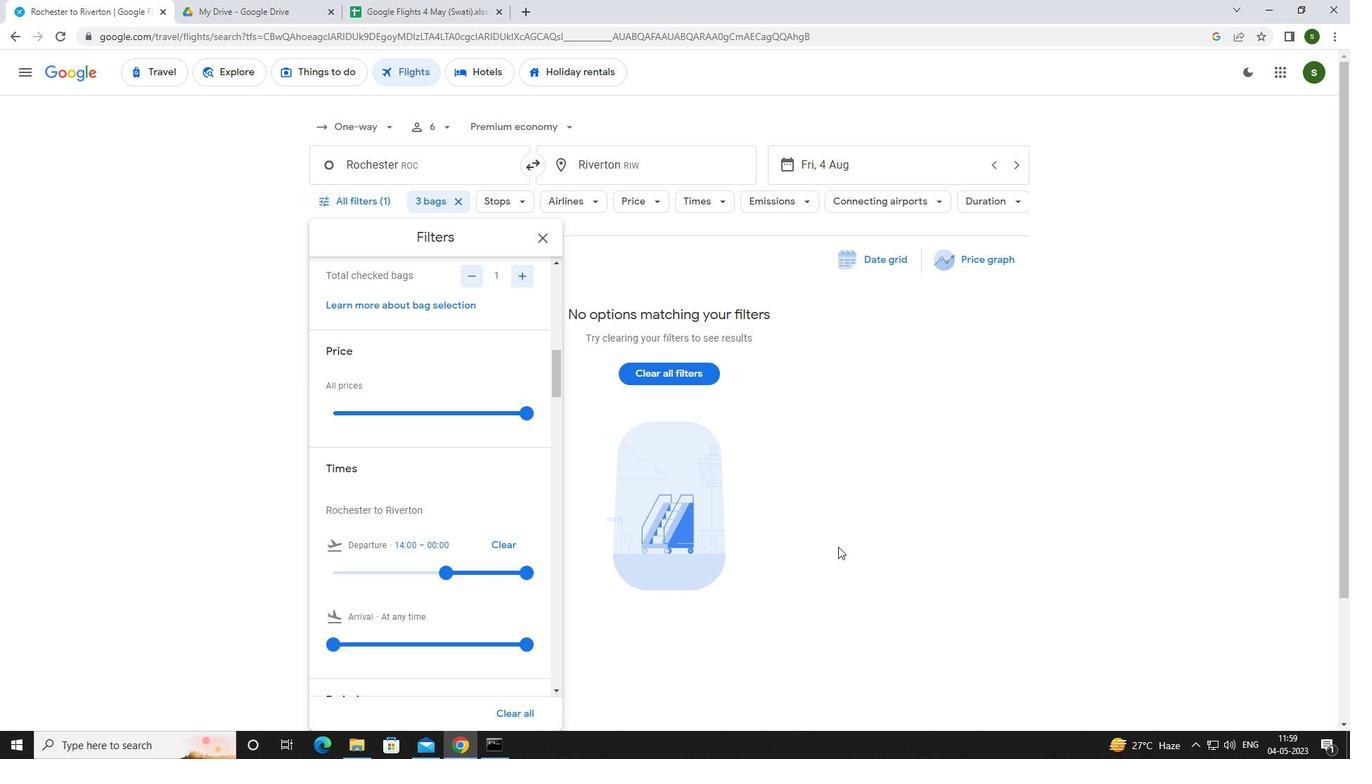
Action: Mouse moved to (833, 535)
Screenshot: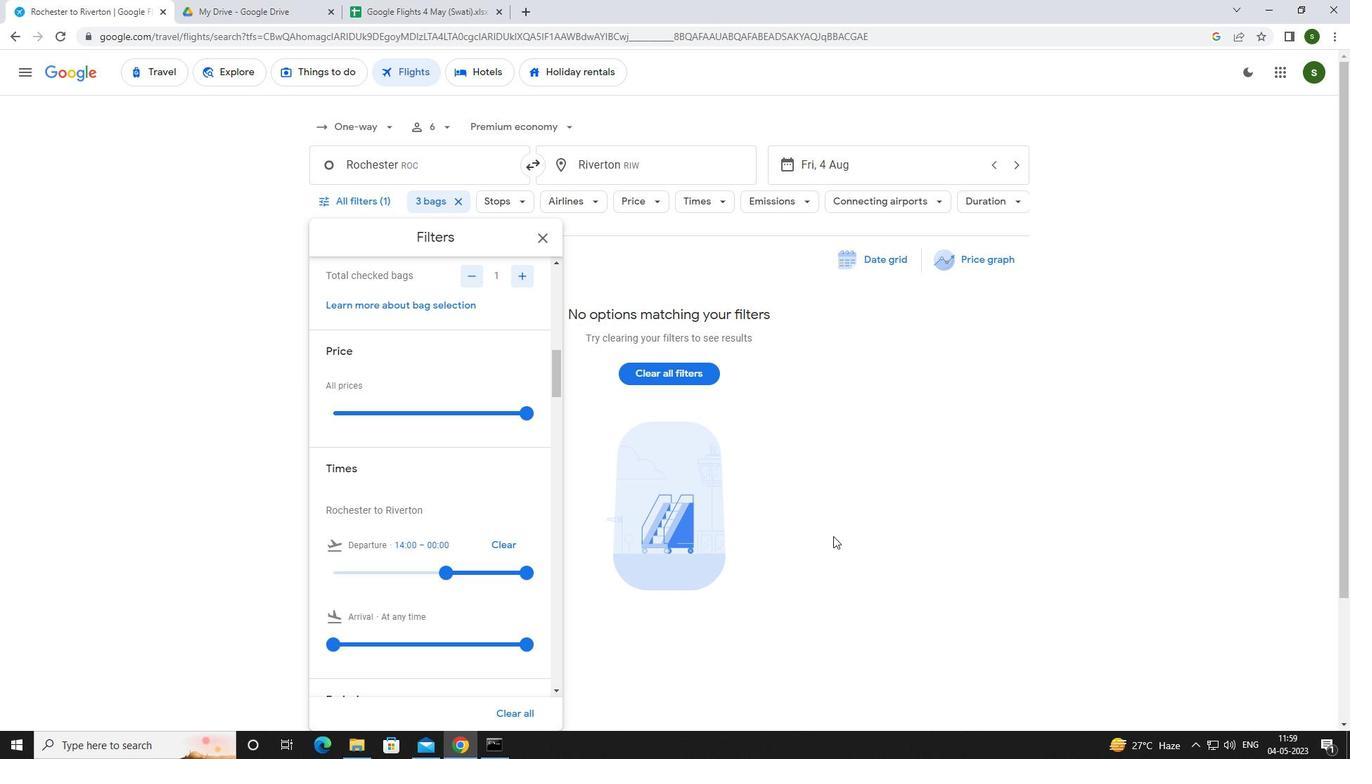 
